 Task: Look for space in Kaithal, India from 5th July, 2023 to 11th July, 2023 for 2 adults in price range Rs.8000 to Rs.16000. Place can be entire place with 2 bedrooms having 2 beds and 1 bathroom. Property type can be house, flat, guest house. Booking option can be shelf check-in. Required host language is English.
Action: Mouse moved to (490, 124)
Screenshot: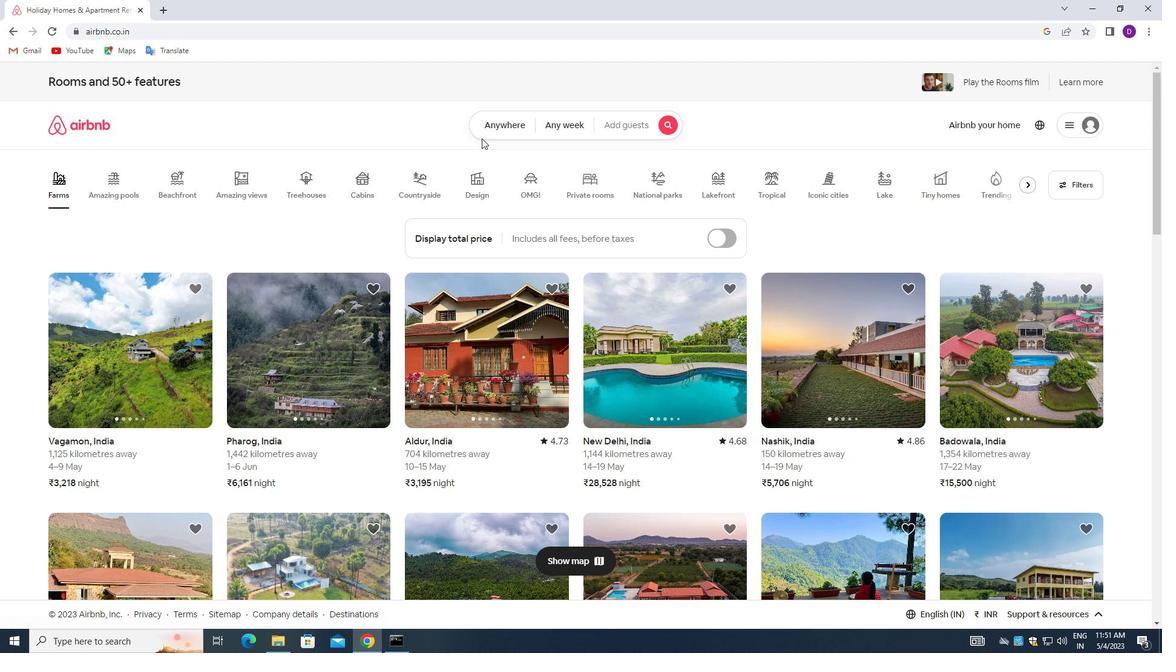 
Action: Mouse pressed left at (490, 124)
Screenshot: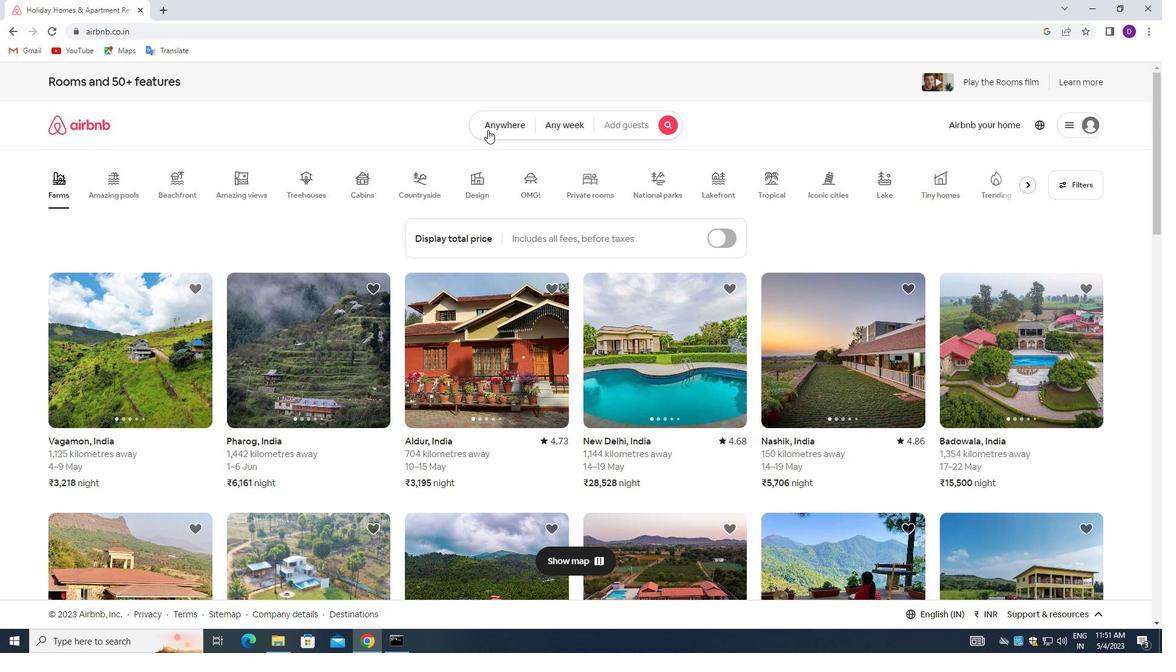 
Action: Mouse moved to (393, 179)
Screenshot: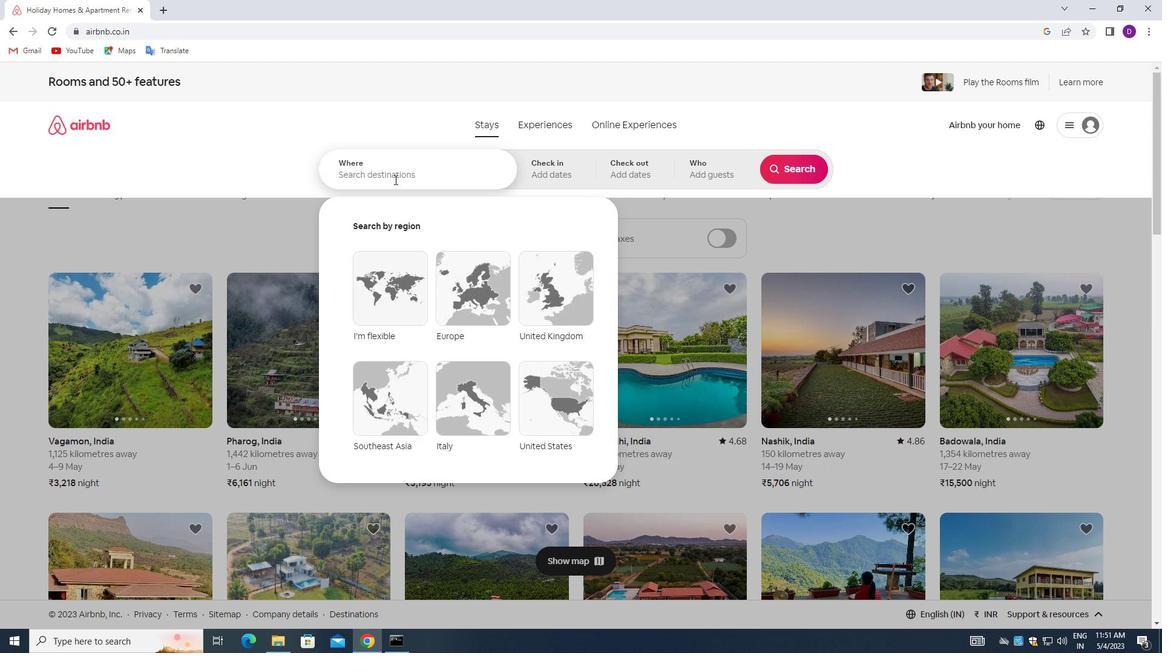
Action: Mouse pressed left at (393, 179)
Screenshot: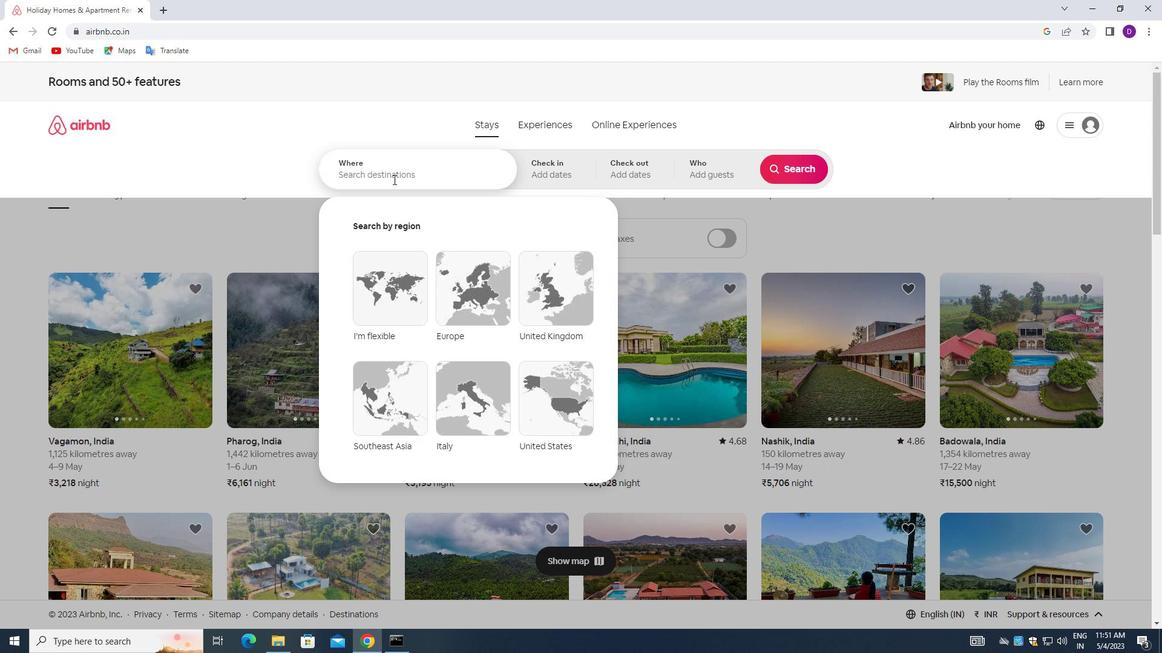 
Action: Mouse moved to (249, 156)
Screenshot: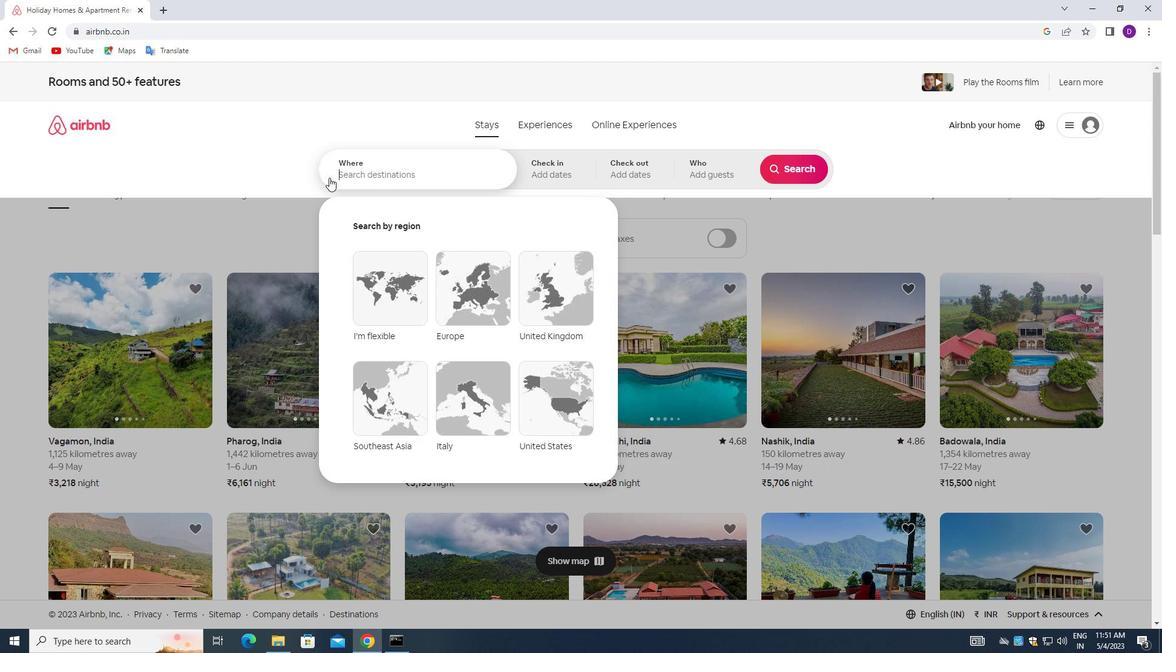 
Action: Key pressed <Key.shift>KAITHAL,<Key.space><Key.shift>INDIA<Key.enter>
Screenshot: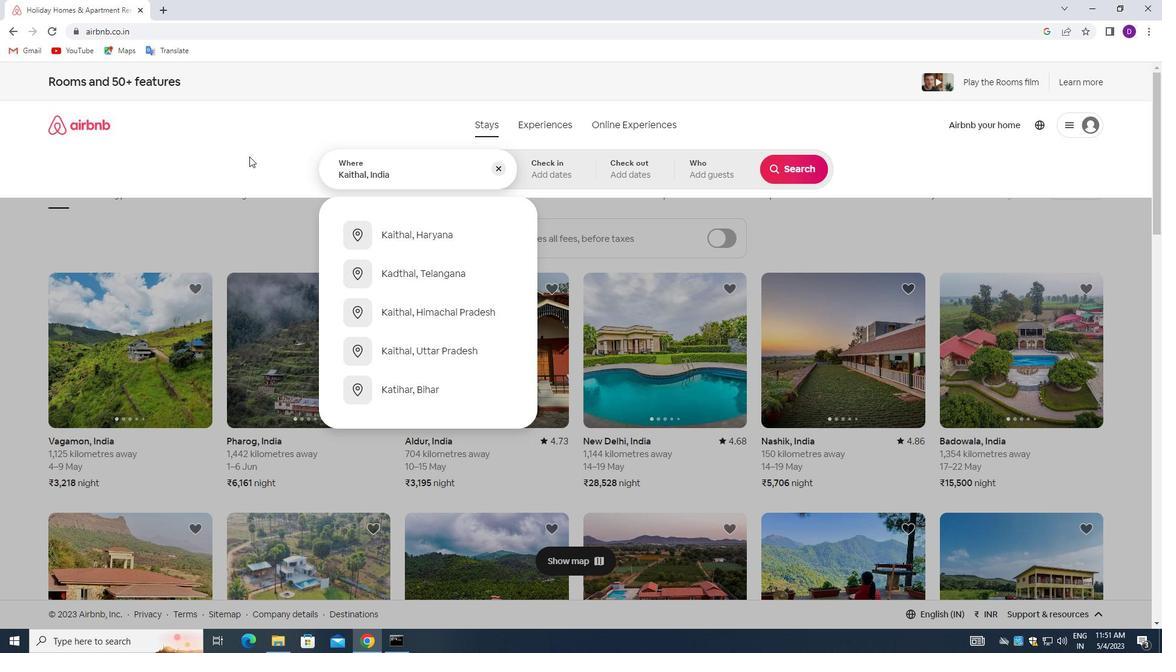 
Action: Mouse moved to (791, 270)
Screenshot: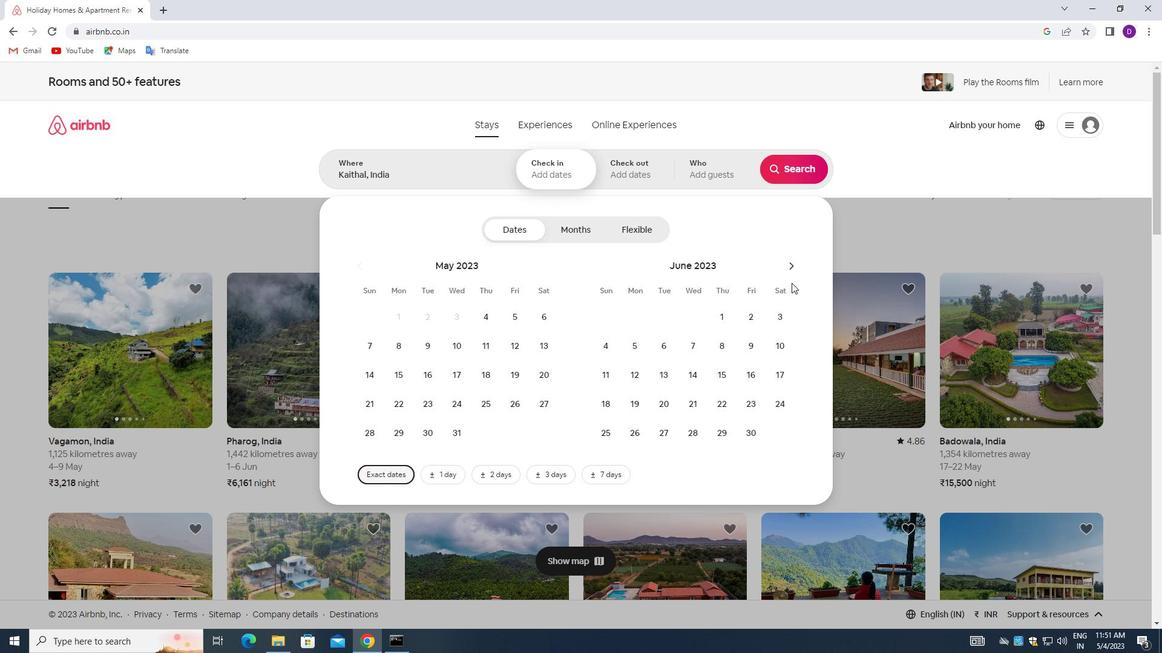 
Action: Mouse pressed left at (791, 270)
Screenshot: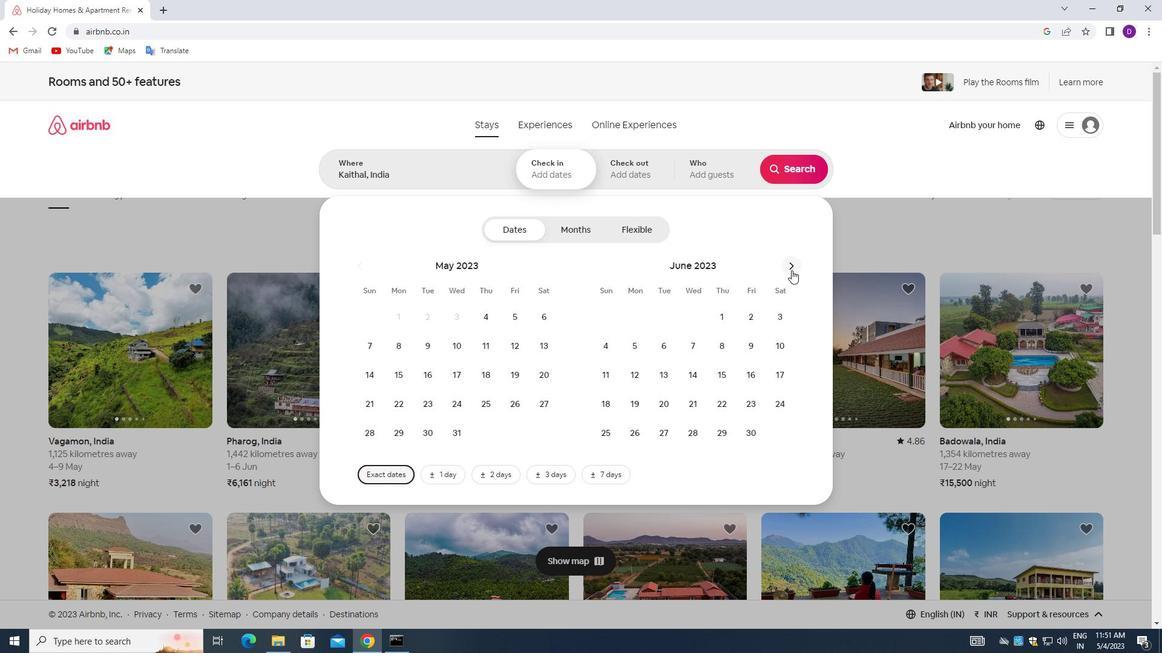 
Action: Mouse moved to (681, 342)
Screenshot: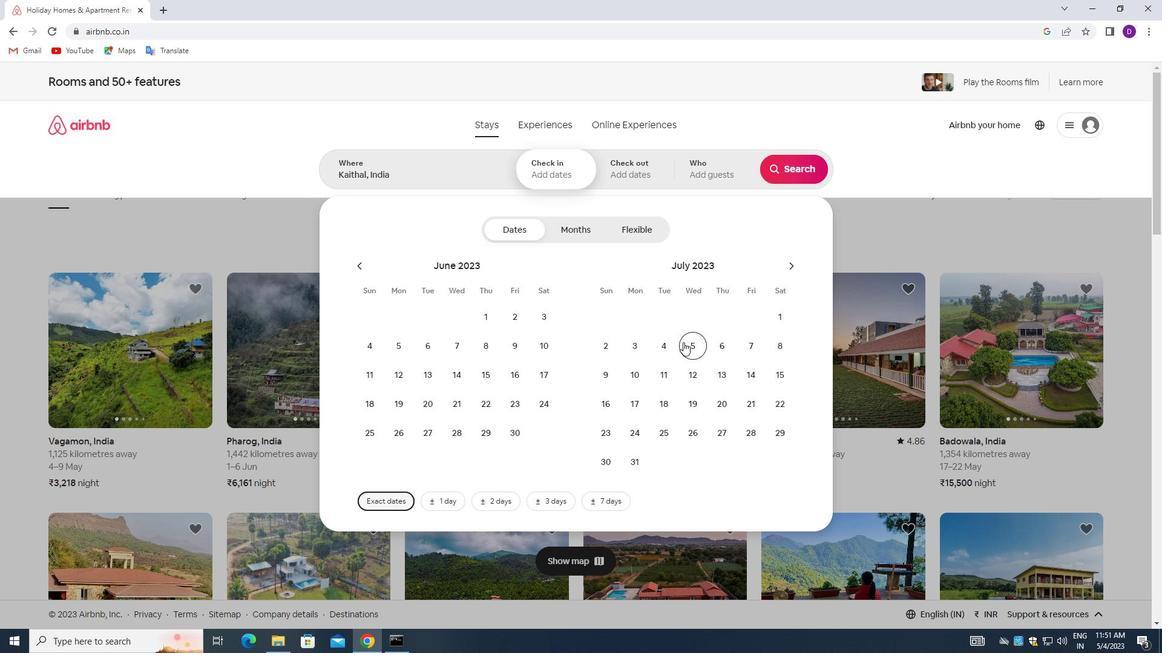 
Action: Mouse pressed left at (681, 342)
Screenshot: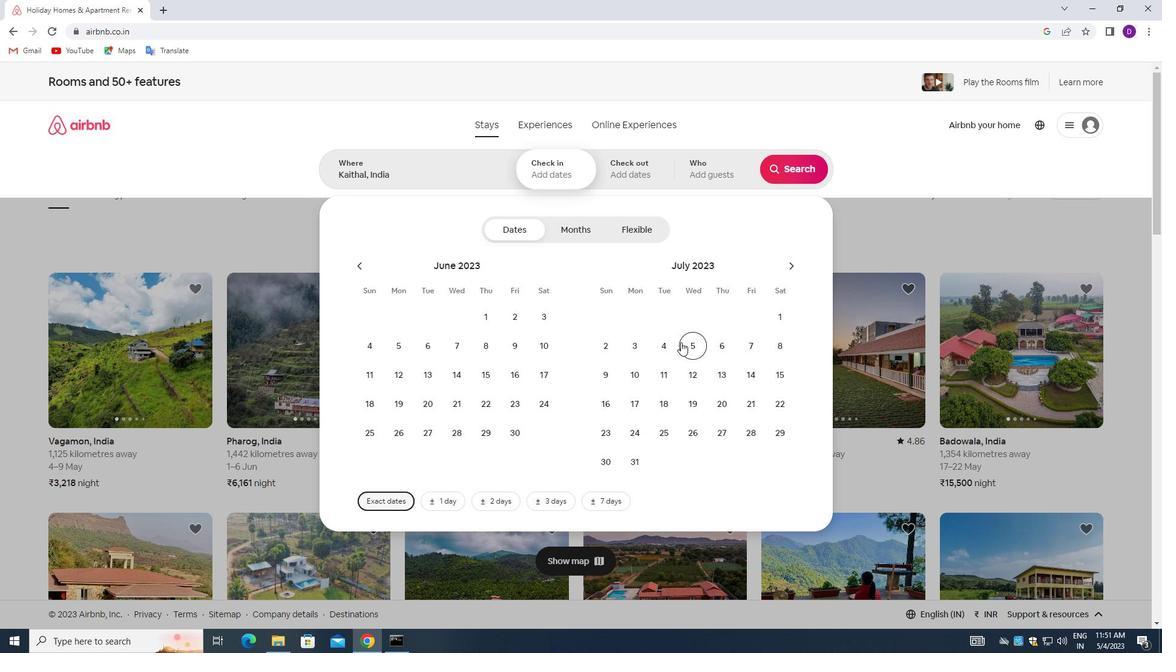 
Action: Mouse moved to (666, 370)
Screenshot: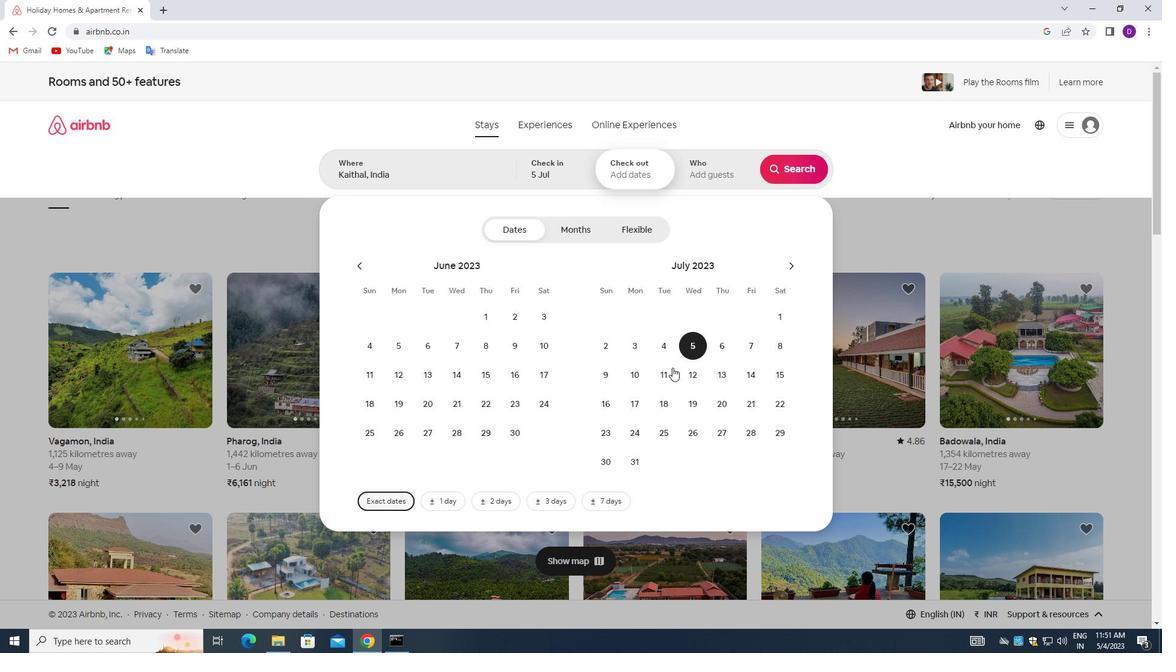 
Action: Mouse pressed left at (666, 370)
Screenshot: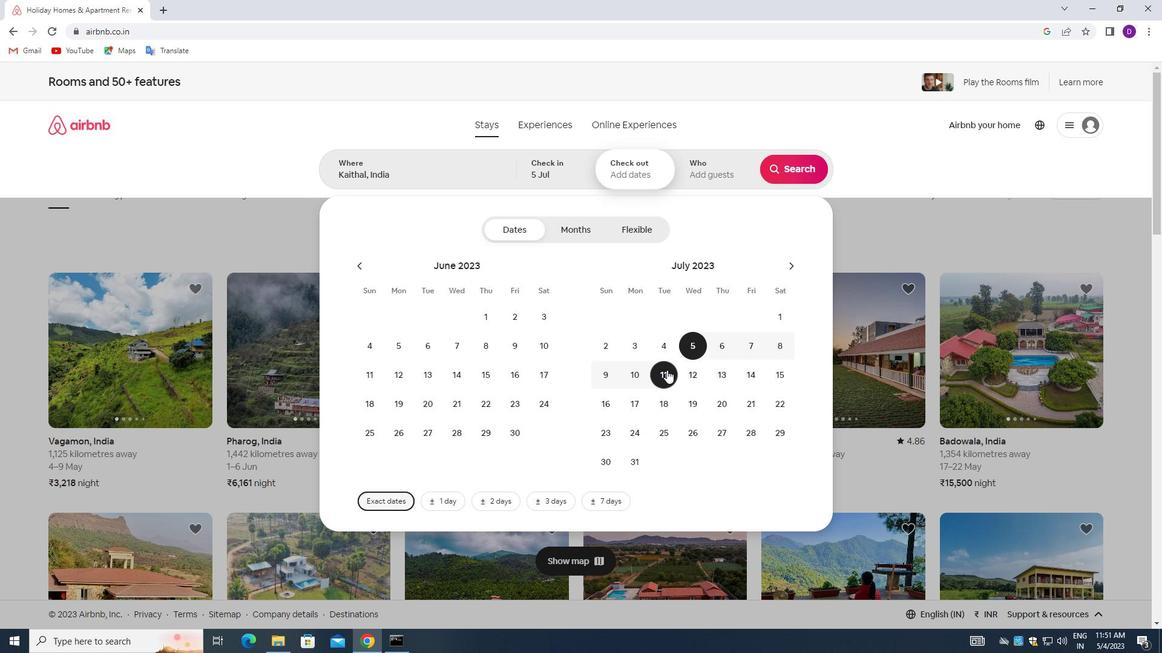 
Action: Mouse moved to (702, 164)
Screenshot: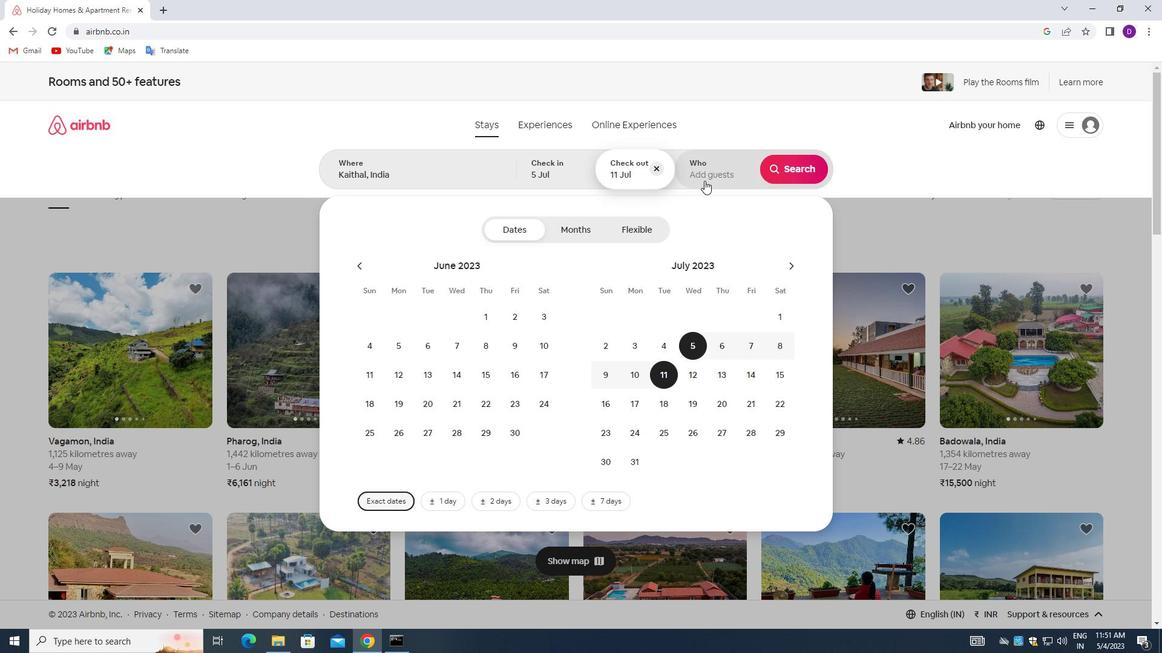 
Action: Mouse pressed left at (702, 164)
Screenshot: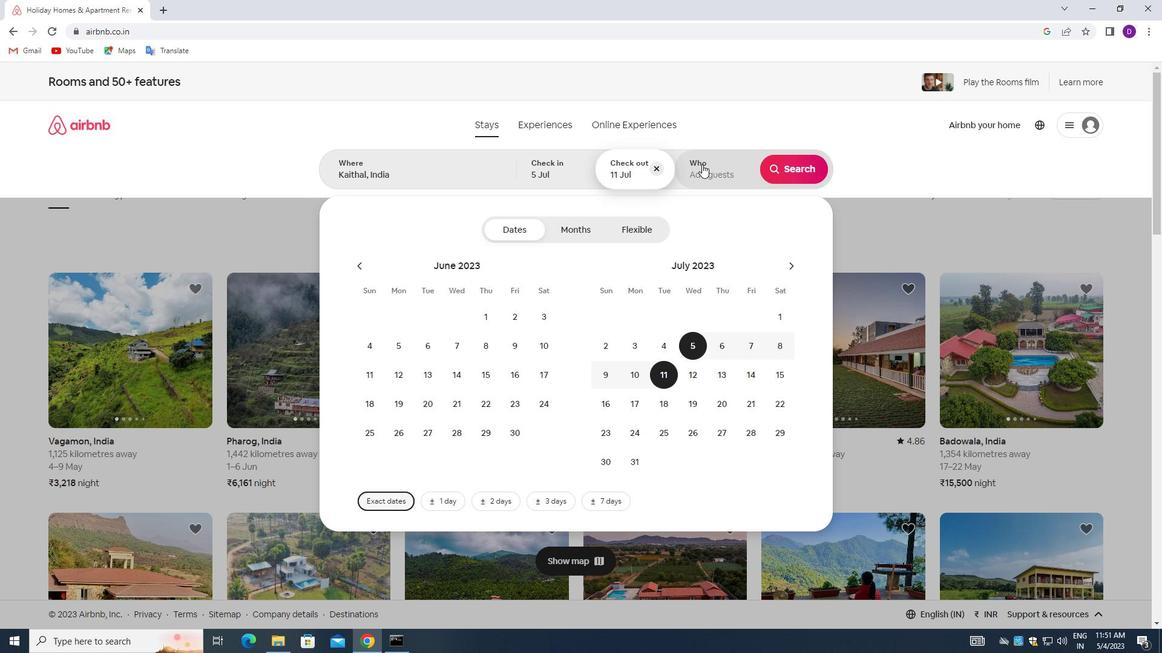 
Action: Mouse moved to (805, 226)
Screenshot: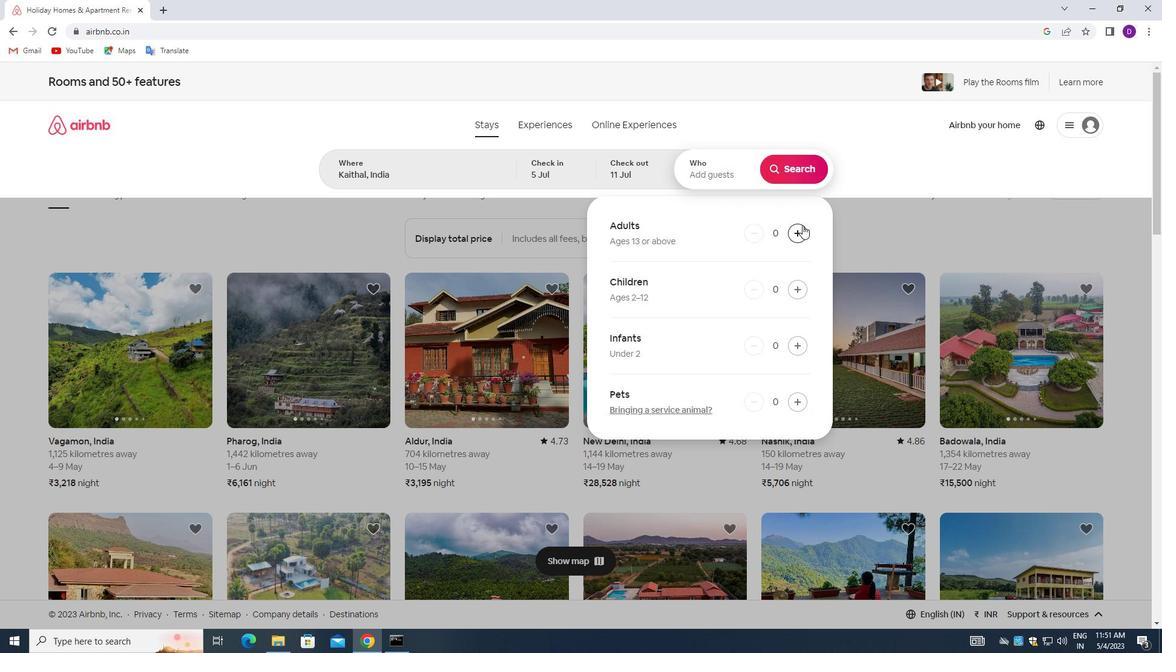 
Action: Mouse pressed left at (805, 226)
Screenshot: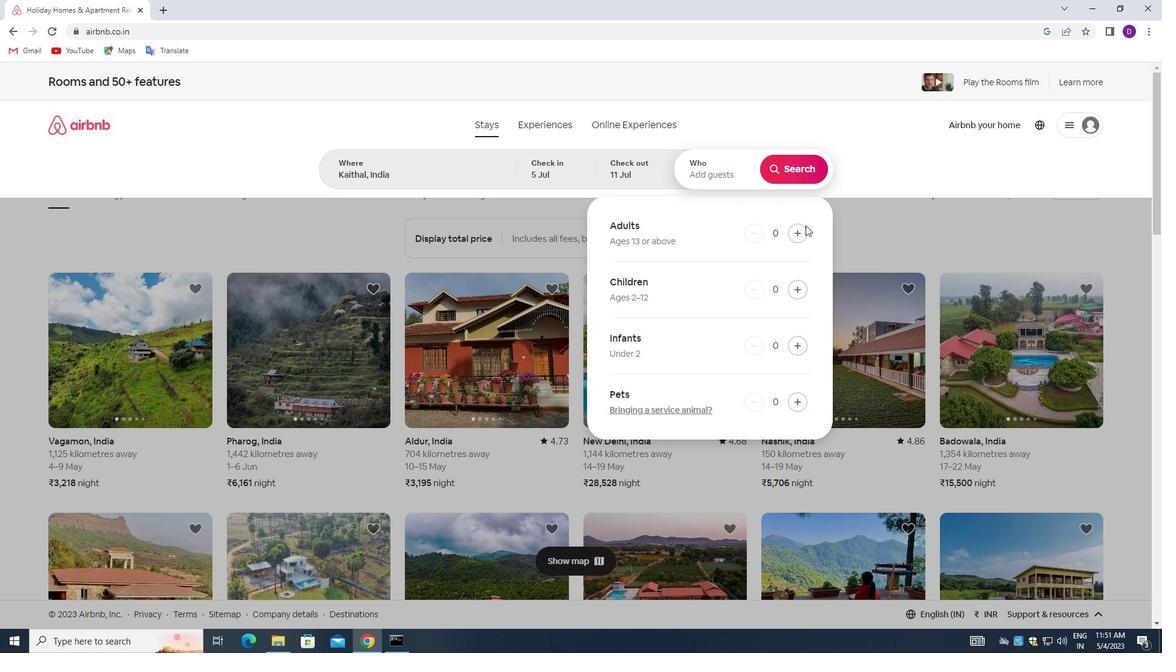 
Action: Mouse moved to (802, 230)
Screenshot: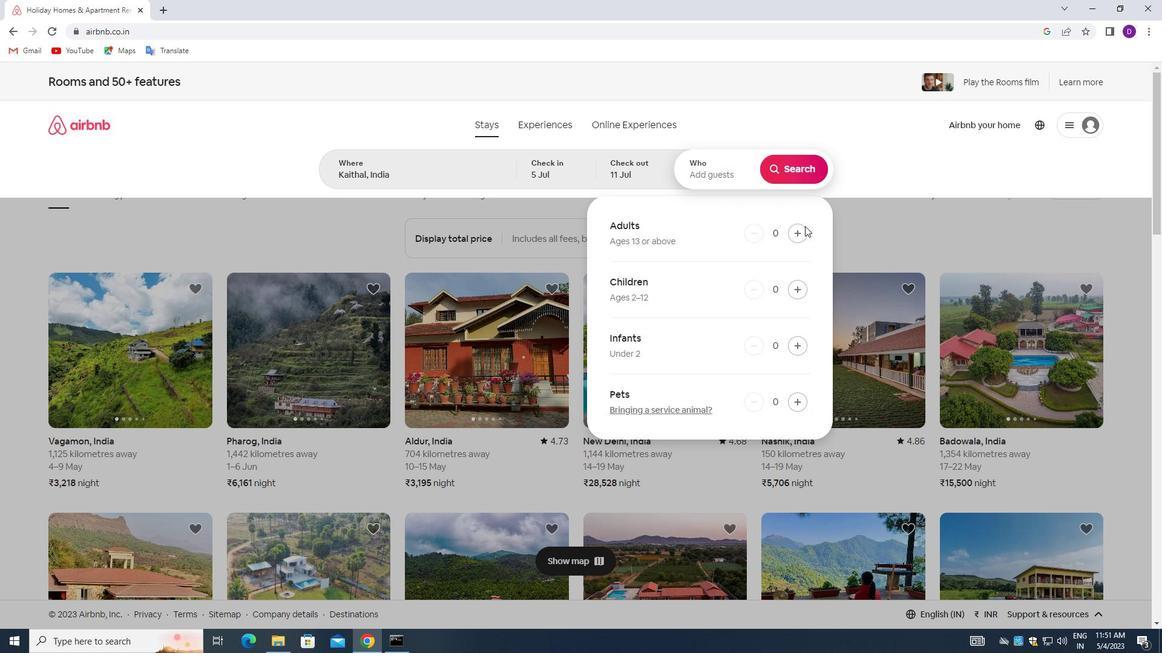 
Action: Mouse pressed left at (802, 230)
Screenshot: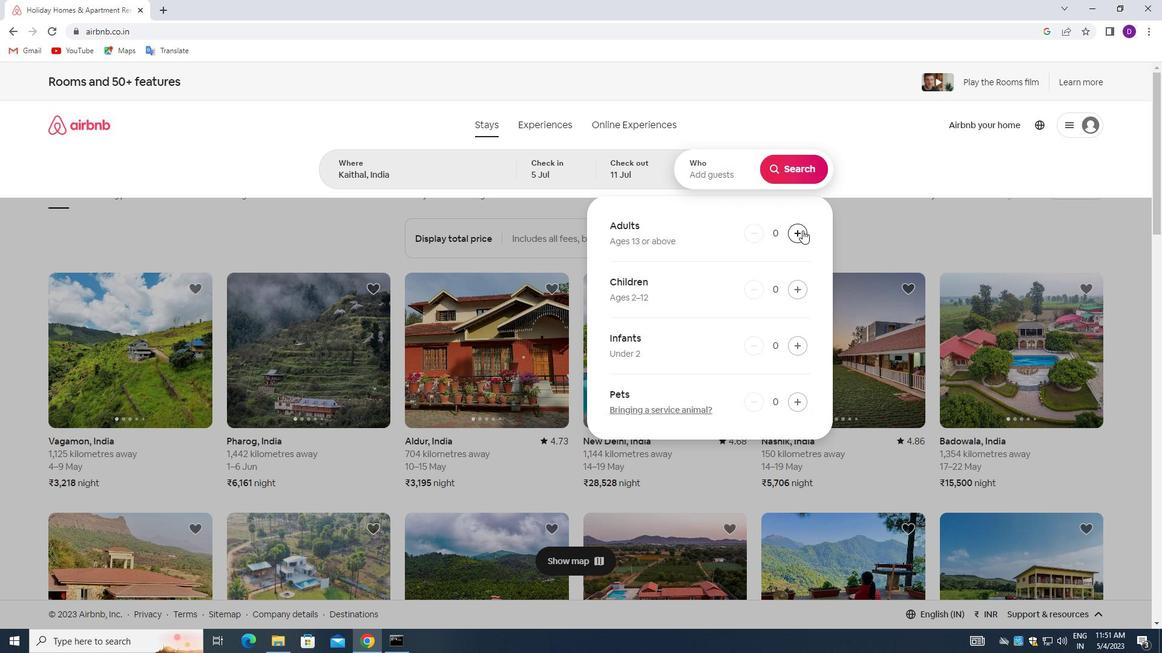 
Action: Mouse pressed left at (802, 230)
Screenshot: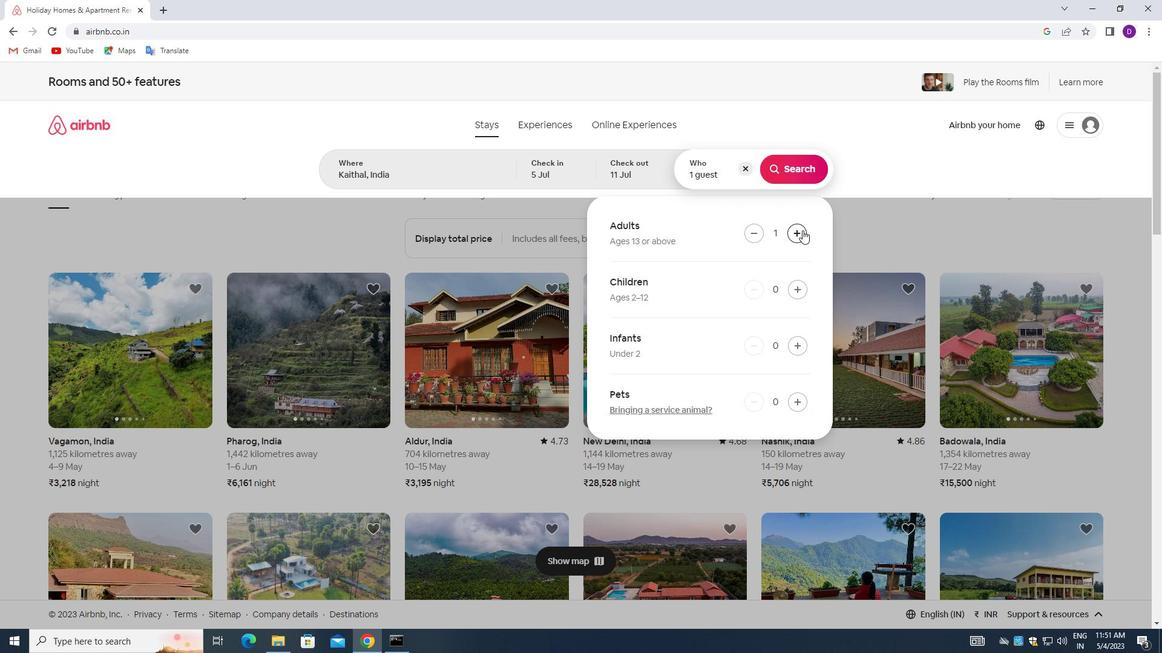 
Action: Mouse moved to (794, 169)
Screenshot: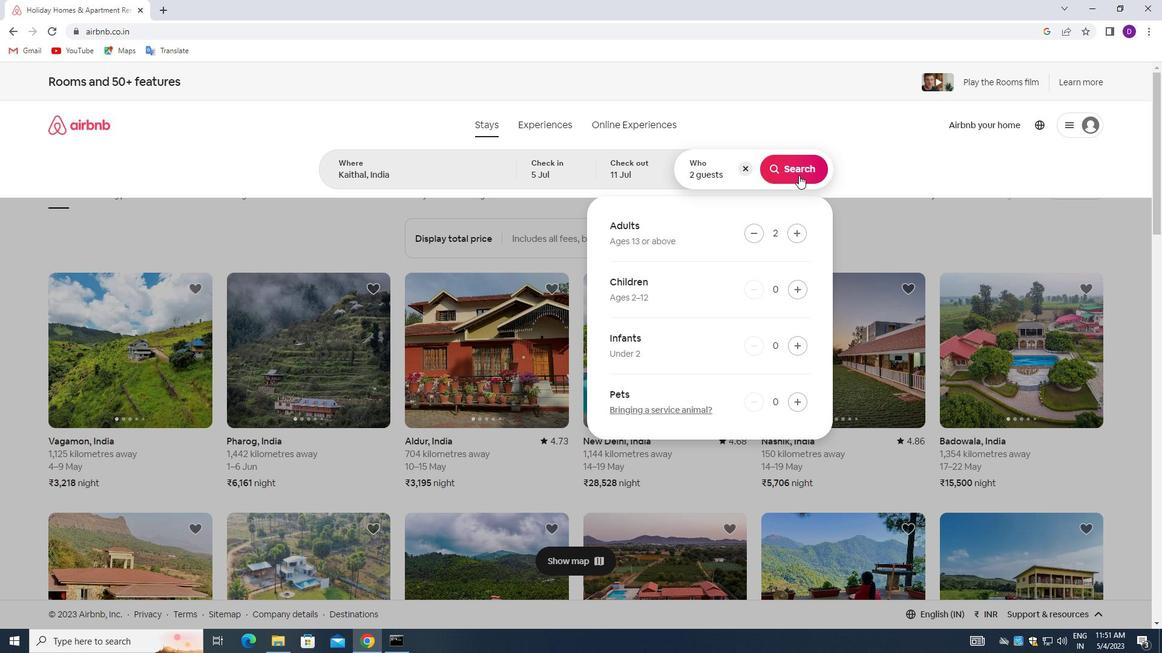 
Action: Mouse pressed left at (794, 169)
Screenshot: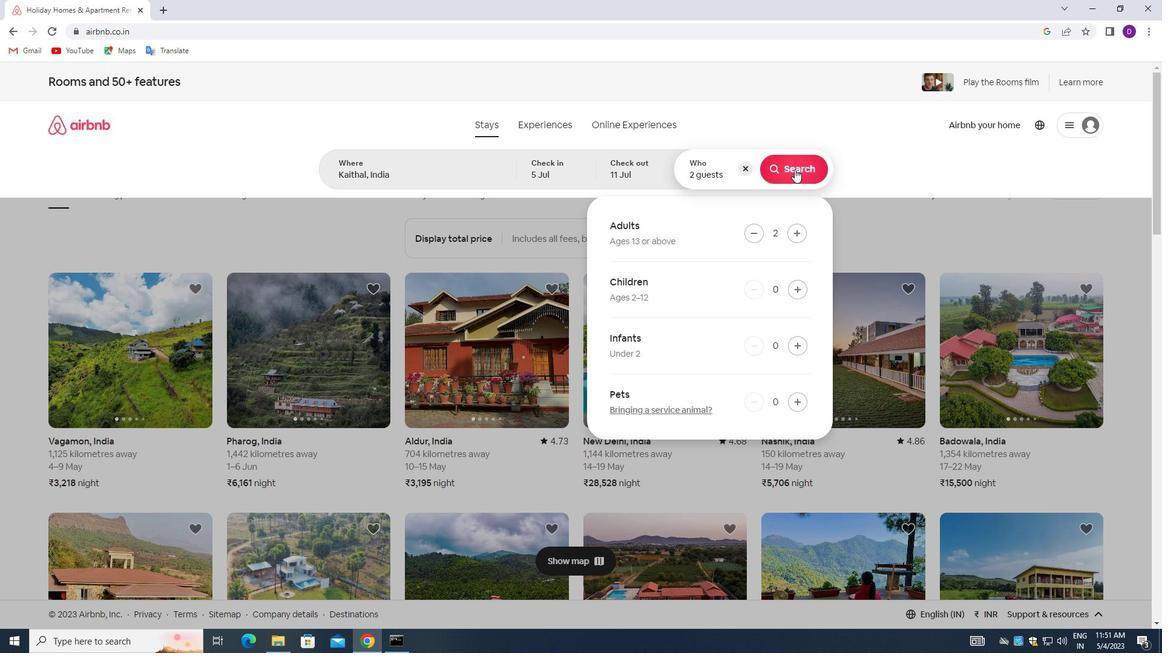 
Action: Mouse moved to (1095, 131)
Screenshot: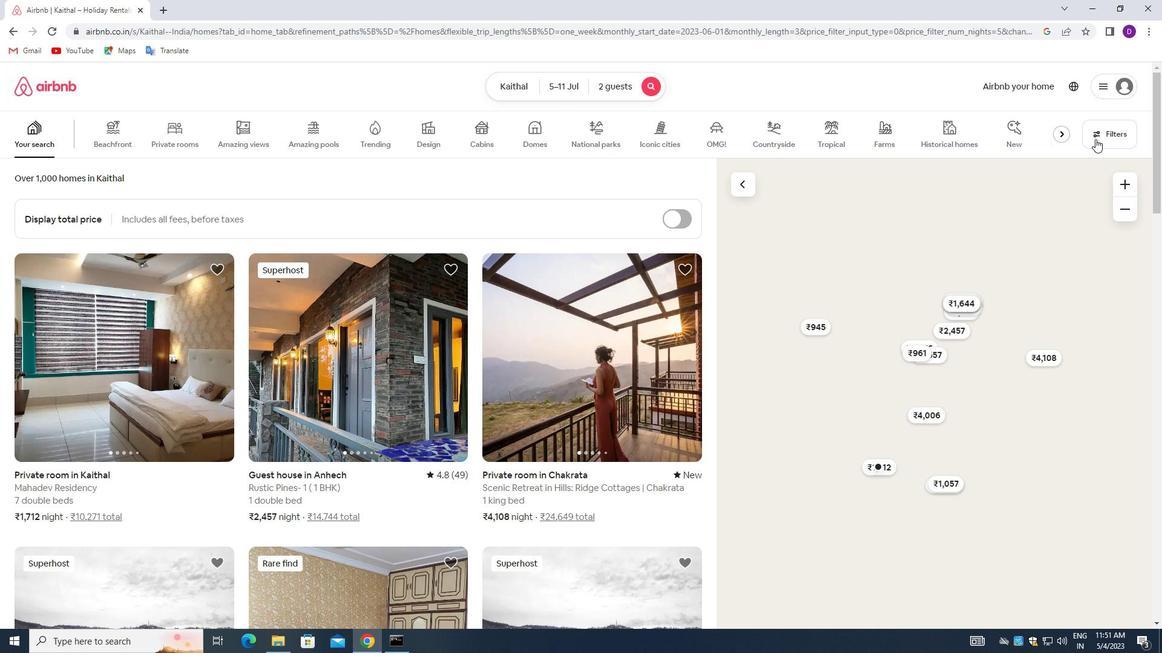 
Action: Mouse pressed left at (1095, 131)
Screenshot: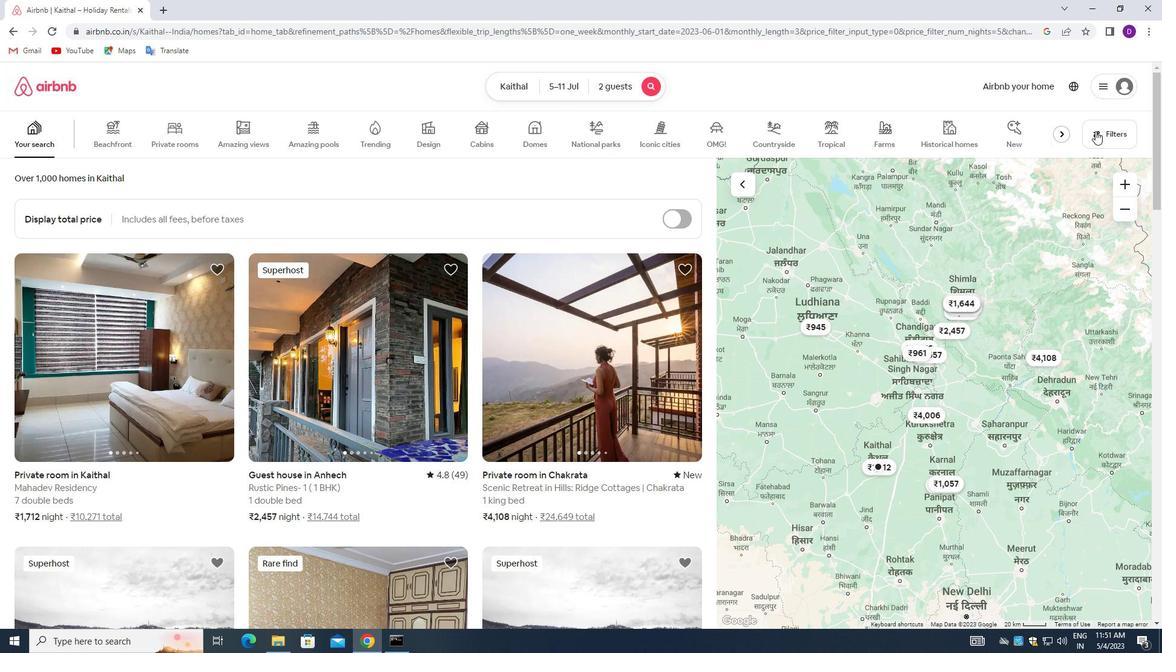 
Action: Mouse moved to (431, 285)
Screenshot: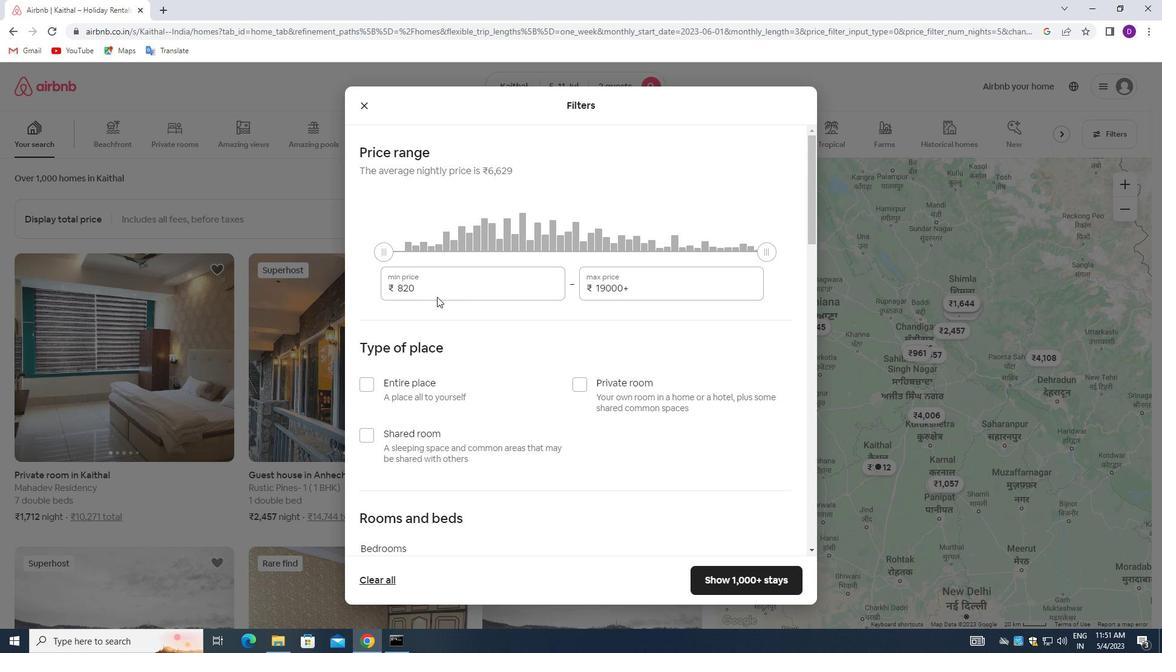 
Action: Mouse pressed left at (431, 285)
Screenshot: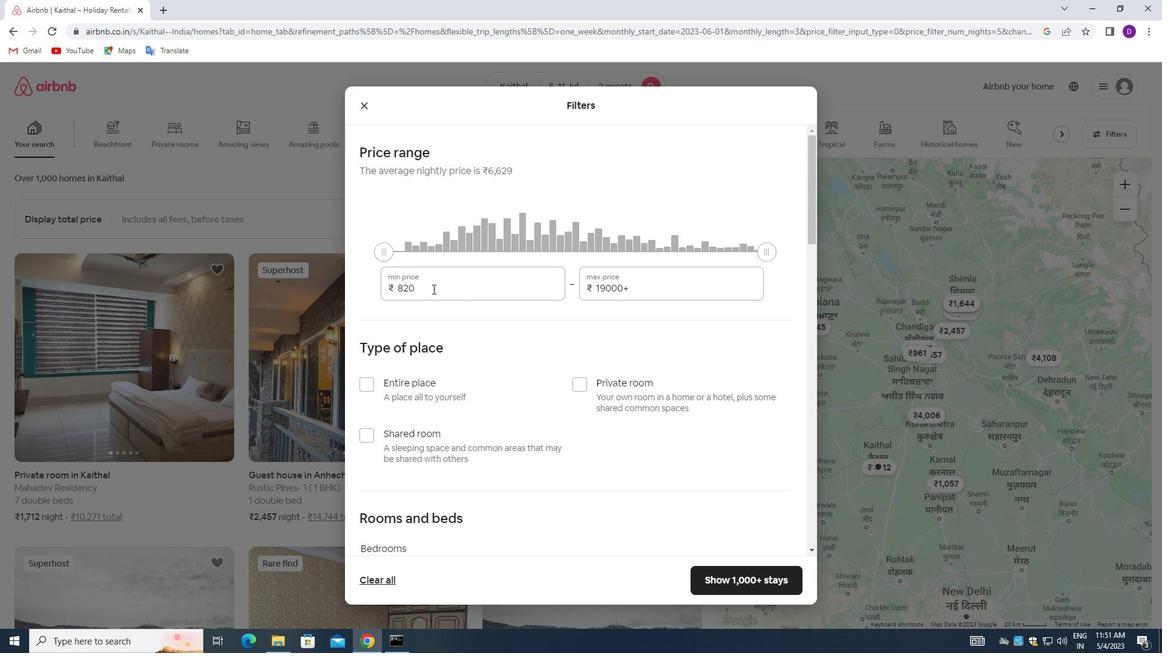 
Action: Mouse pressed left at (431, 285)
Screenshot: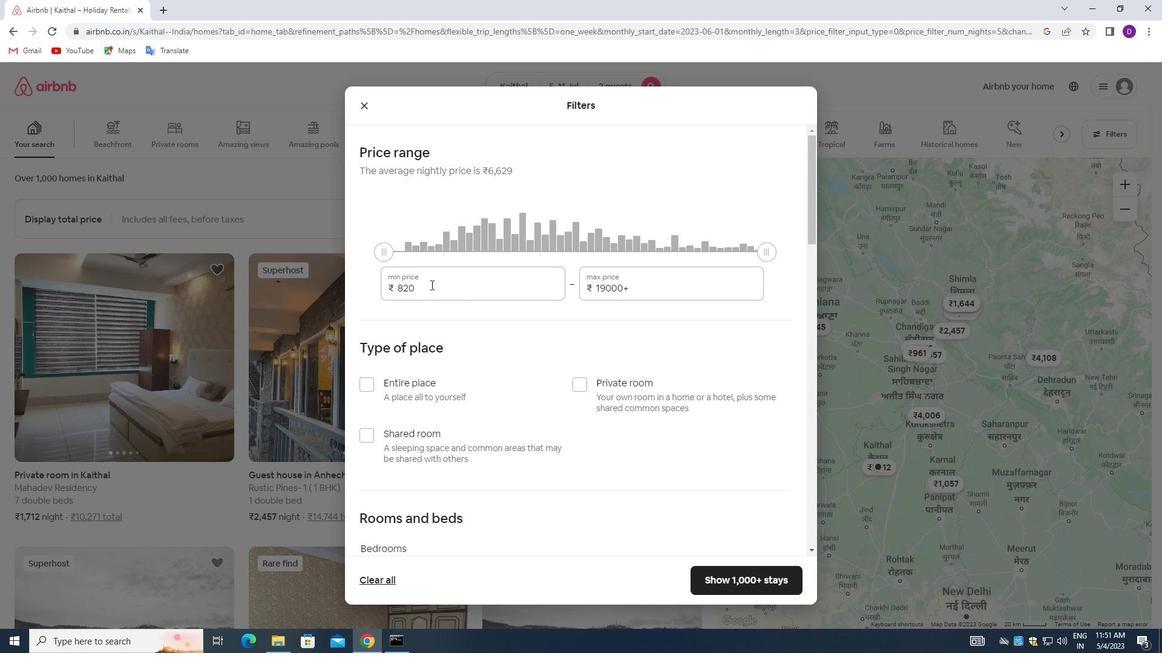 
Action: Mouse moved to (431, 285)
Screenshot: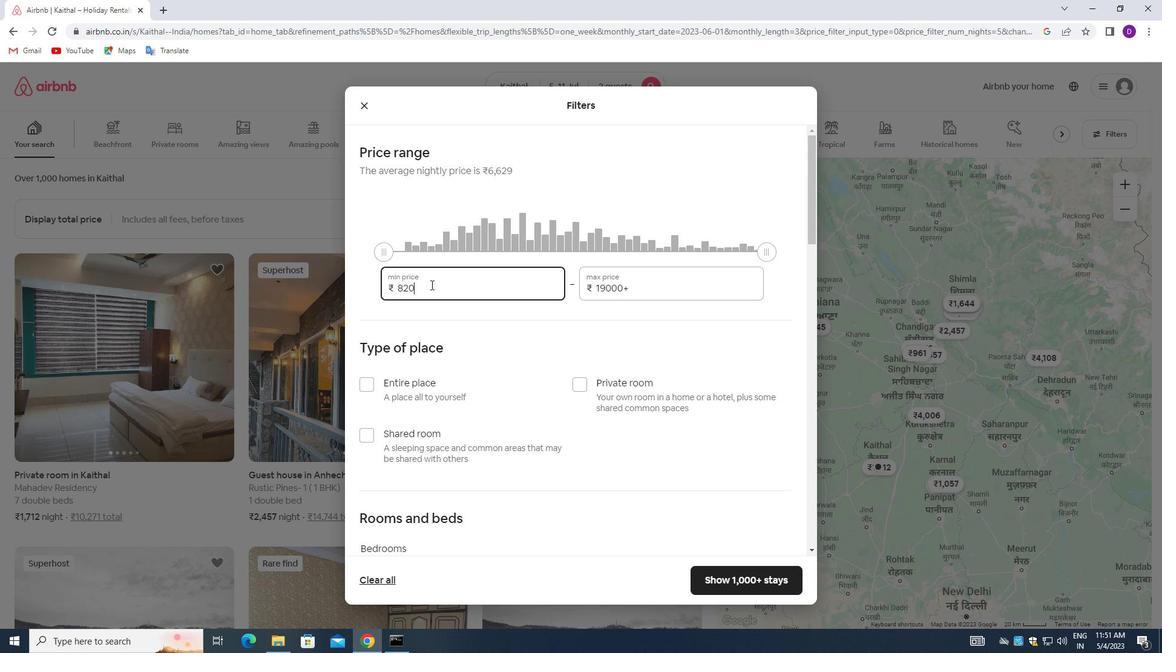 
Action: Key pressed 8000<Key.tab>16000
Screenshot: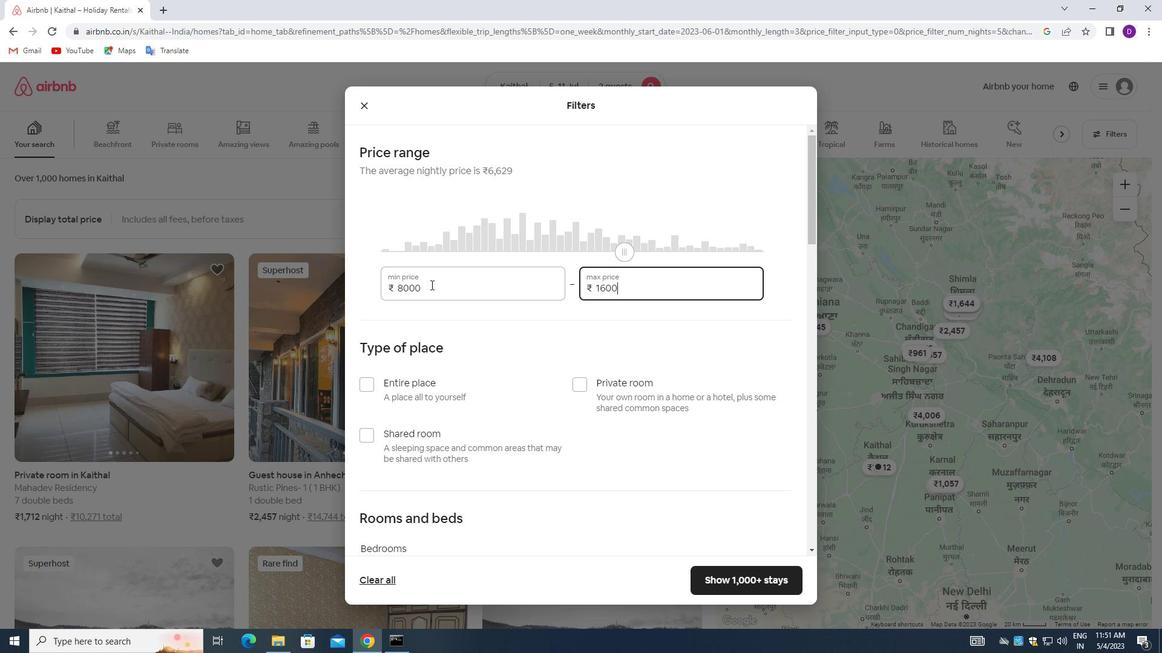 
Action: Mouse moved to (589, 358)
Screenshot: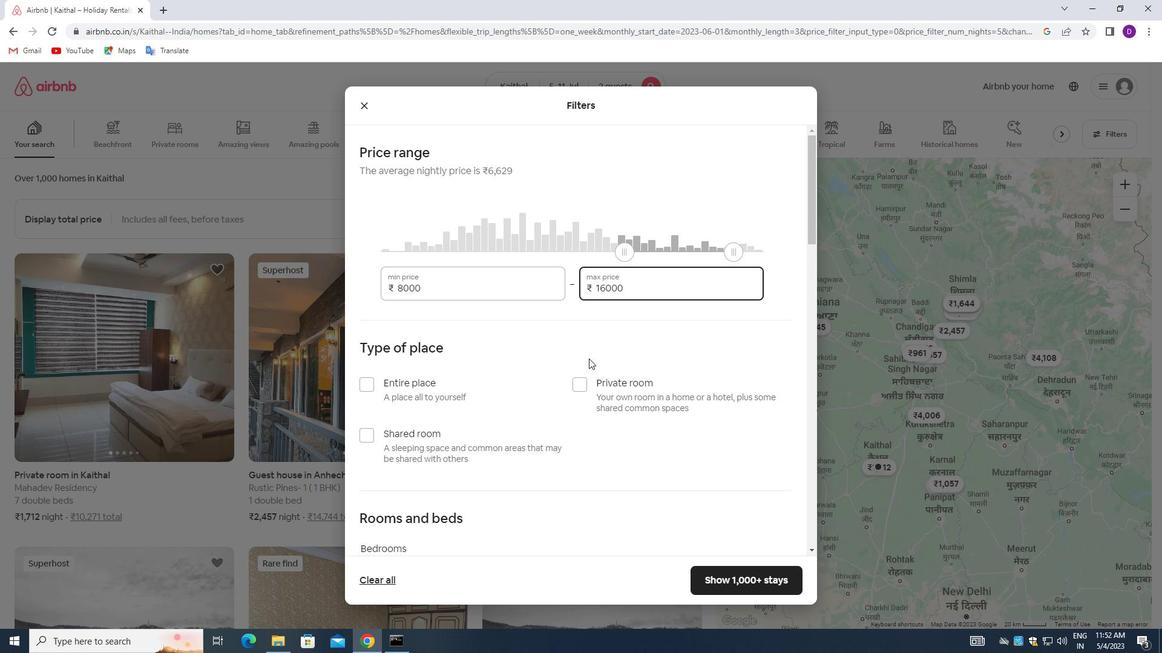 
Action: Mouse scrolled (589, 357) with delta (0, 0)
Screenshot: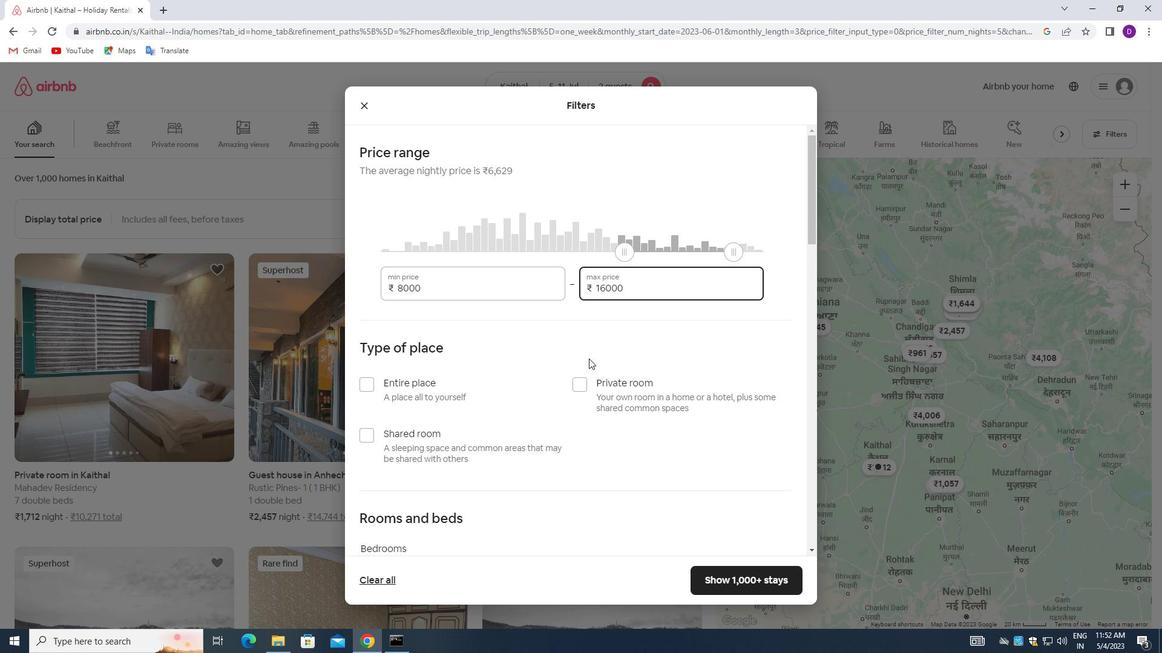
Action: Mouse moved to (588, 357)
Screenshot: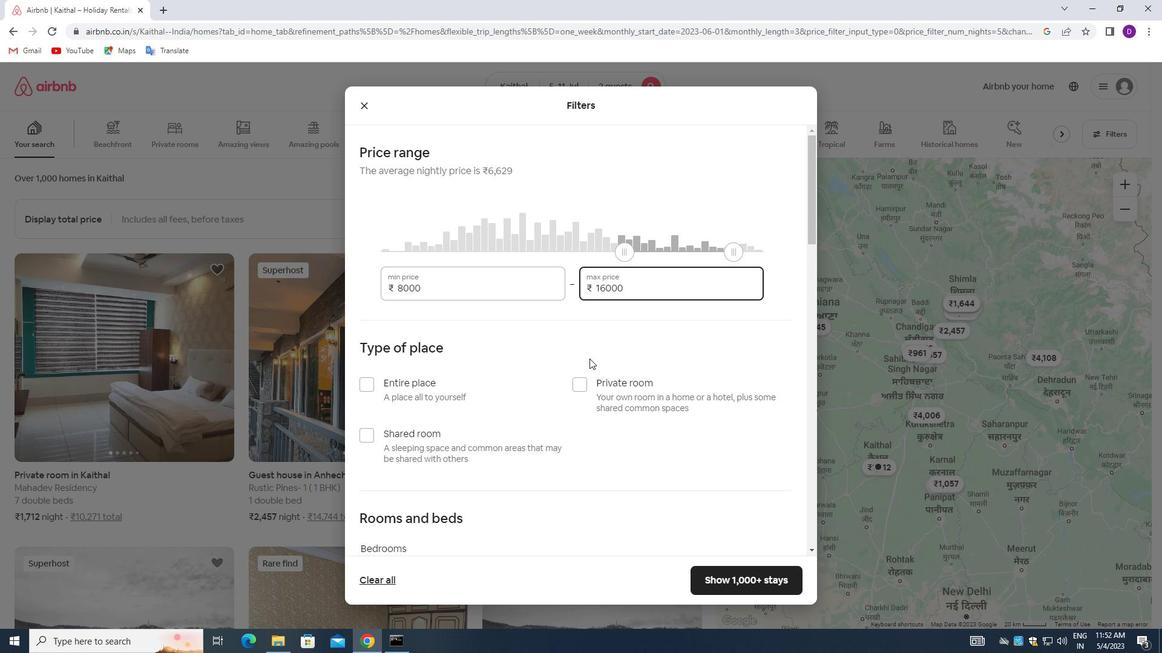
Action: Mouse scrolled (588, 357) with delta (0, 0)
Screenshot: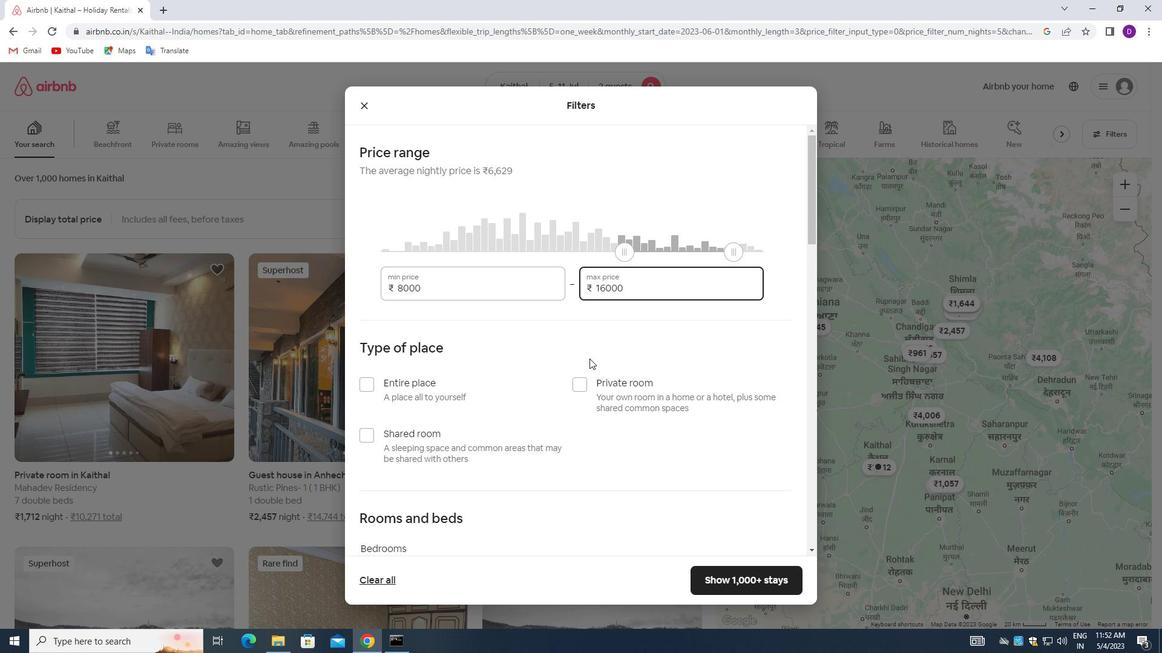 
Action: Mouse moved to (367, 263)
Screenshot: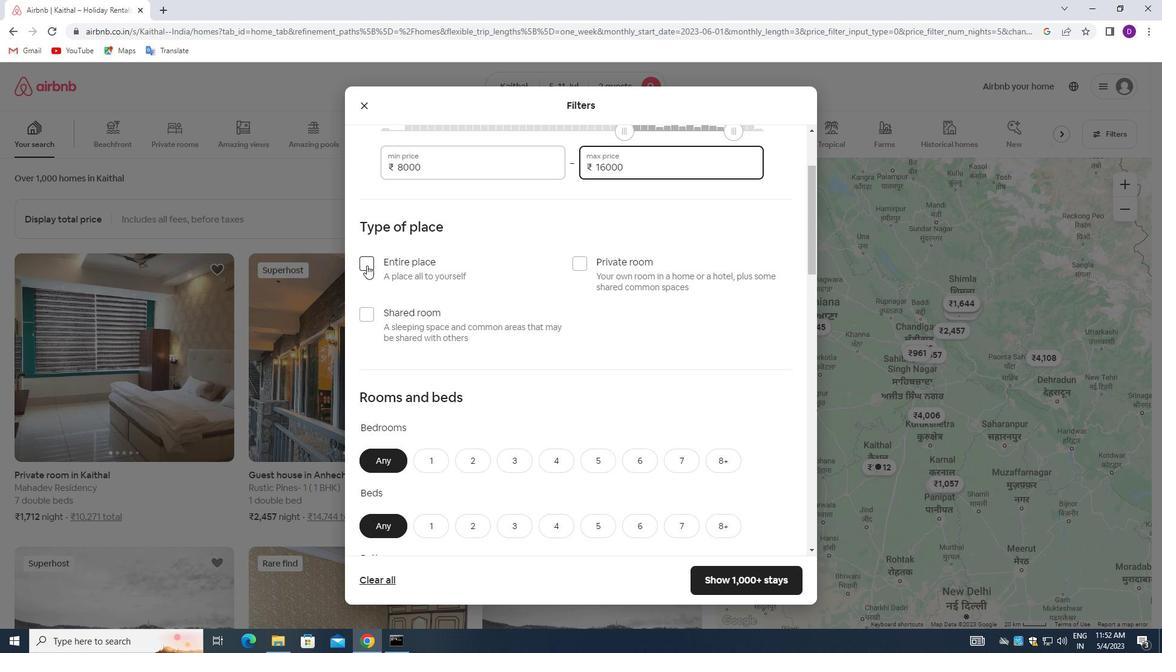 
Action: Mouse pressed left at (367, 263)
Screenshot: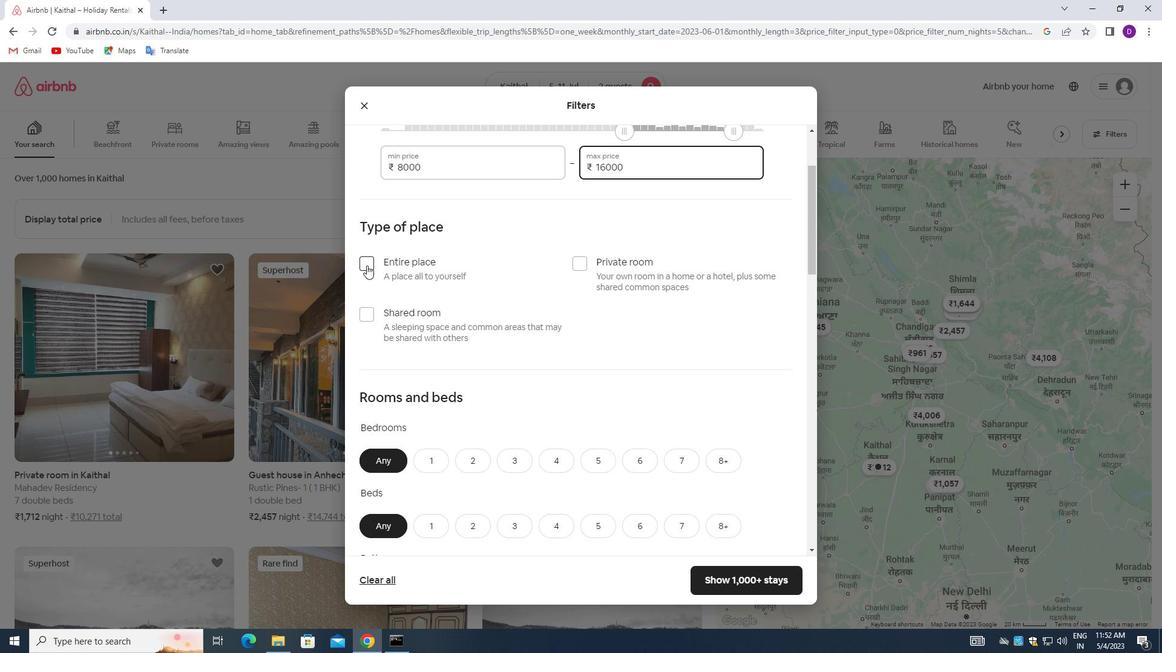 
Action: Mouse moved to (530, 342)
Screenshot: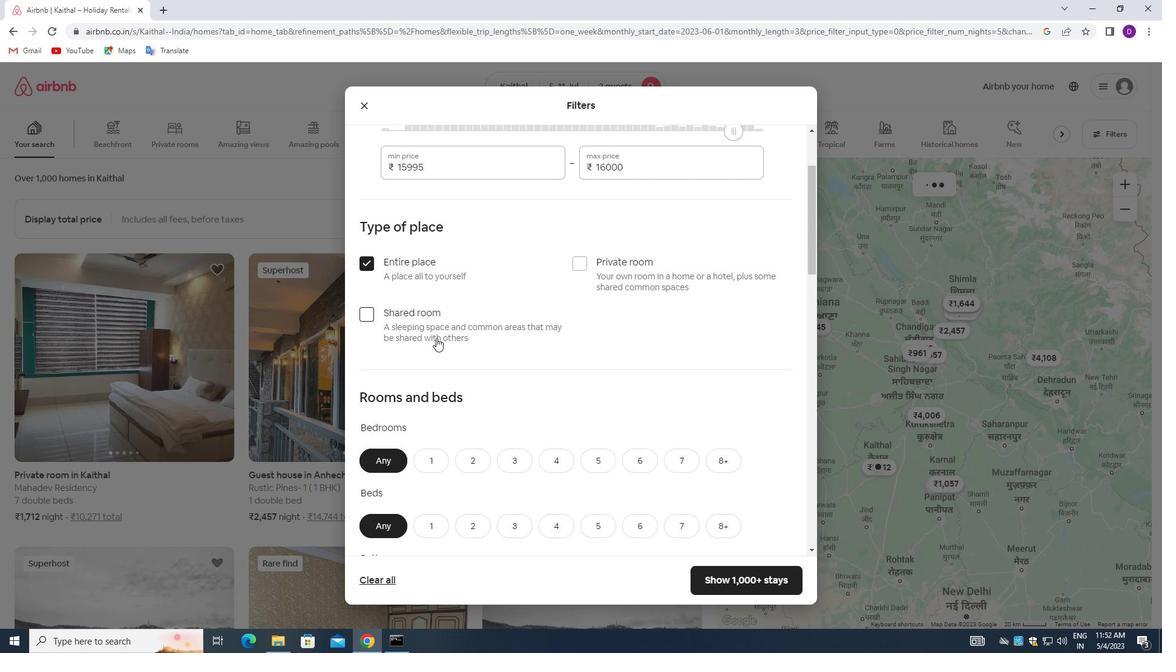 
Action: Mouse scrolled (530, 341) with delta (0, 0)
Screenshot: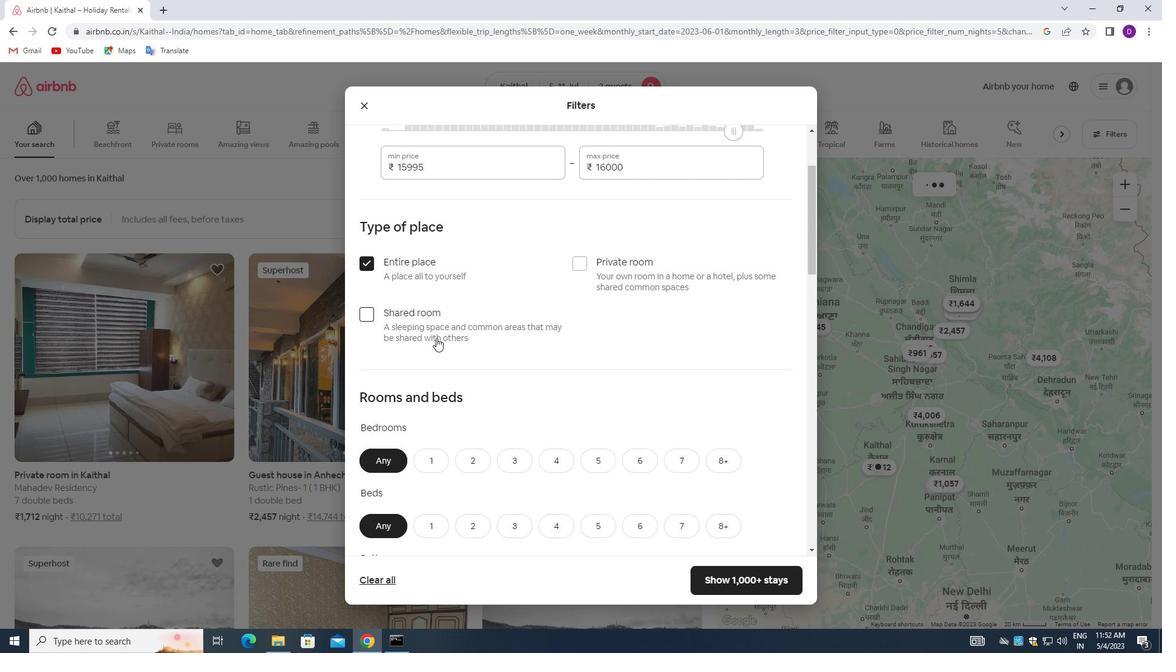 
Action: Mouse moved to (532, 341)
Screenshot: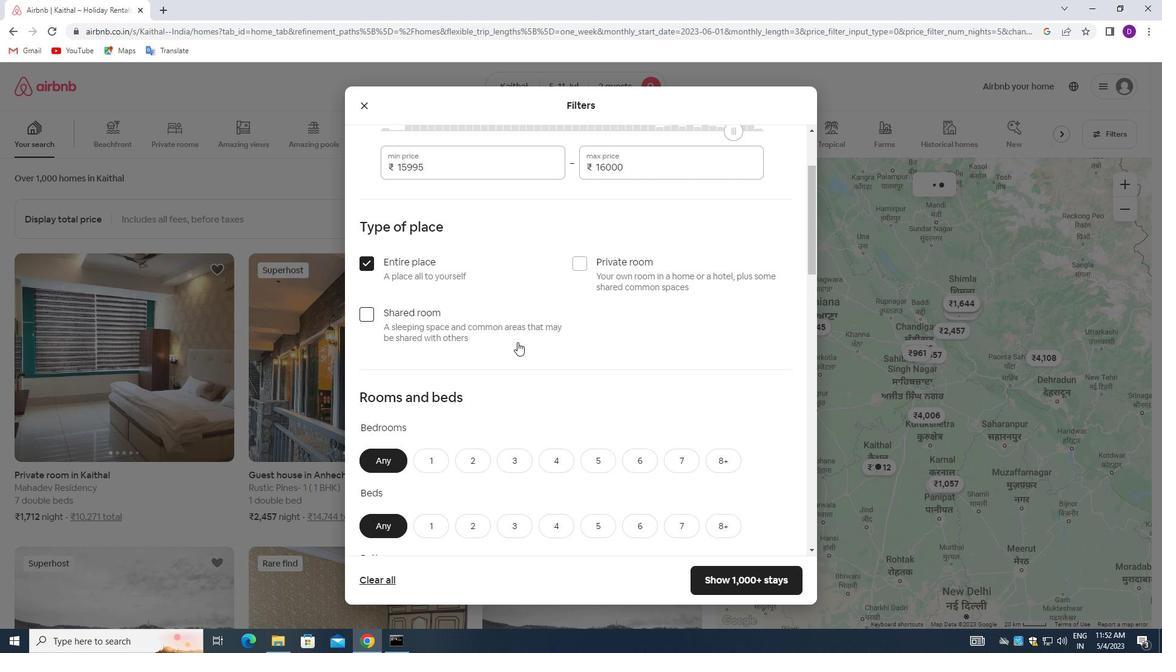 
Action: Mouse scrolled (532, 340) with delta (0, 0)
Screenshot: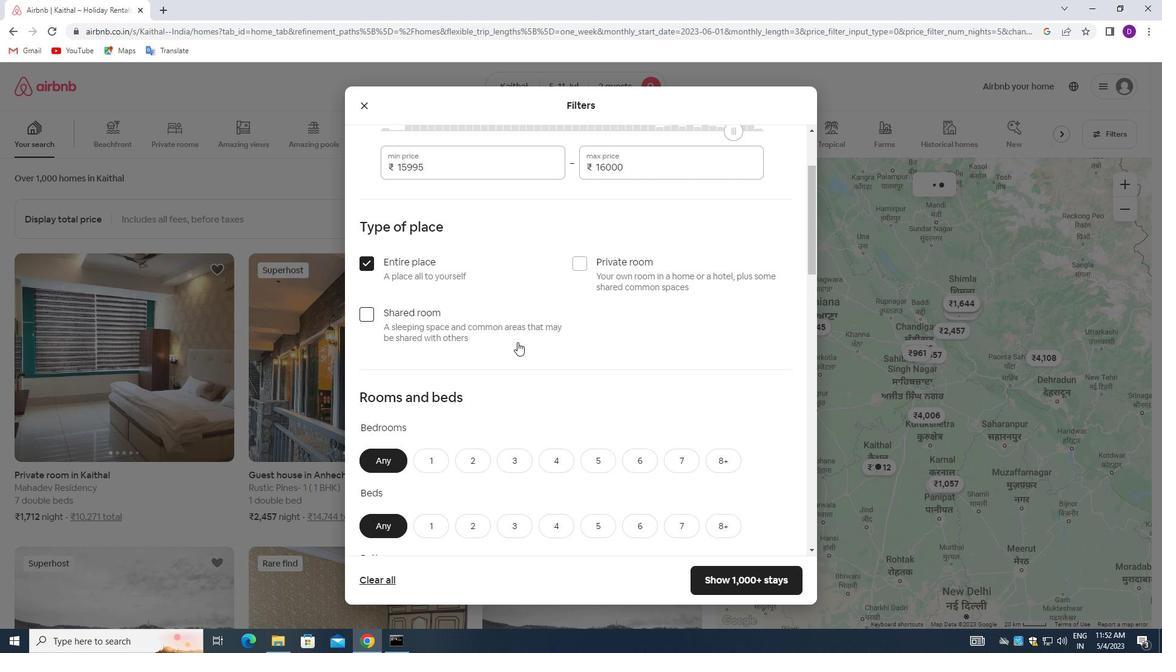 
Action: Mouse moved to (532, 341)
Screenshot: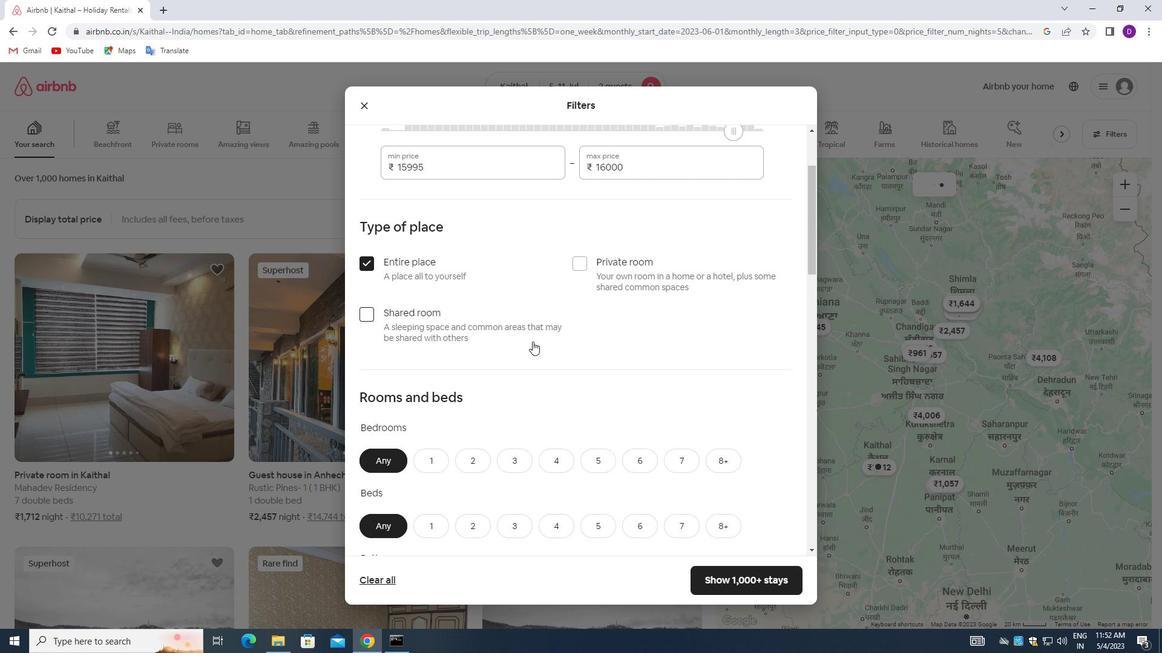 
Action: Mouse scrolled (532, 340) with delta (0, 0)
Screenshot: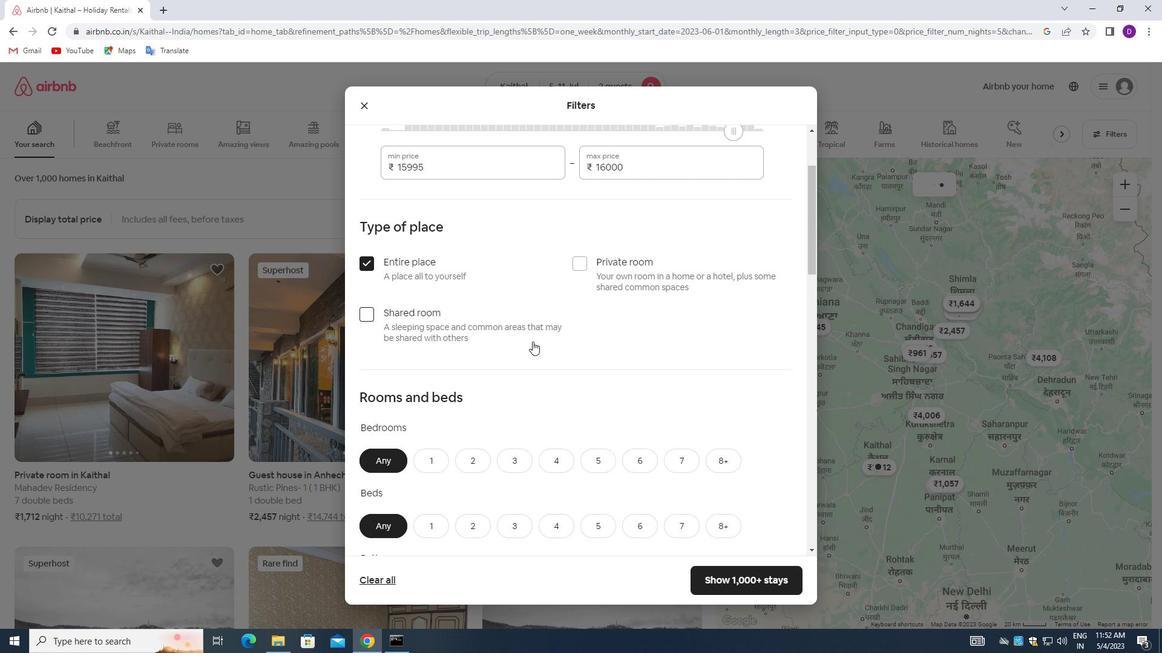 
Action: Mouse moved to (475, 285)
Screenshot: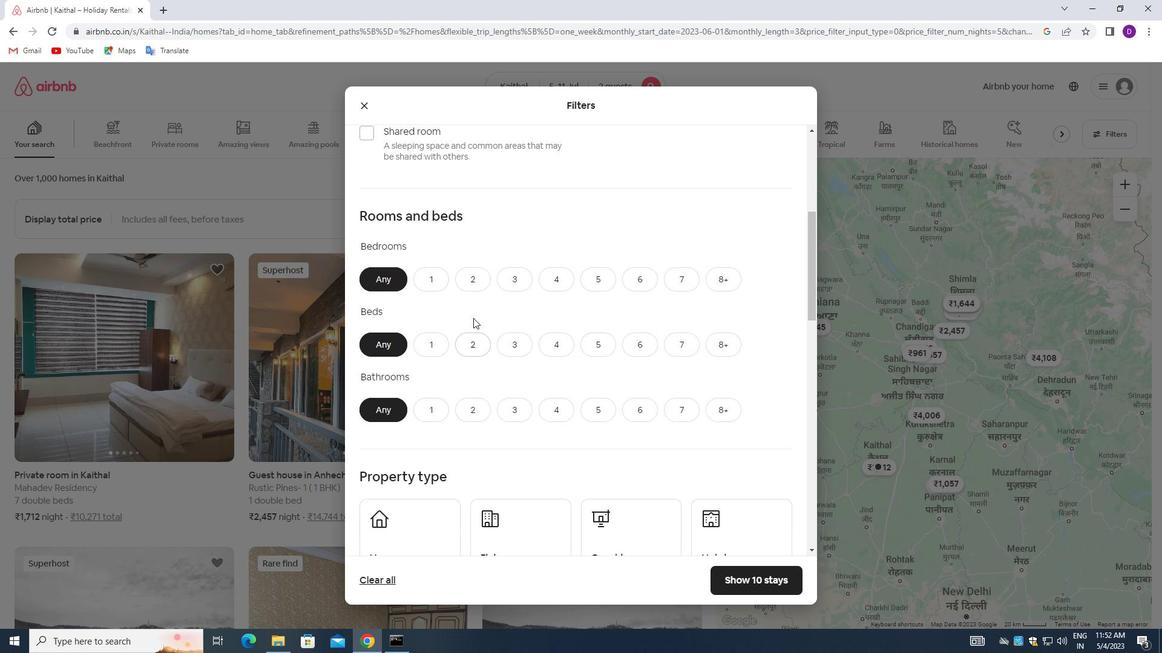 
Action: Mouse pressed left at (475, 285)
Screenshot: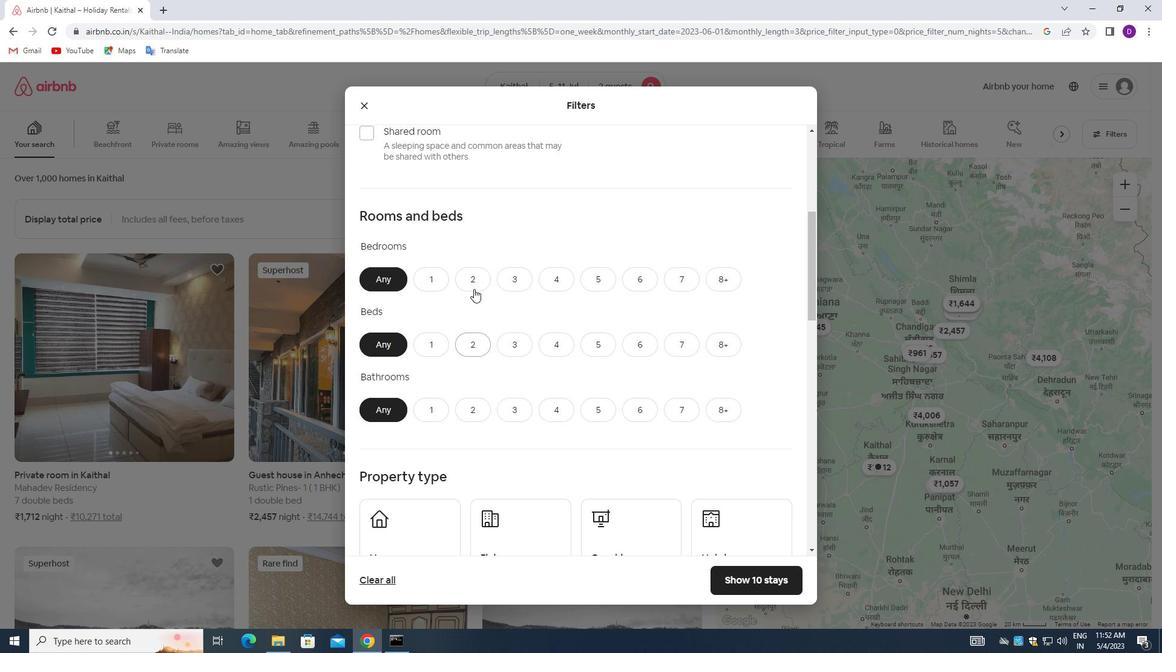 
Action: Mouse moved to (474, 335)
Screenshot: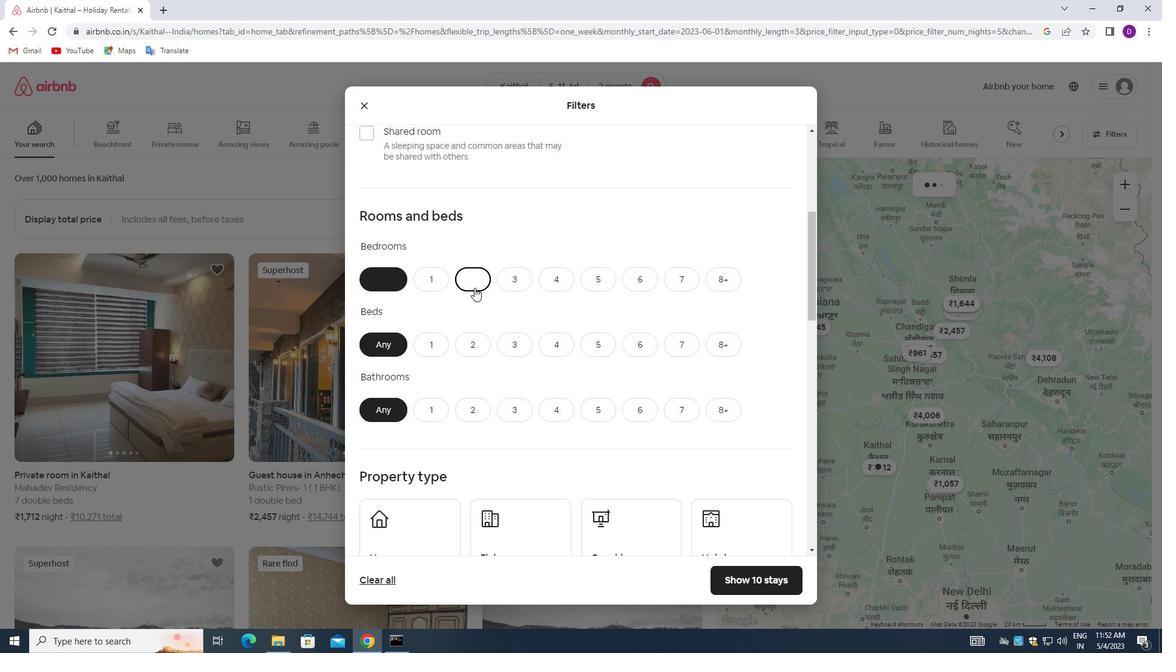 
Action: Mouse pressed left at (474, 335)
Screenshot: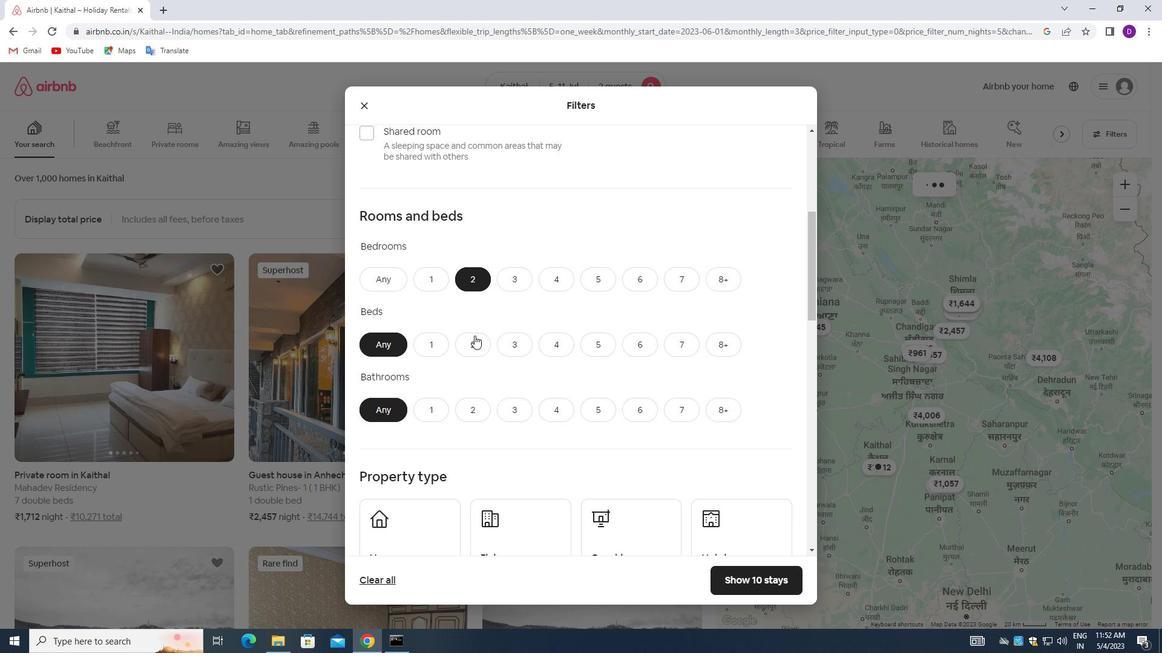
Action: Mouse moved to (427, 415)
Screenshot: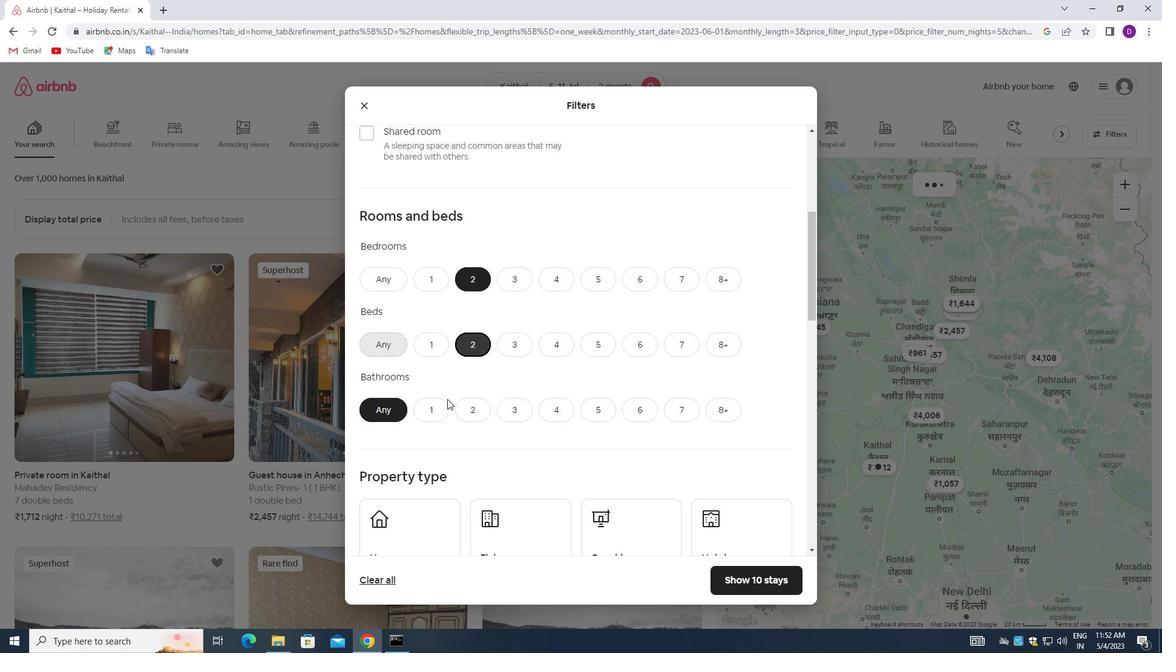 
Action: Mouse pressed left at (427, 415)
Screenshot: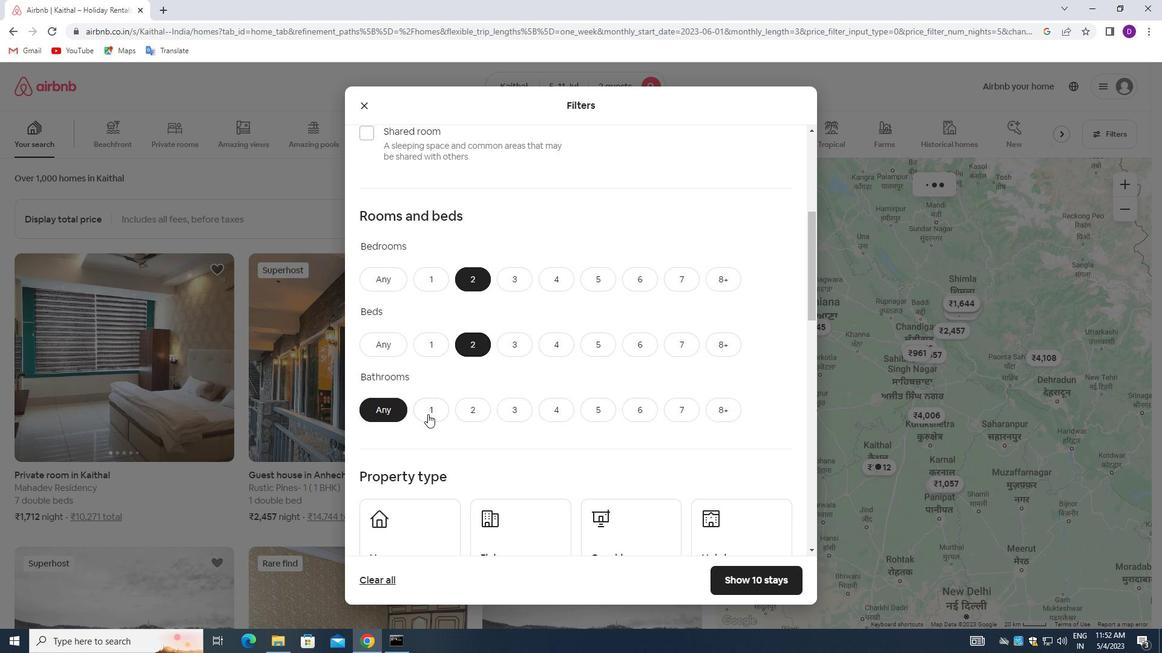
Action: Mouse moved to (530, 371)
Screenshot: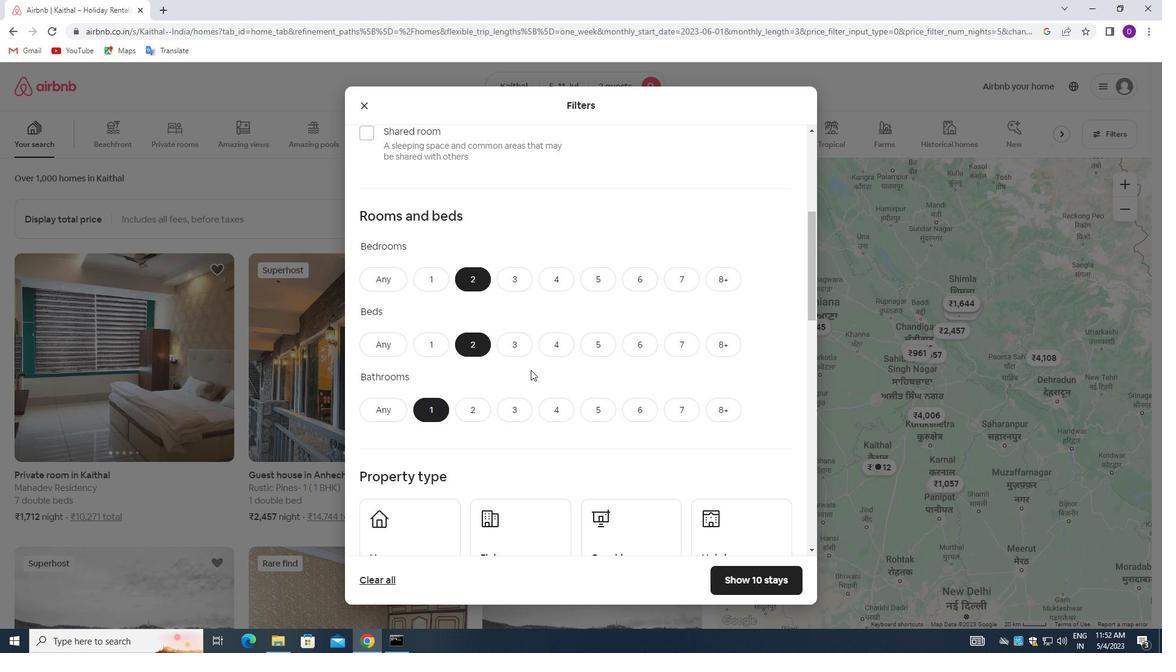 
Action: Mouse scrolled (530, 370) with delta (0, 0)
Screenshot: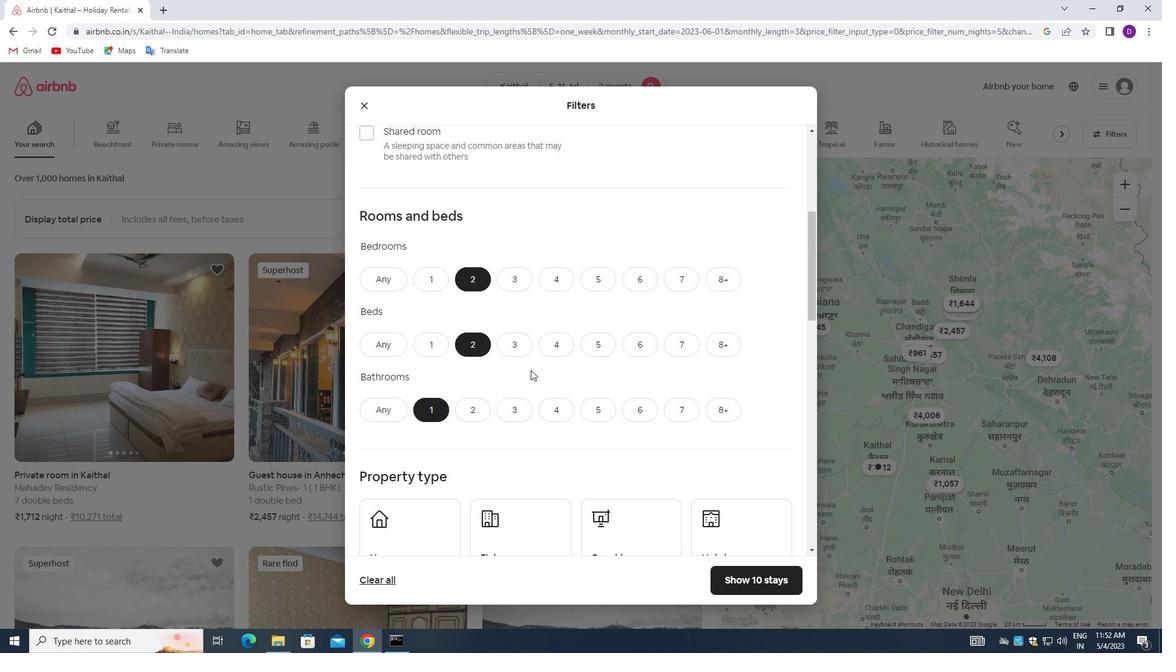 
Action: Mouse scrolled (530, 370) with delta (0, 0)
Screenshot: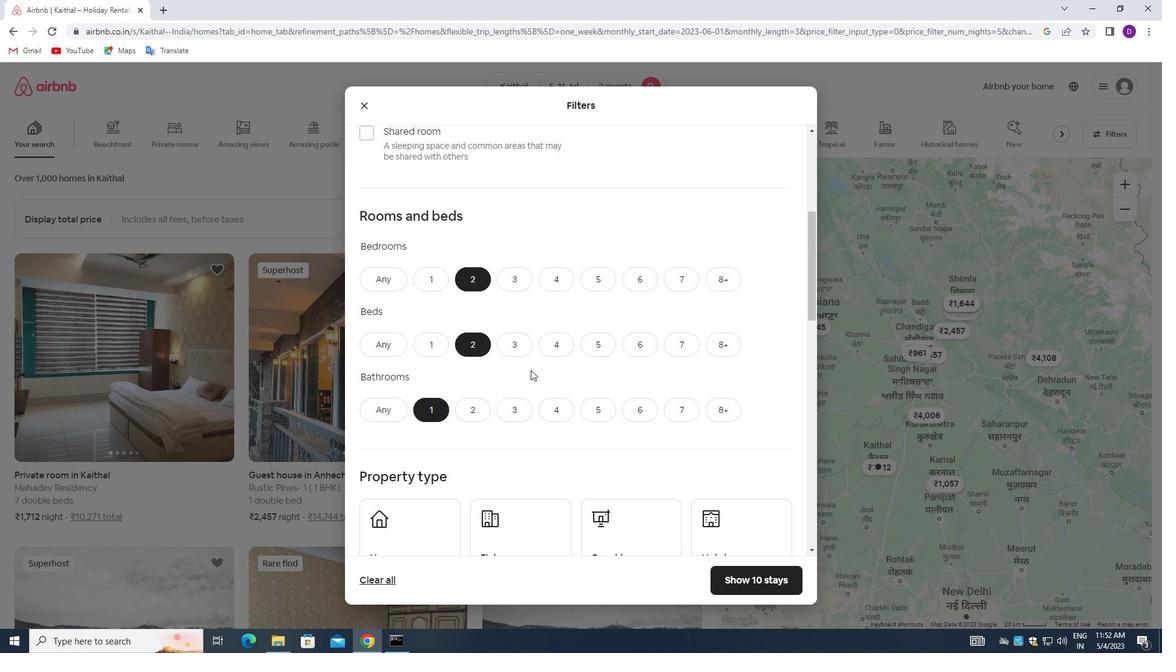 
Action: Mouse scrolled (530, 370) with delta (0, 0)
Screenshot: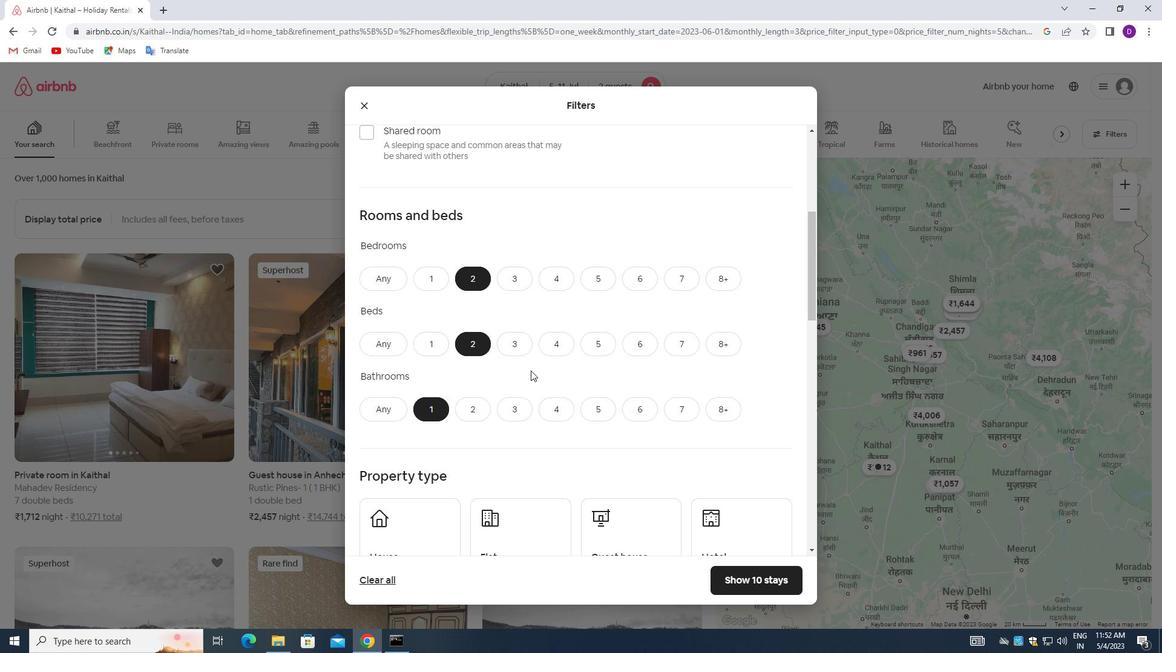 
Action: Mouse moved to (445, 350)
Screenshot: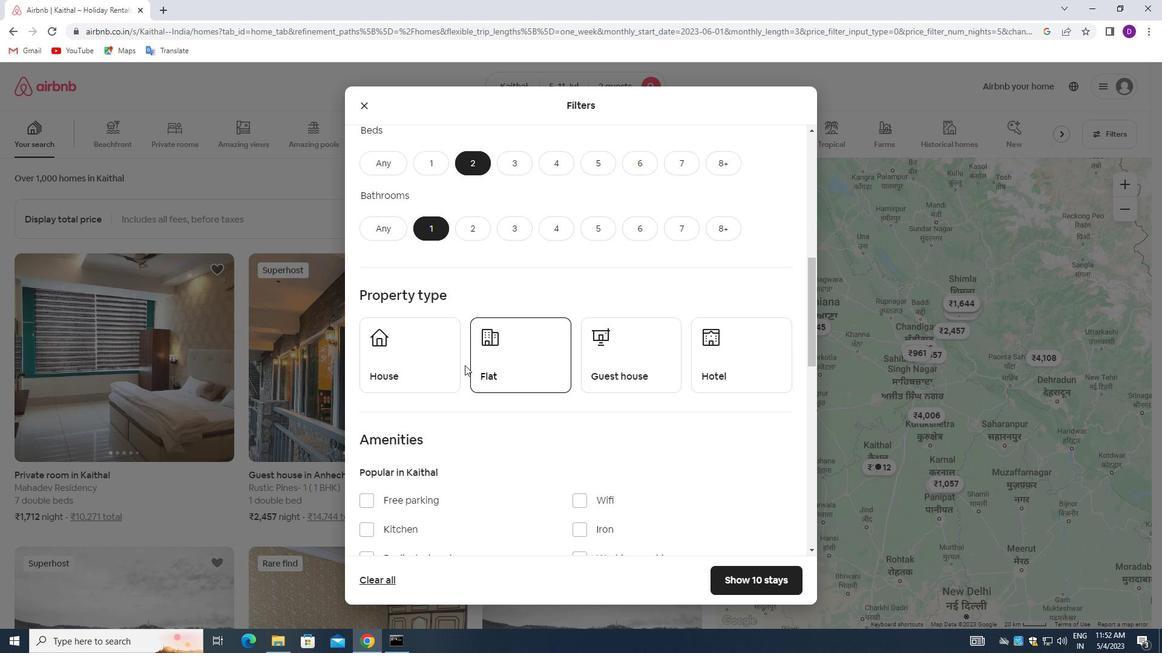 
Action: Mouse pressed left at (445, 350)
Screenshot: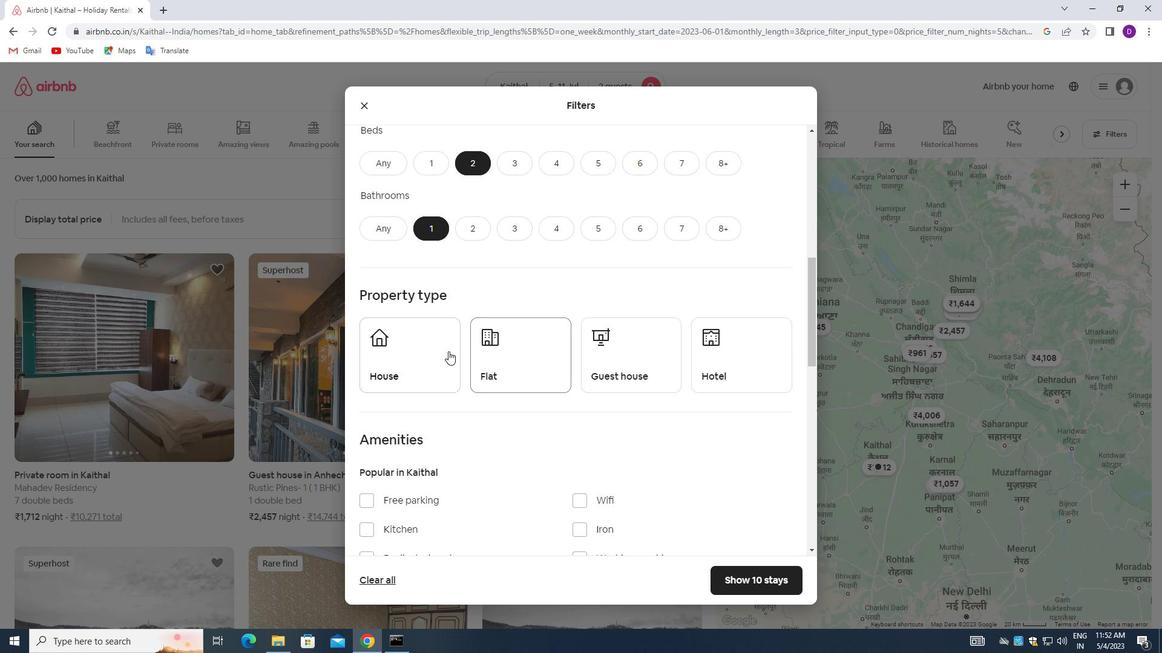 
Action: Mouse moved to (515, 362)
Screenshot: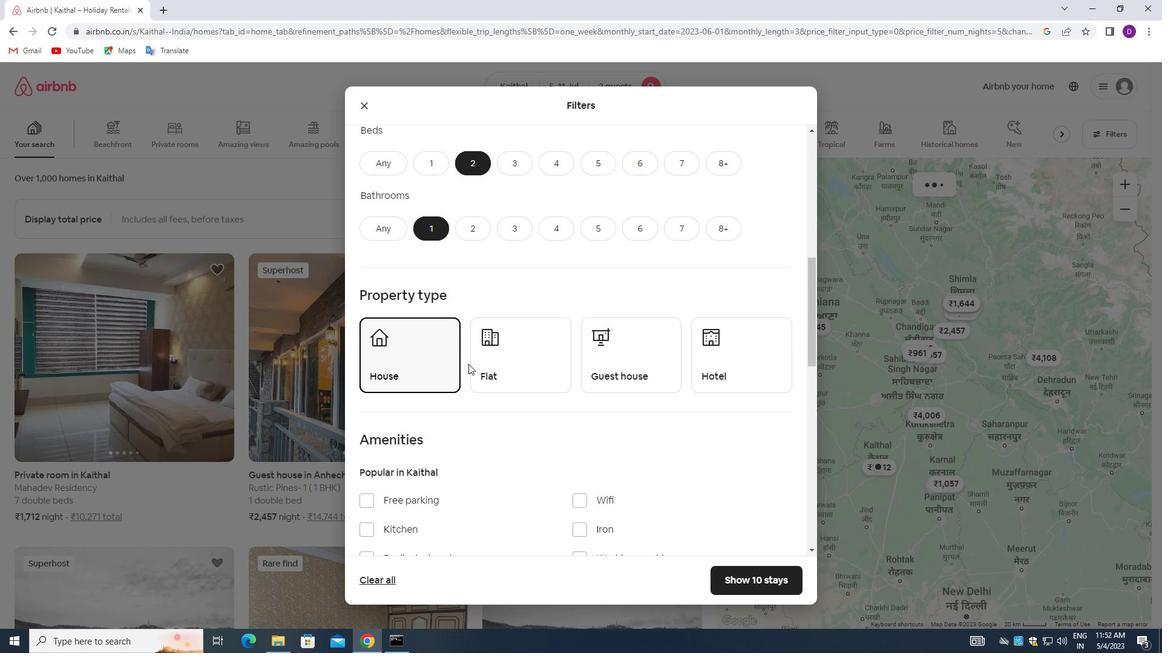 
Action: Mouse pressed left at (515, 362)
Screenshot: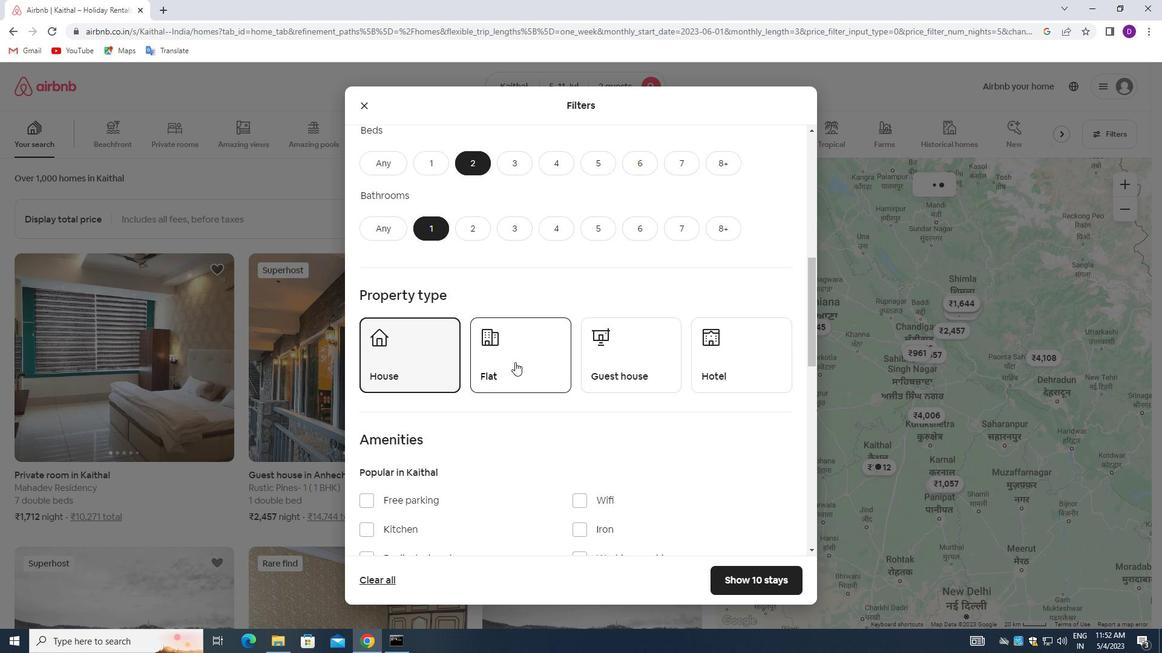 
Action: Mouse moved to (611, 359)
Screenshot: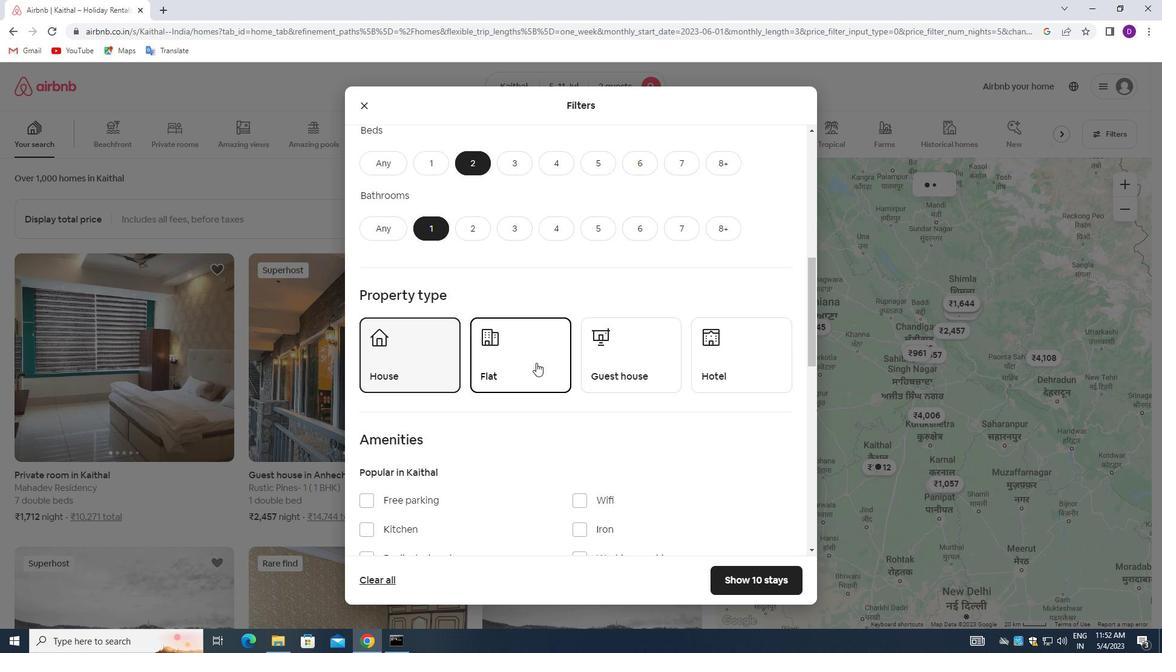 
Action: Mouse pressed left at (611, 359)
Screenshot: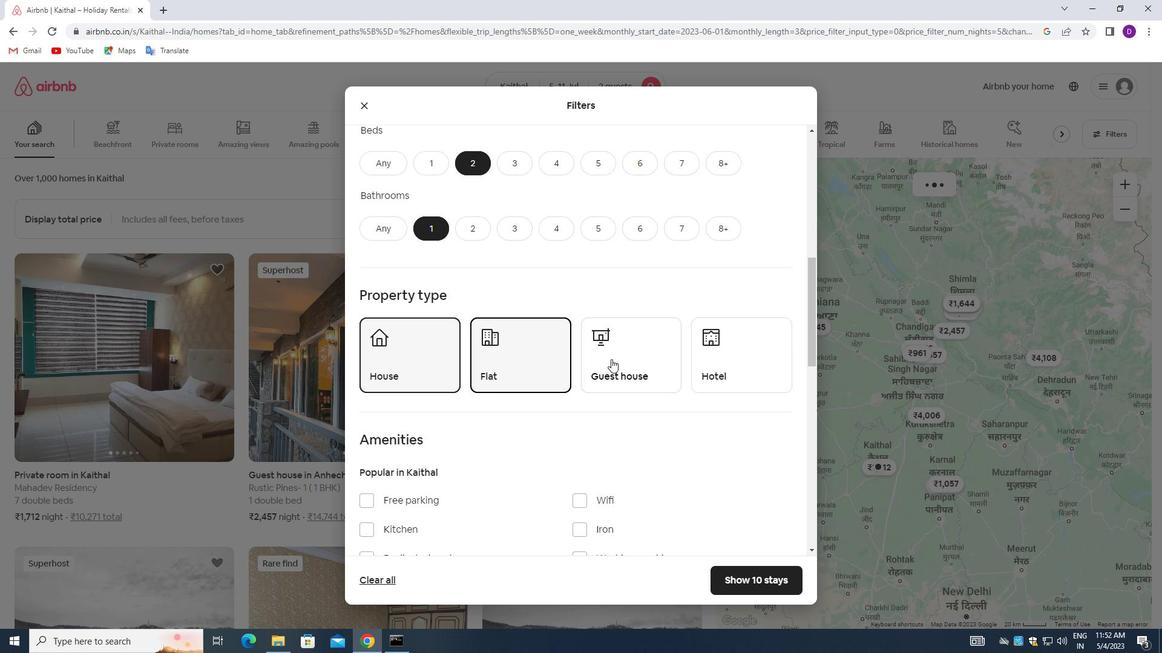 
Action: Mouse moved to (533, 356)
Screenshot: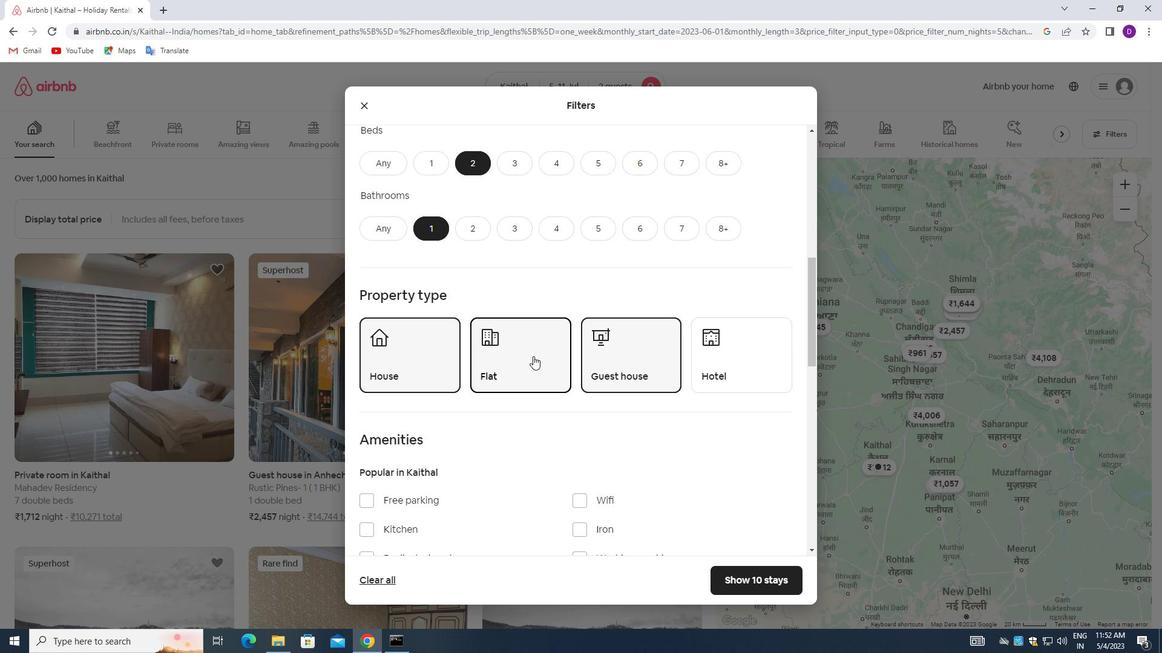 
Action: Mouse scrolled (533, 355) with delta (0, 0)
Screenshot: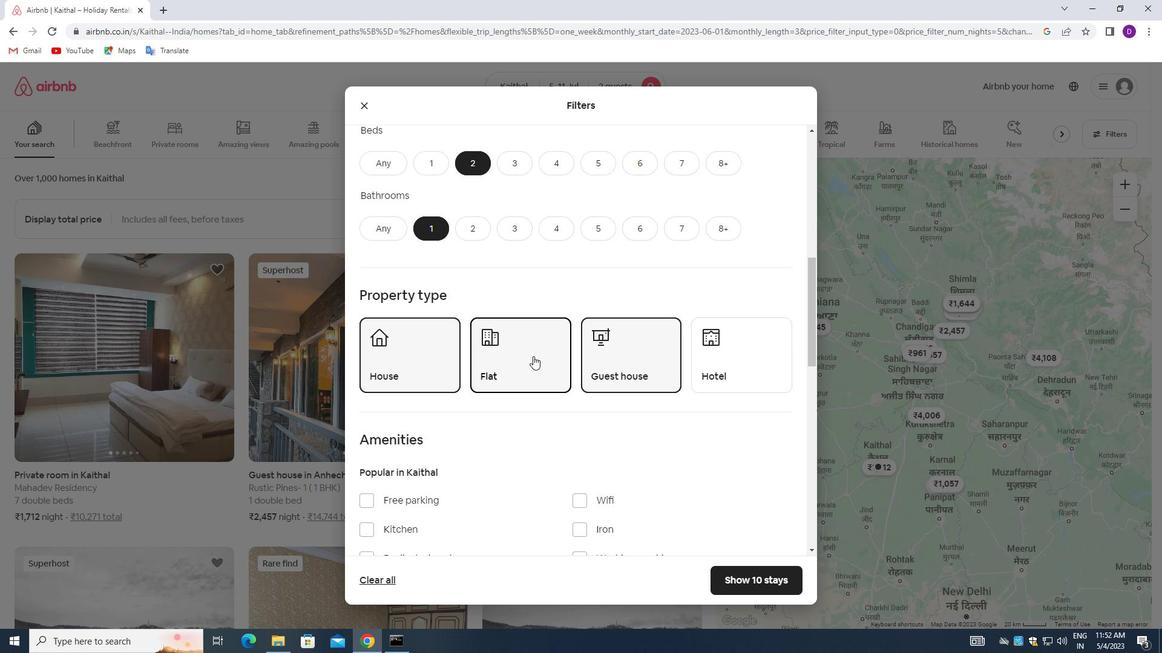 
Action: Mouse moved to (534, 357)
Screenshot: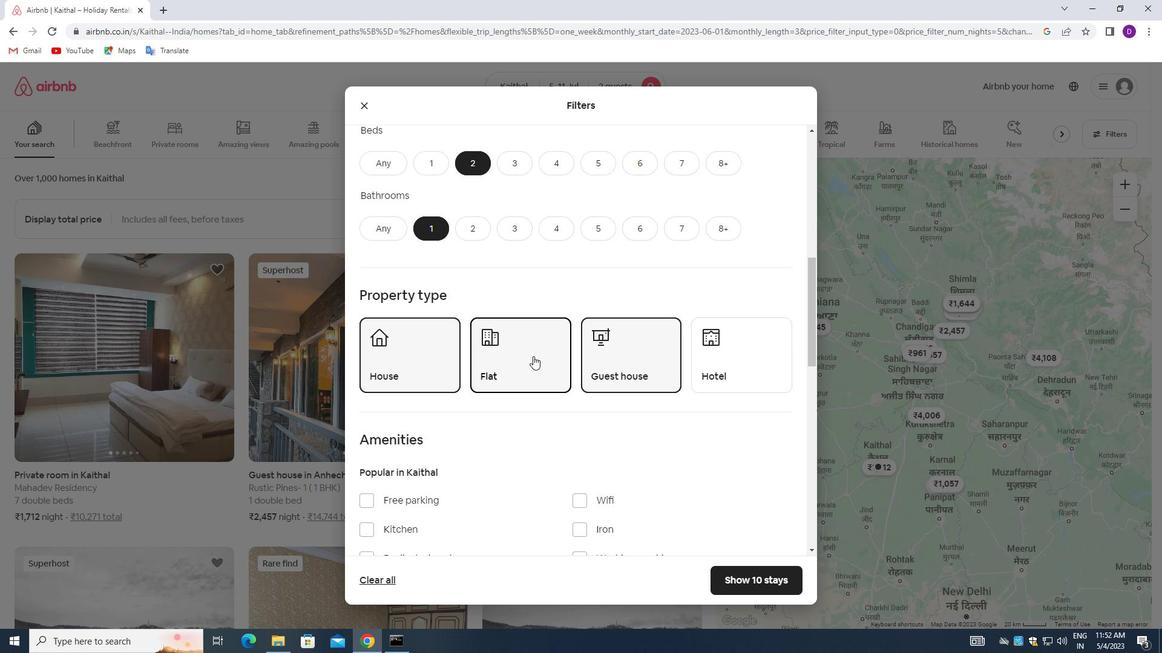 
Action: Mouse scrolled (534, 356) with delta (0, 0)
Screenshot: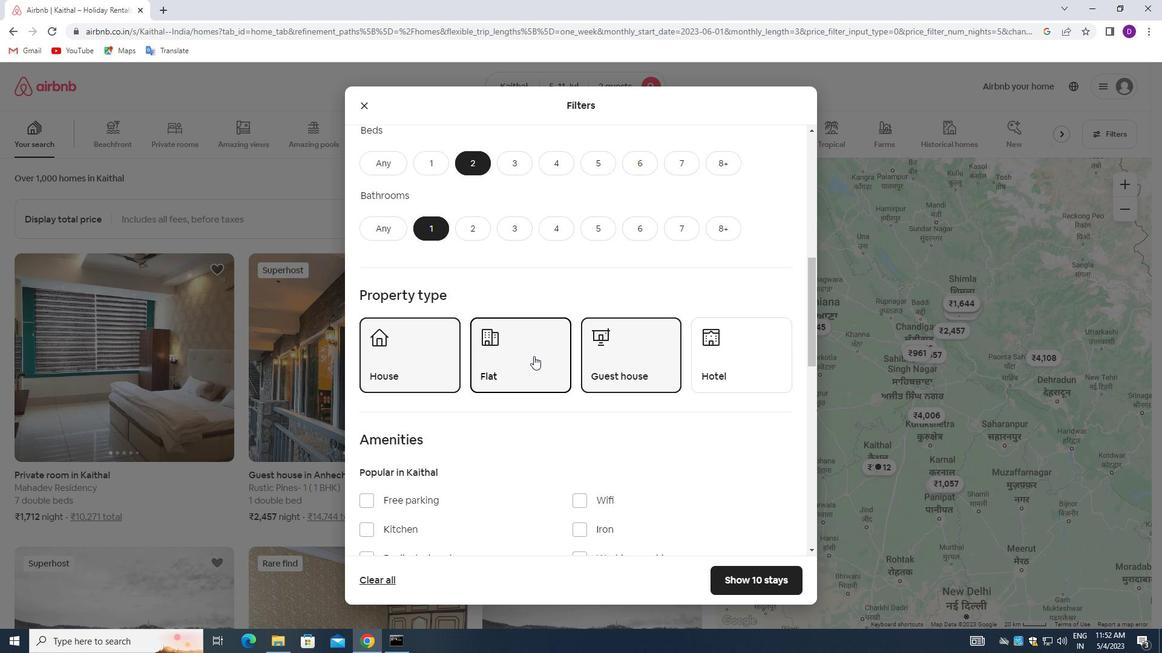 
Action: Mouse scrolled (534, 356) with delta (0, 0)
Screenshot: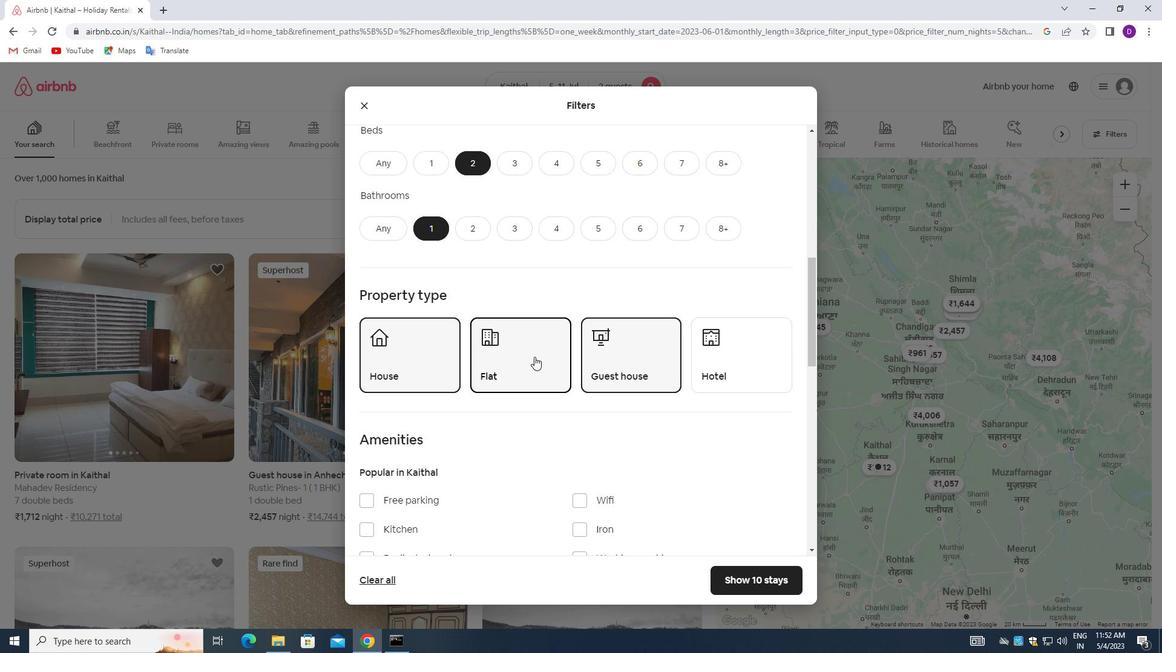 
Action: Mouse moved to (535, 359)
Screenshot: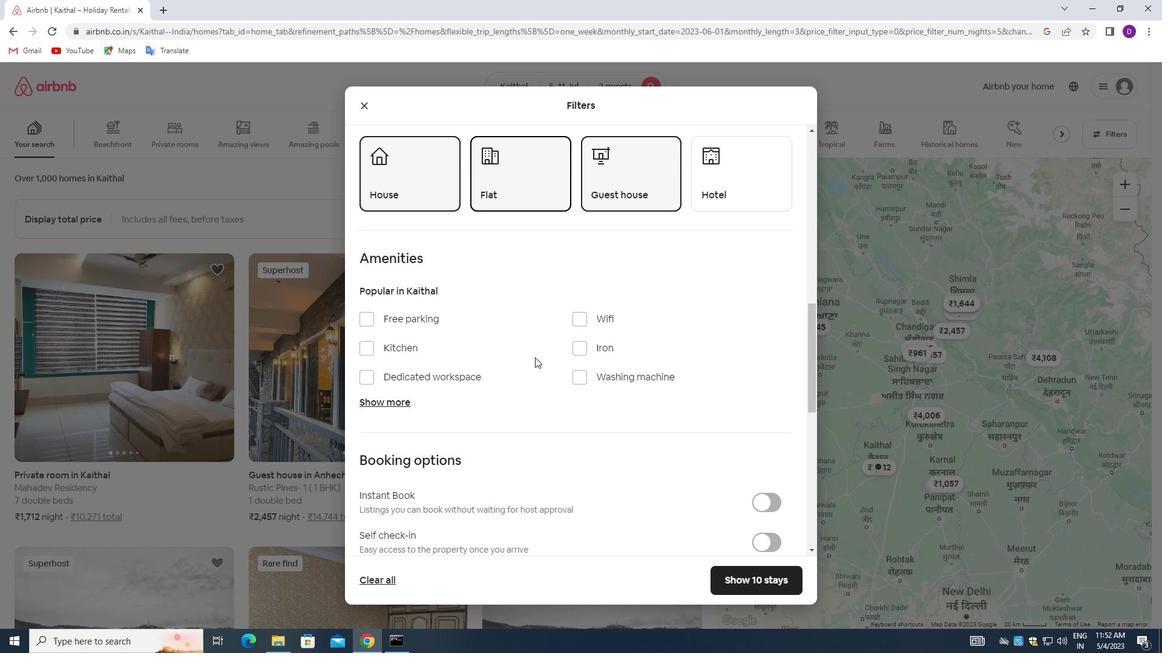 
Action: Mouse scrolled (535, 358) with delta (0, 0)
Screenshot: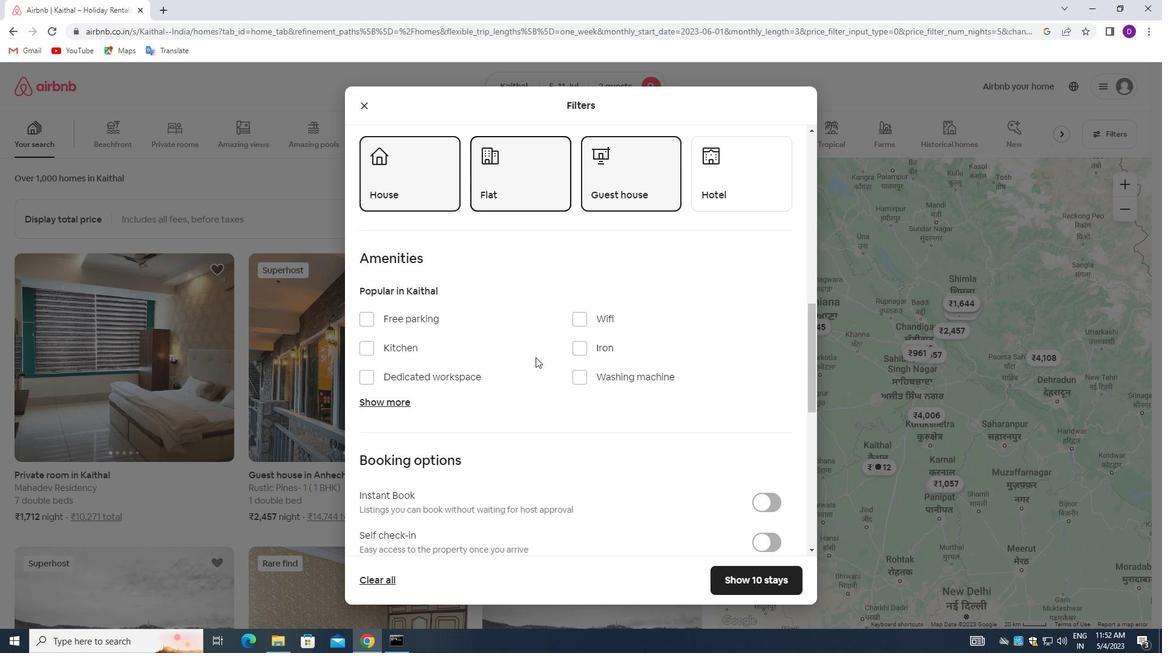 
Action: Mouse moved to (585, 371)
Screenshot: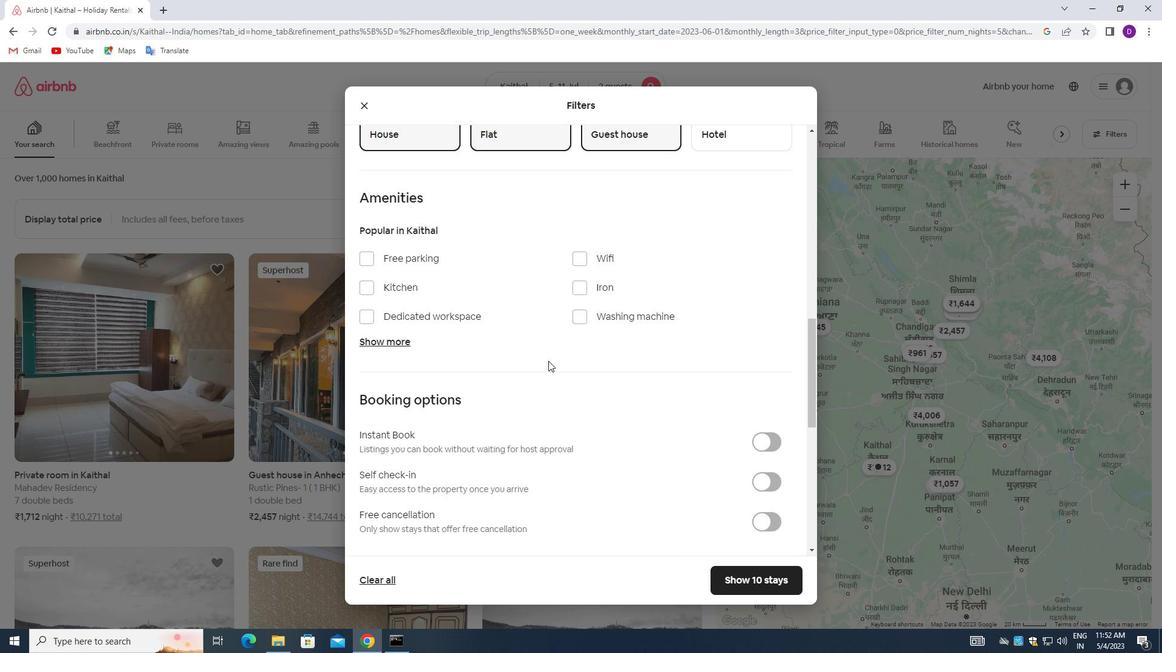 
Action: Mouse scrolled (585, 371) with delta (0, 0)
Screenshot: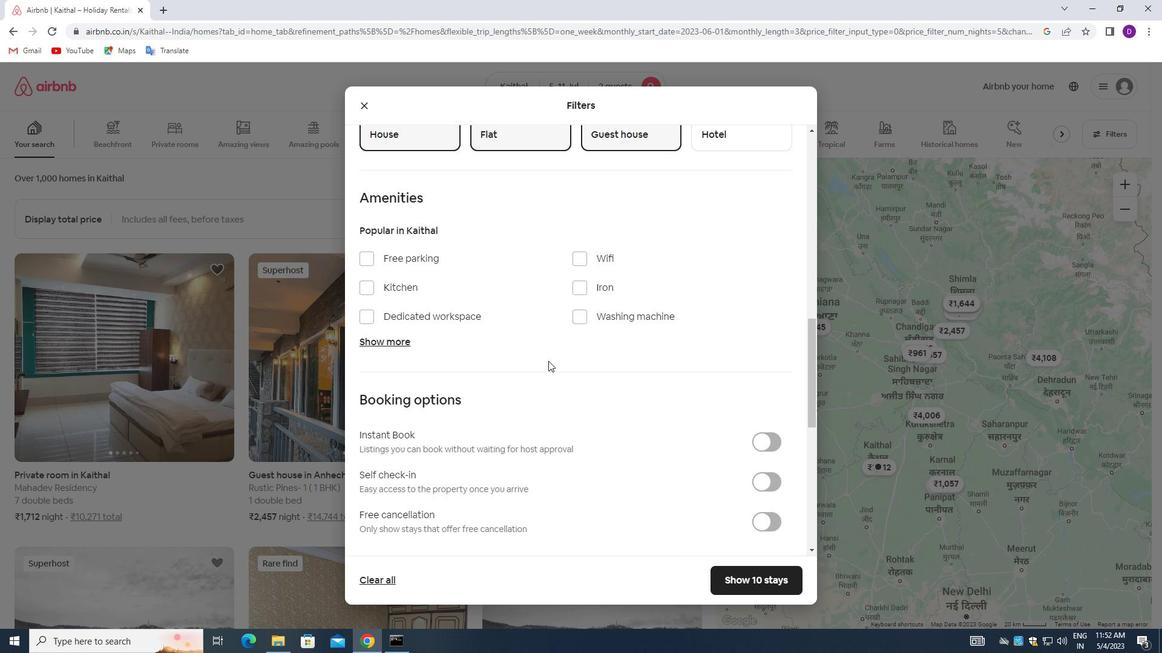 
Action: Mouse moved to (592, 374)
Screenshot: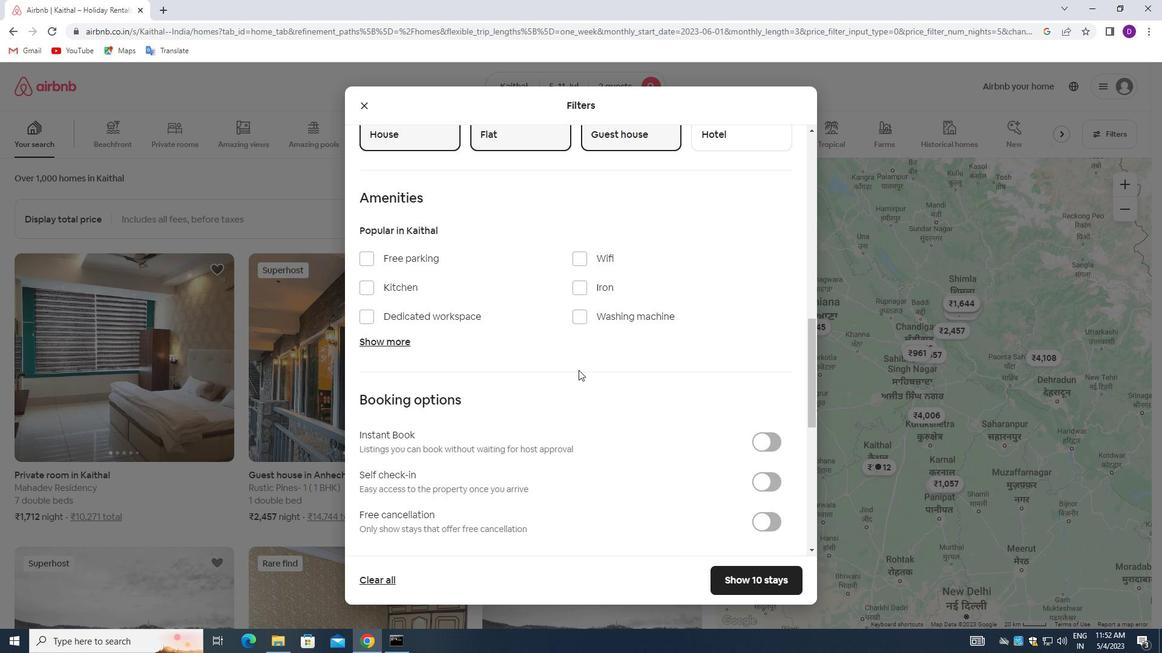 
Action: Mouse scrolled (592, 373) with delta (0, 0)
Screenshot: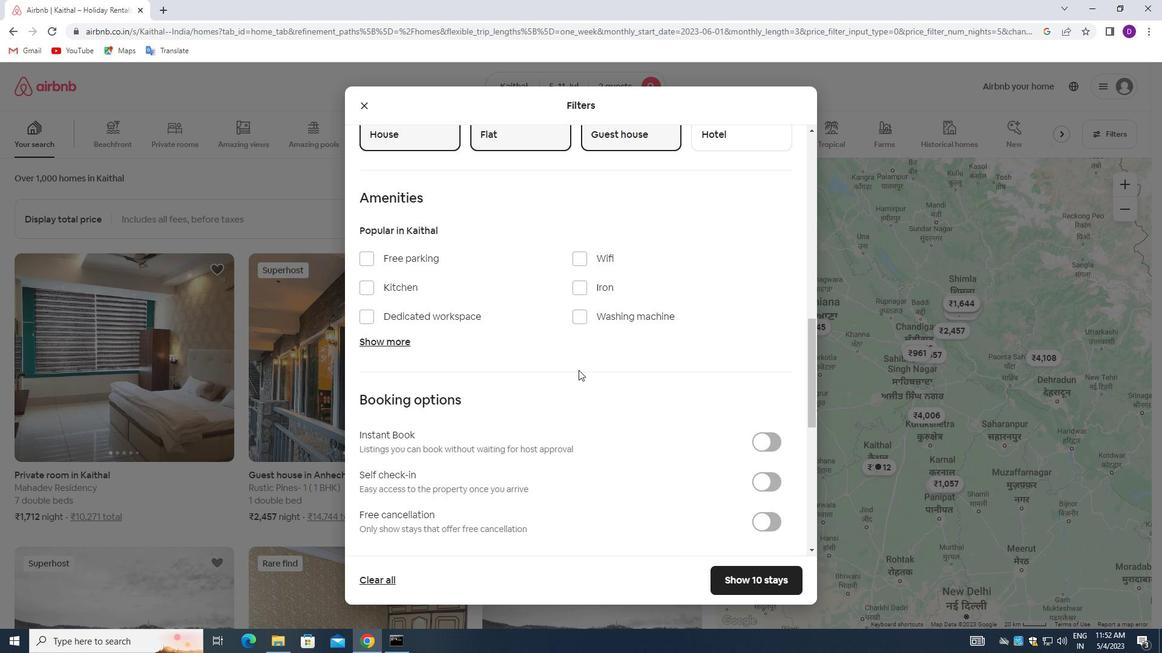 
Action: Mouse moved to (757, 366)
Screenshot: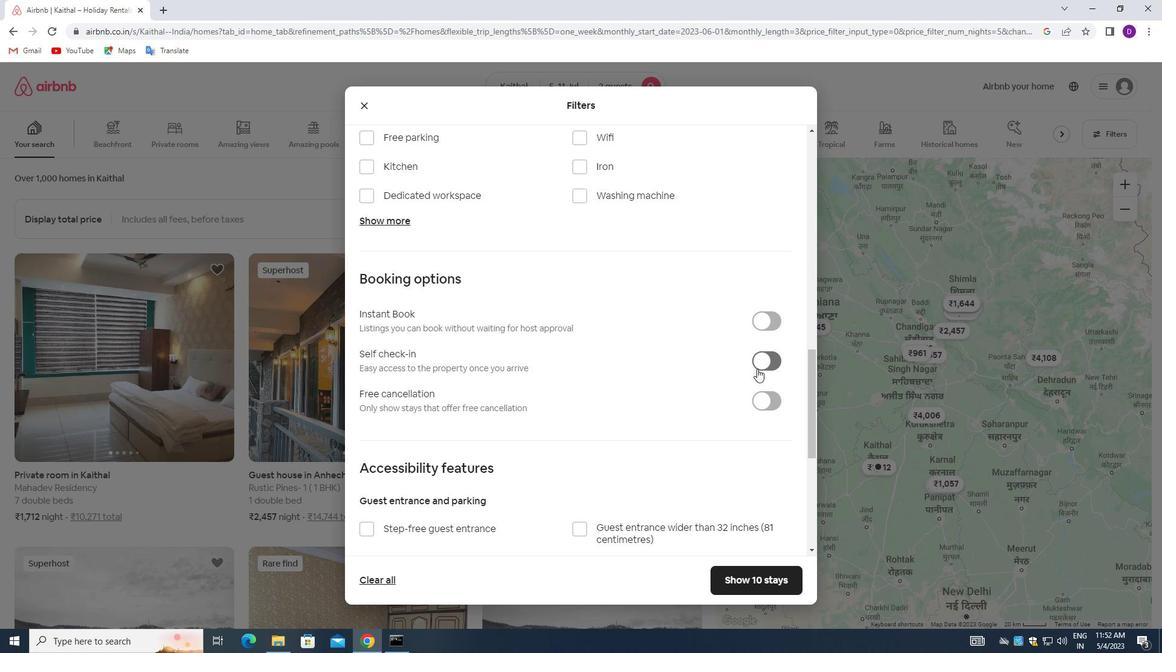 
Action: Mouse pressed left at (757, 366)
Screenshot: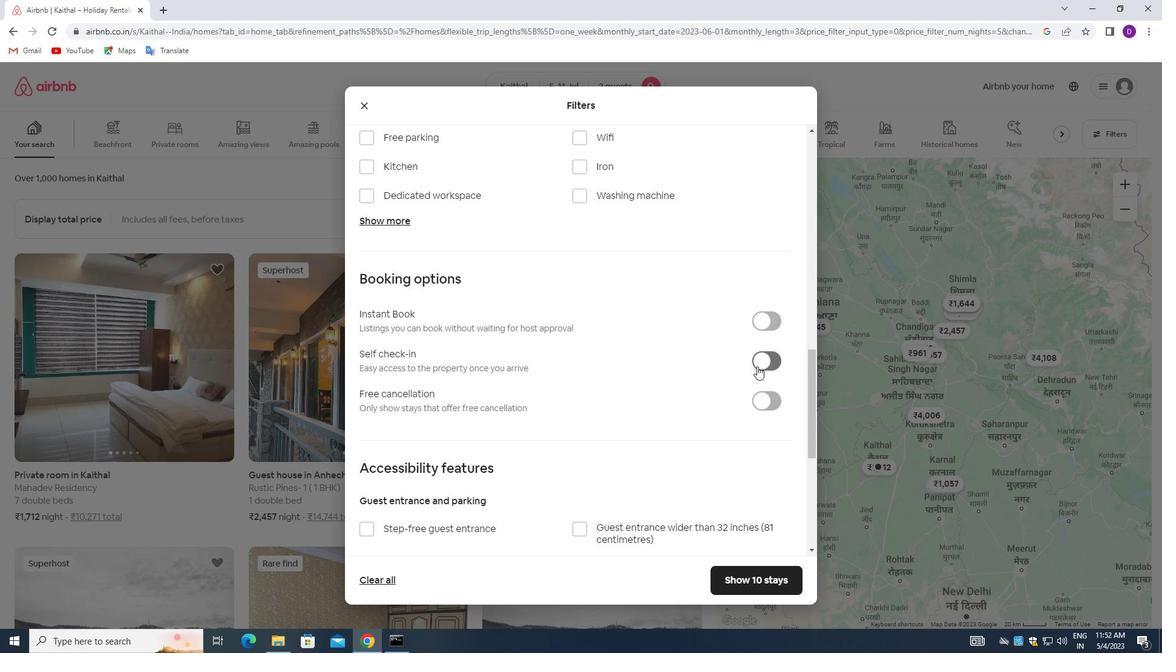 
Action: Mouse moved to (548, 406)
Screenshot: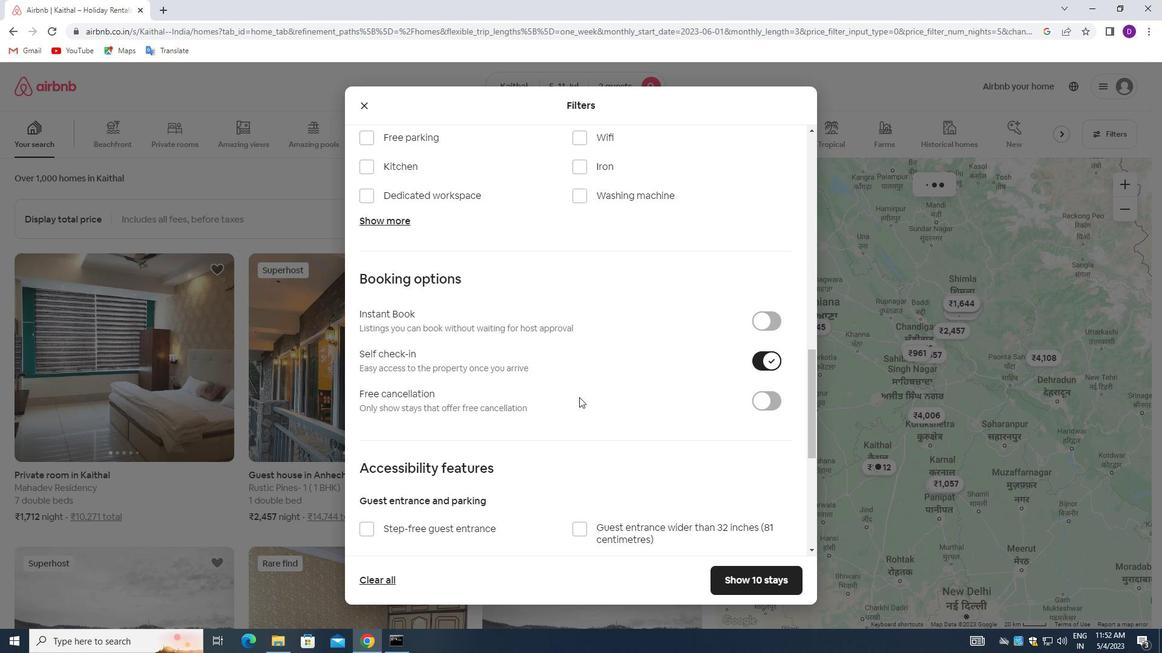 
Action: Mouse scrolled (548, 405) with delta (0, 0)
Screenshot: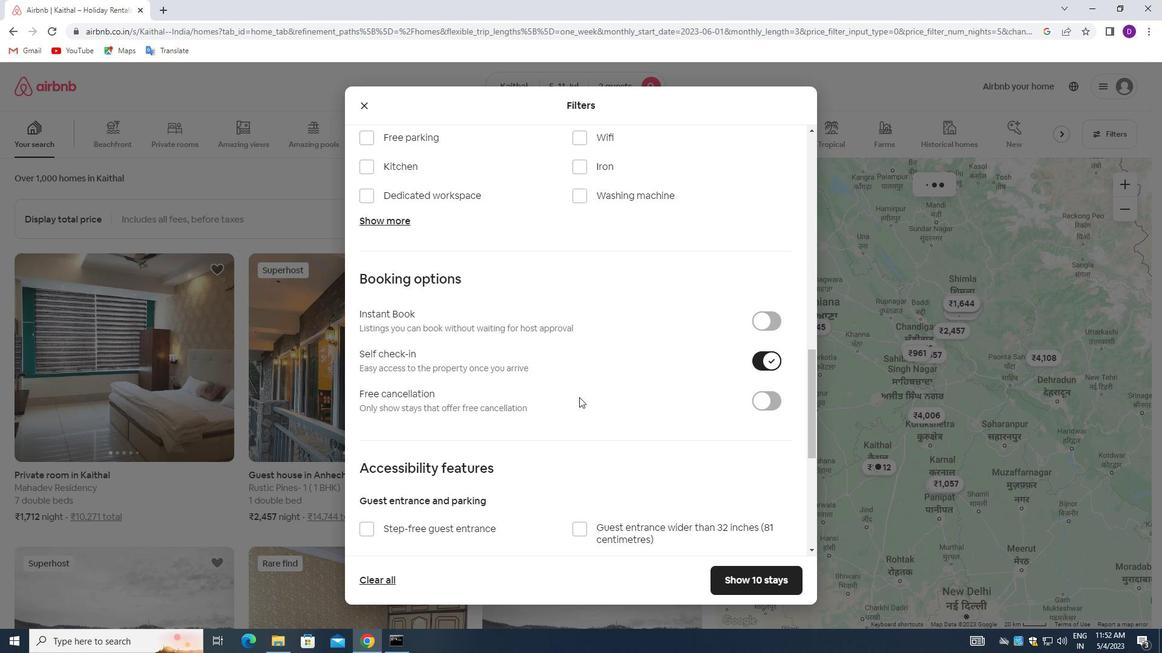 
Action: Mouse moved to (541, 408)
Screenshot: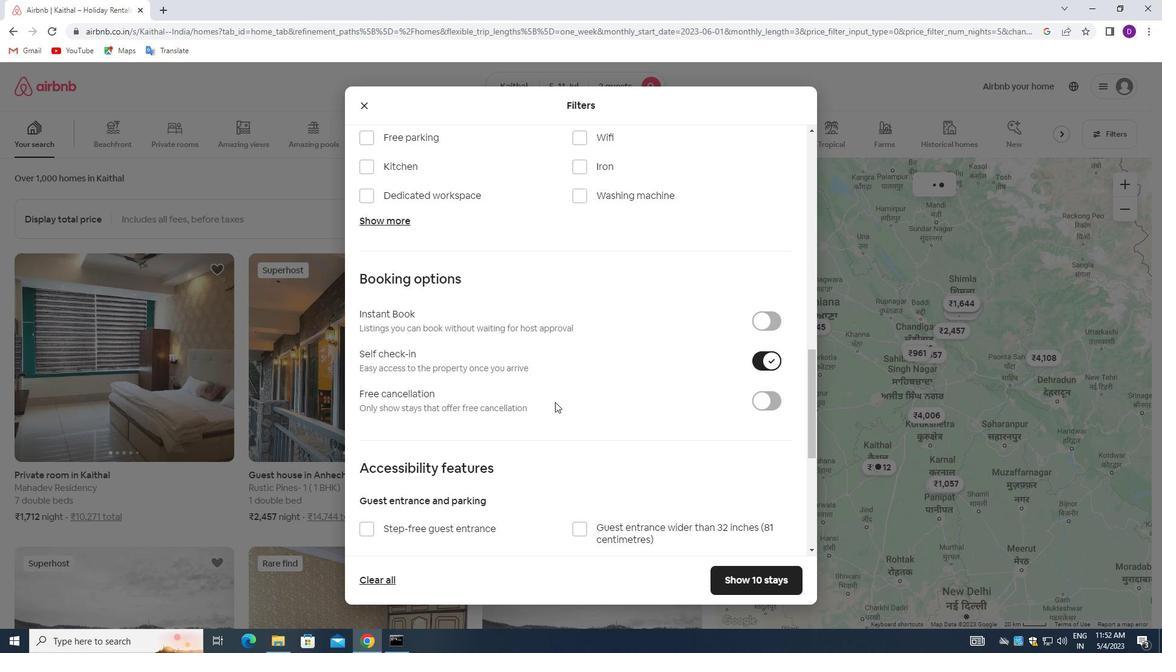
Action: Mouse scrolled (541, 407) with delta (0, 0)
Screenshot: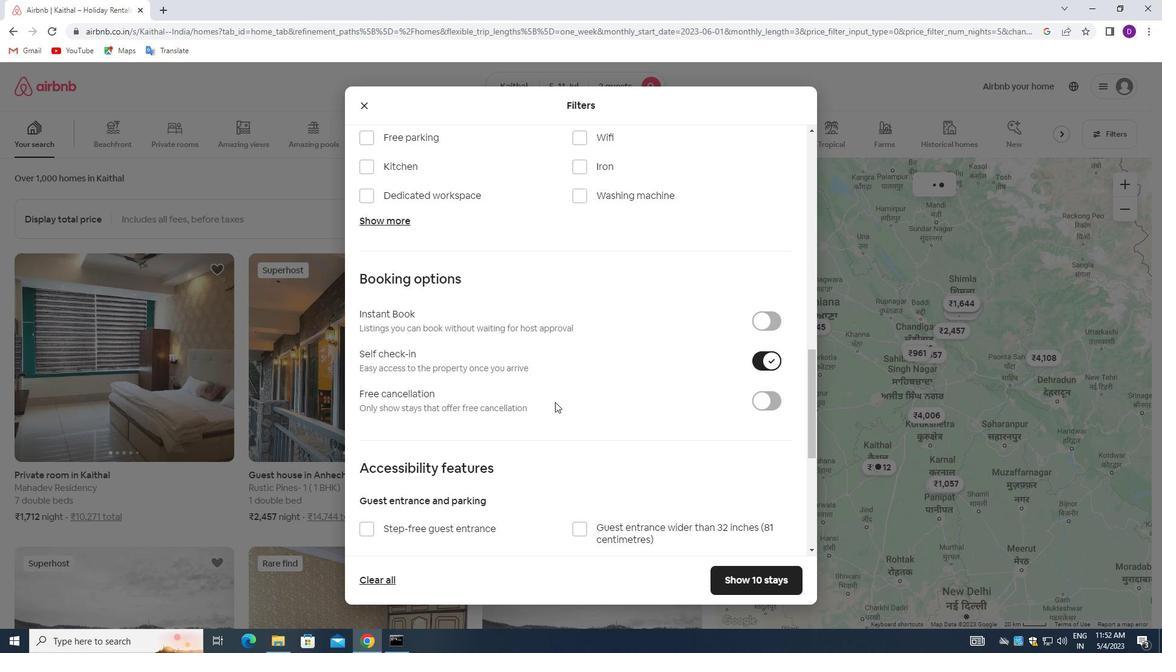 
Action: Mouse moved to (538, 408)
Screenshot: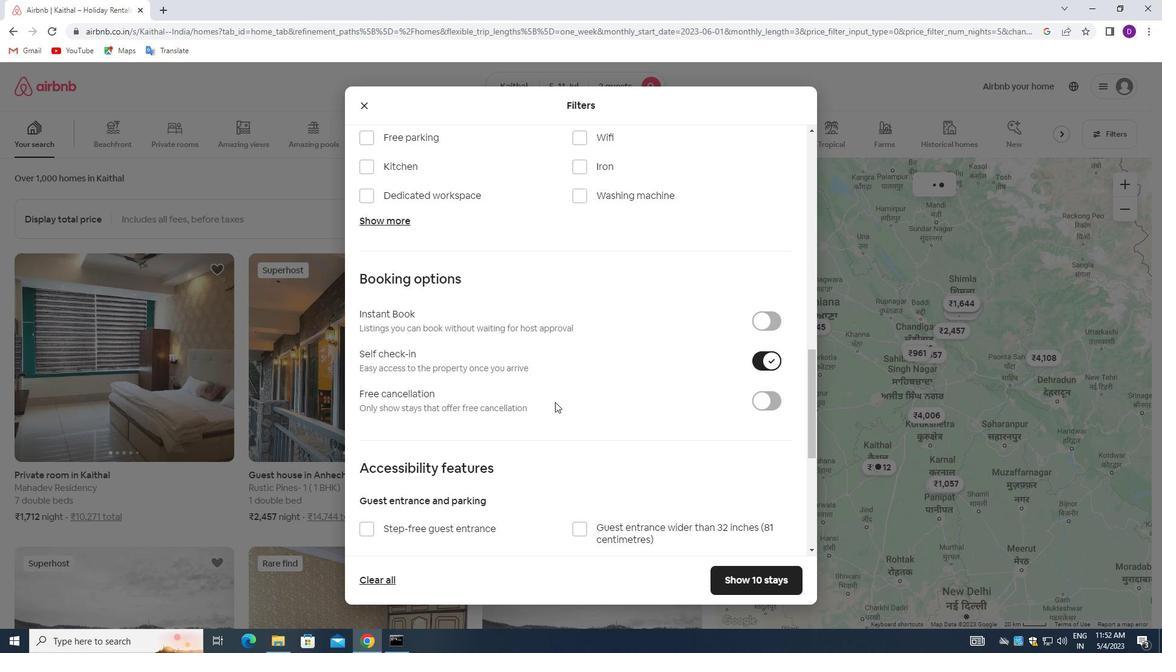 
Action: Mouse scrolled (538, 407) with delta (0, 0)
Screenshot: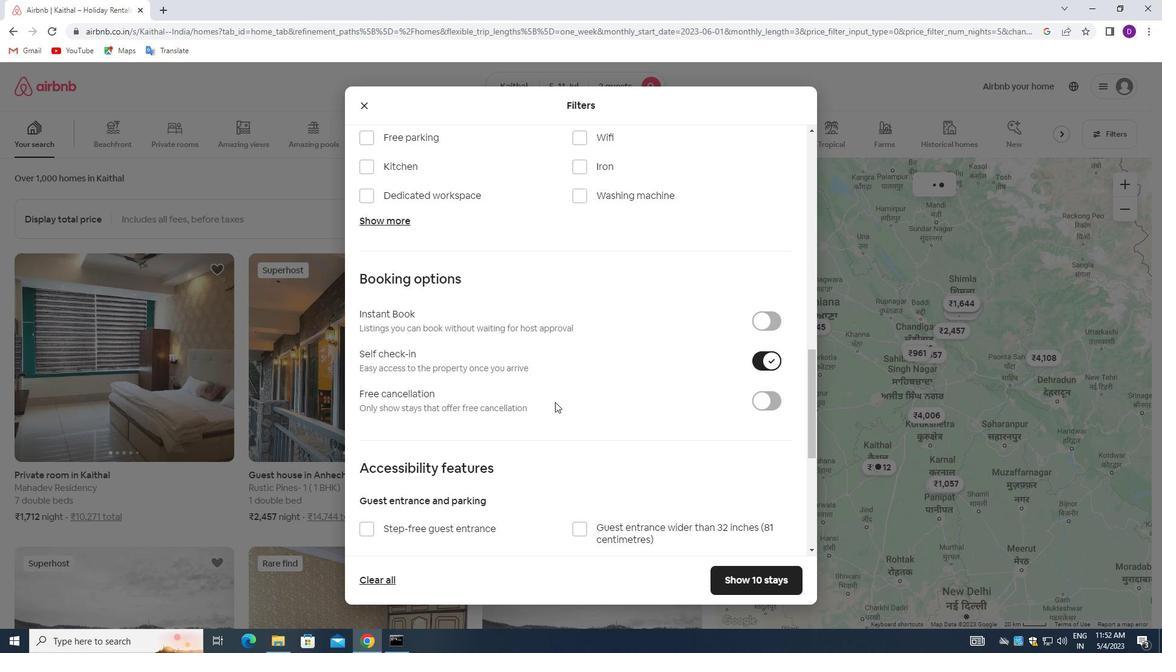 
Action: Mouse moved to (538, 424)
Screenshot: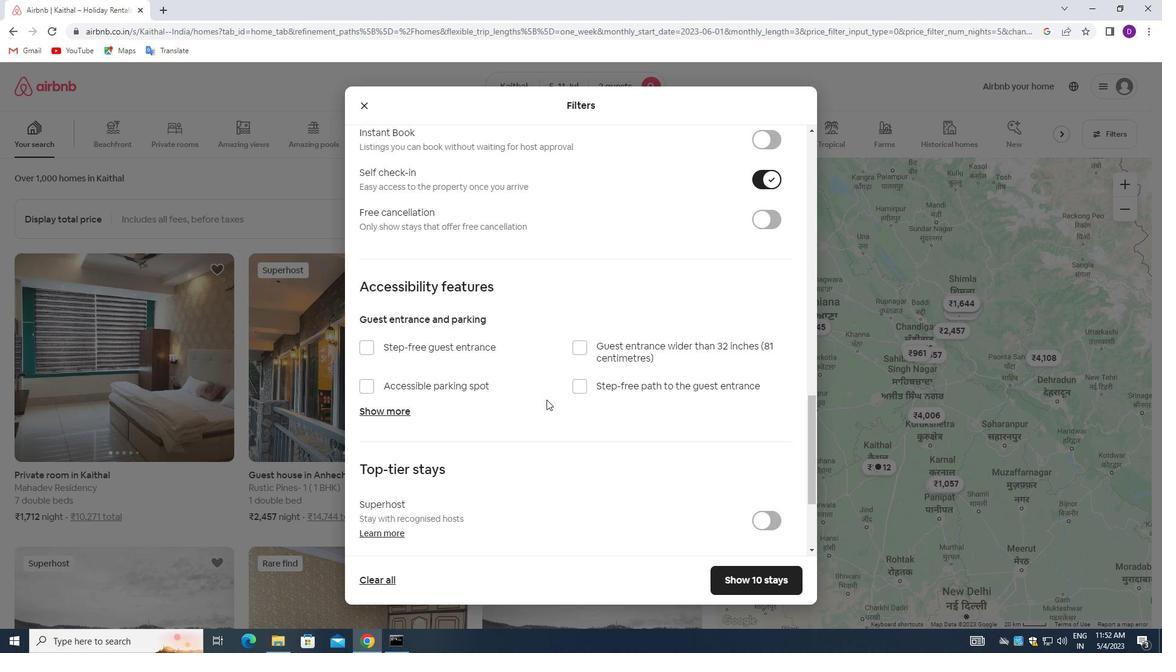 
Action: Mouse scrolled (538, 424) with delta (0, 0)
Screenshot: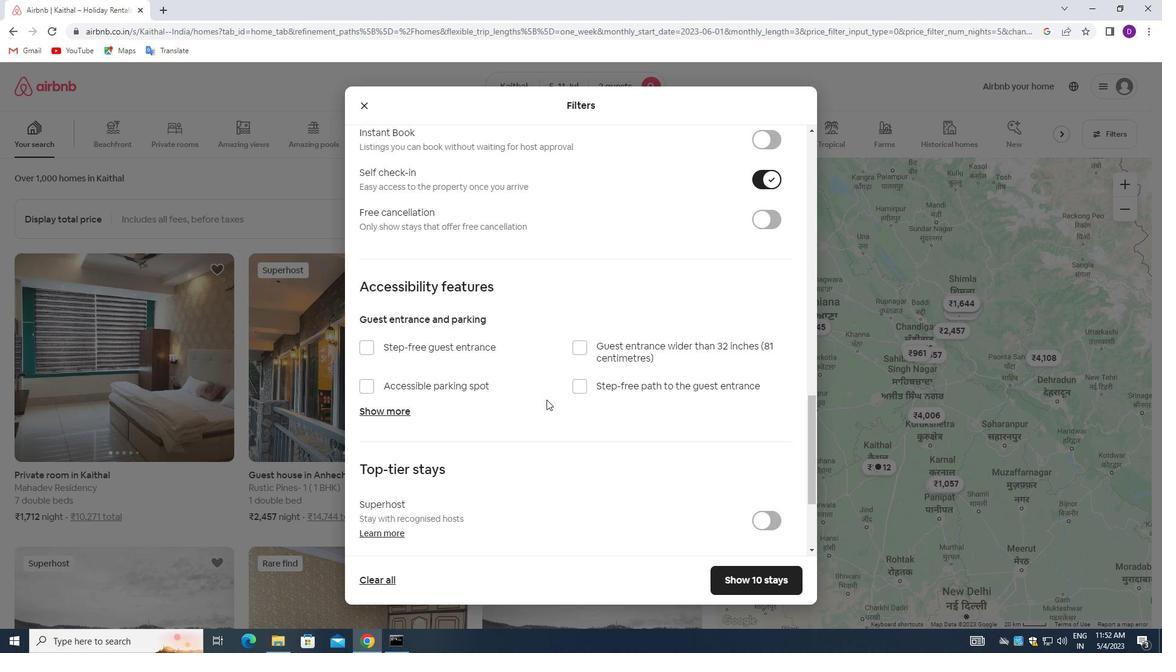 
Action: Mouse moved to (536, 431)
Screenshot: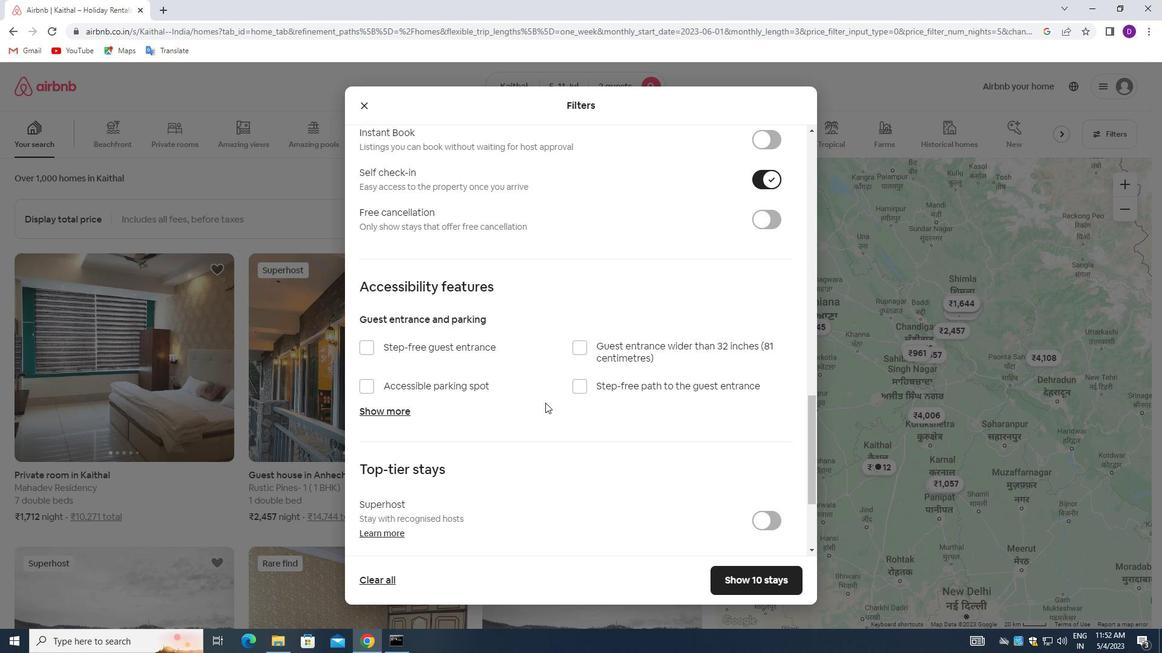 
Action: Mouse scrolled (536, 430) with delta (0, 0)
Screenshot: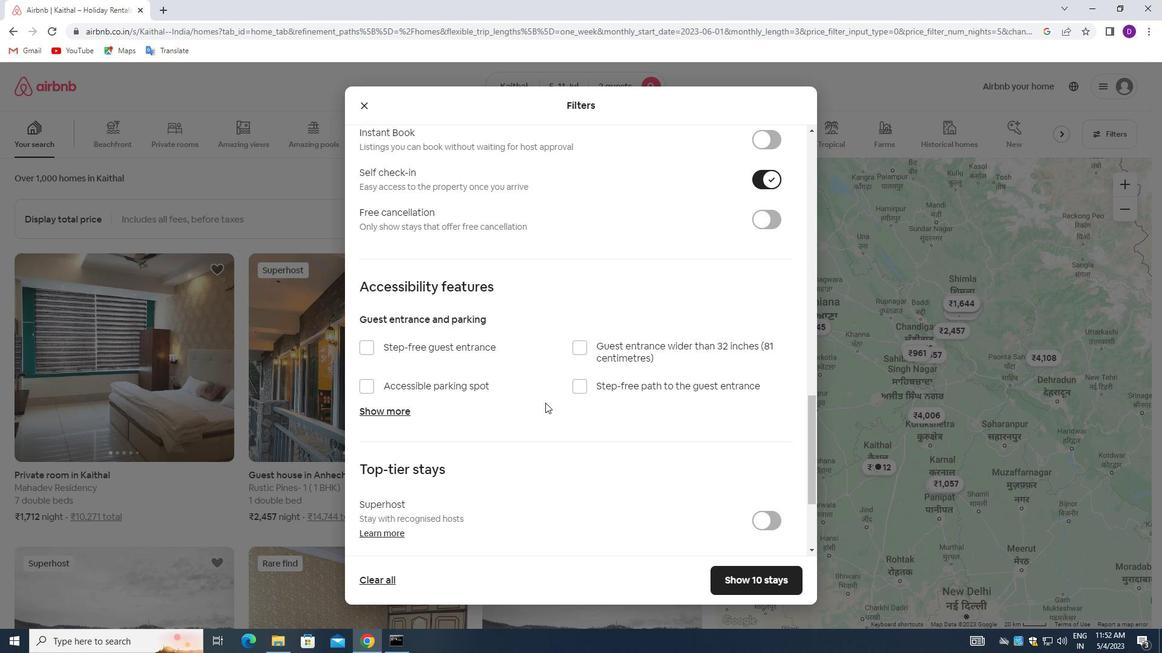 
Action: Mouse moved to (535, 434)
Screenshot: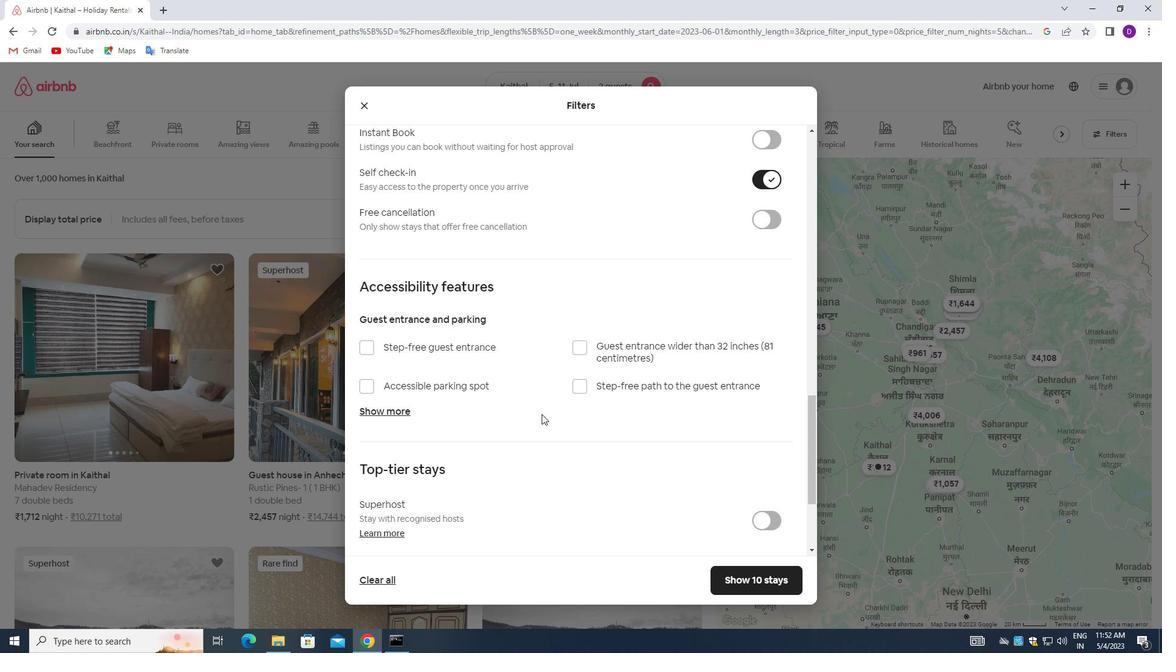 
Action: Mouse scrolled (535, 434) with delta (0, 0)
Screenshot: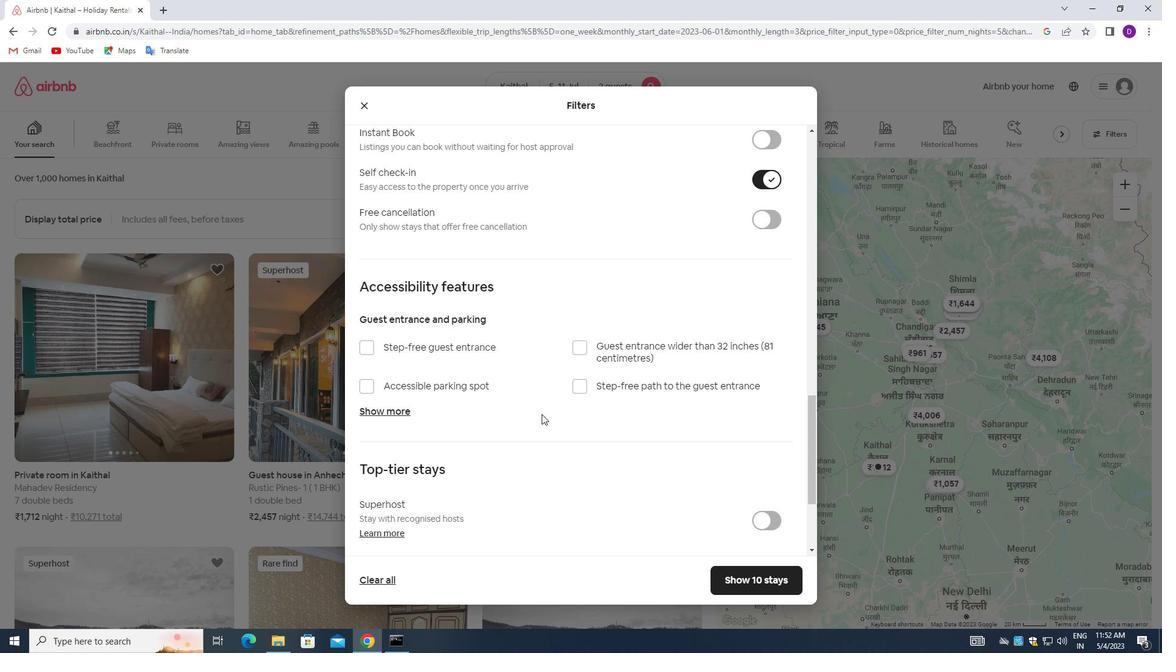 
Action: Mouse moved to (533, 437)
Screenshot: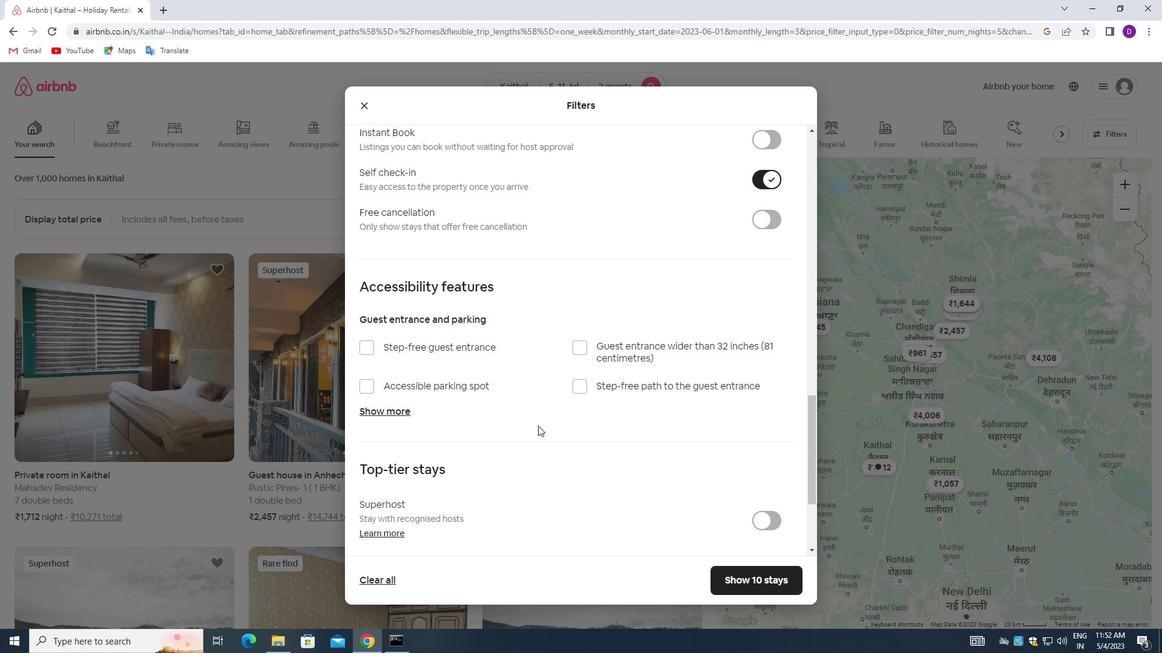 
Action: Mouse scrolled (533, 436) with delta (0, 0)
Screenshot: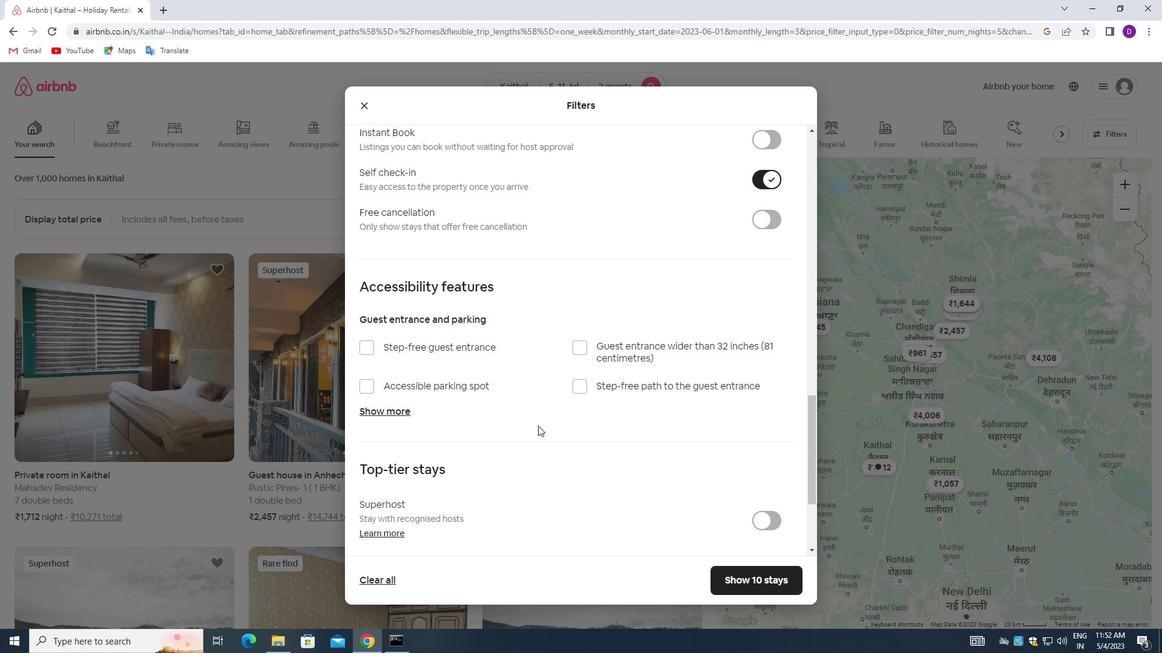 
Action: Mouse moved to (531, 444)
Screenshot: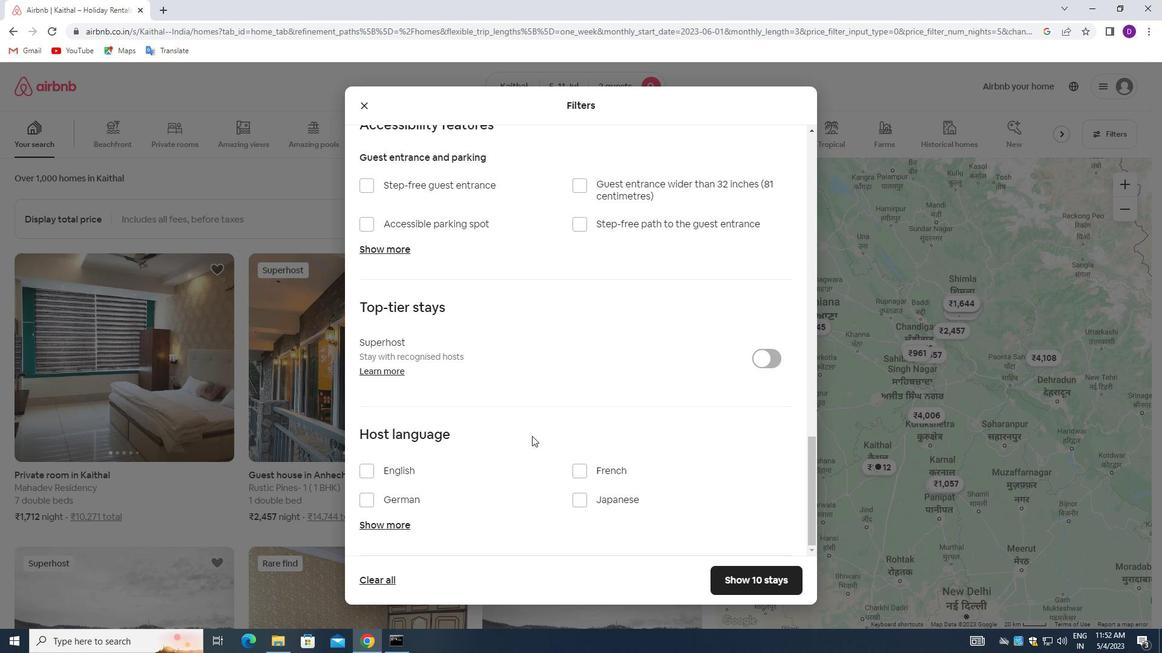 
Action: Mouse scrolled (531, 444) with delta (0, 0)
Screenshot: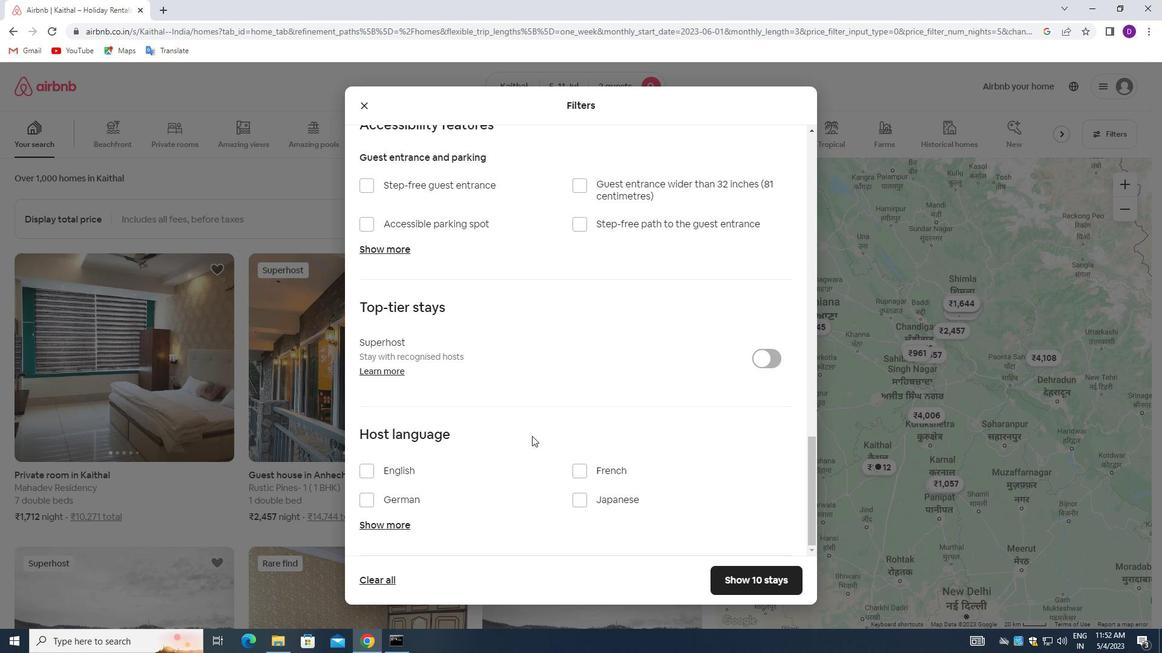 
Action: Mouse moved to (526, 452)
Screenshot: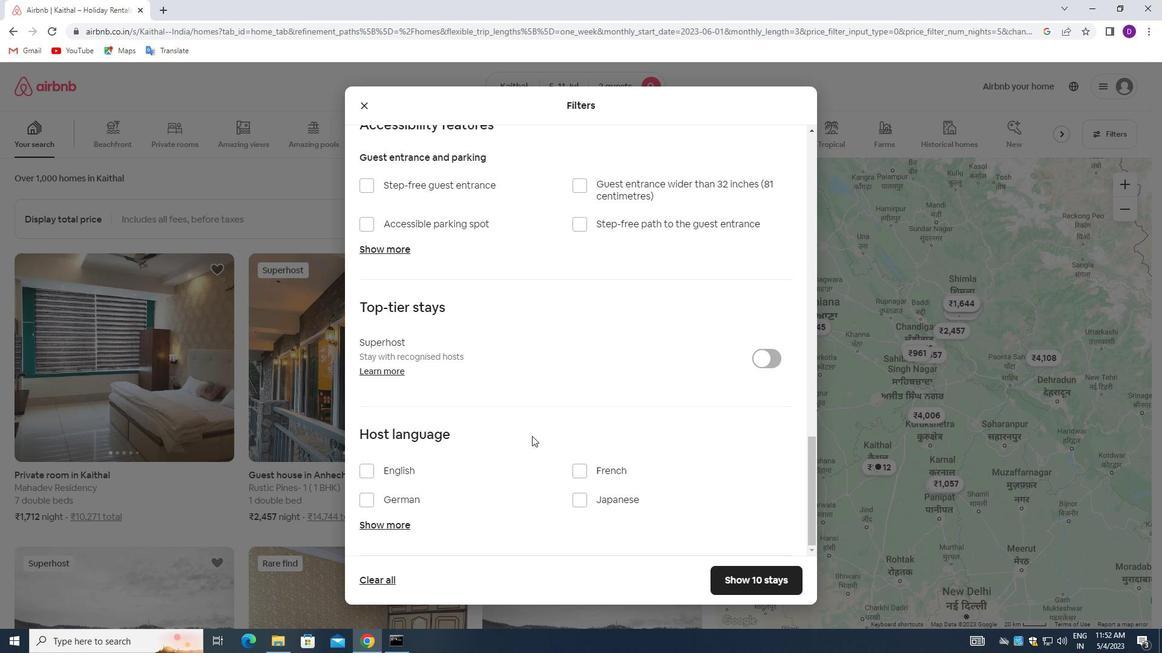 
Action: Mouse scrolled (526, 452) with delta (0, 0)
Screenshot: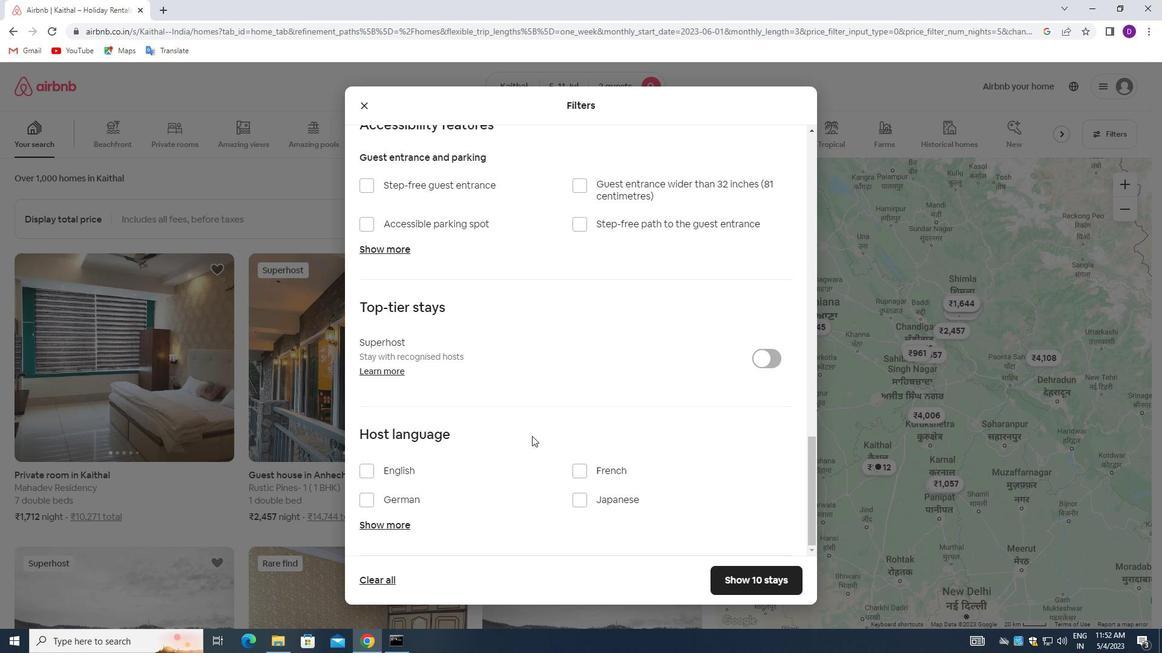 
Action: Mouse moved to (368, 471)
Screenshot: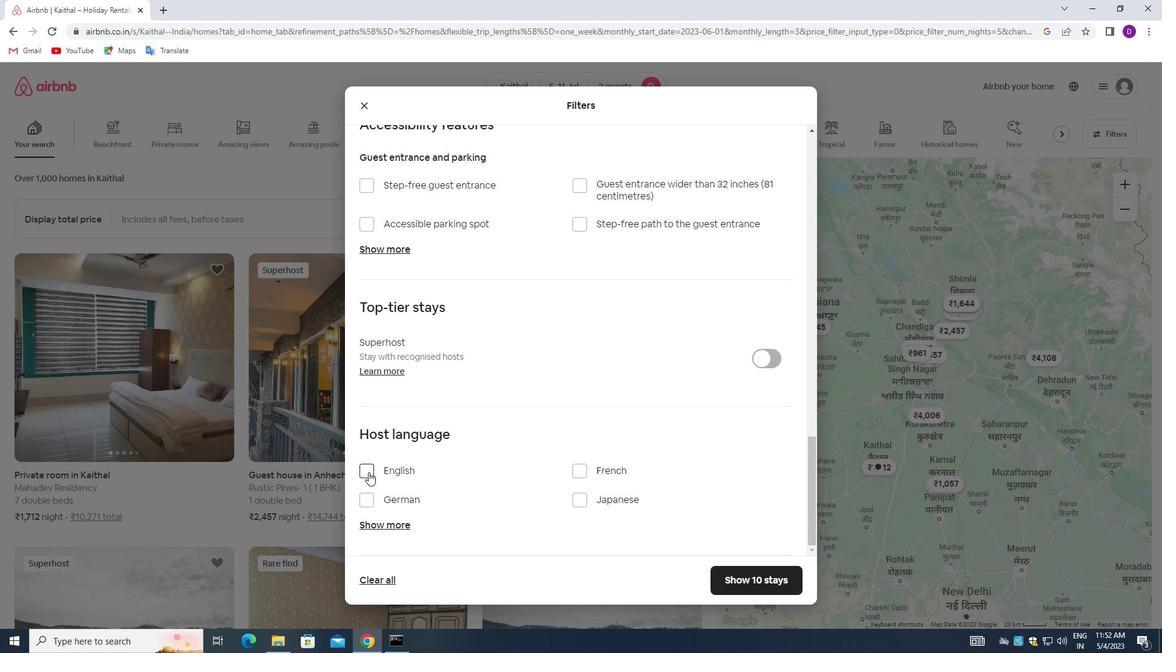 
Action: Mouse pressed left at (368, 471)
Screenshot: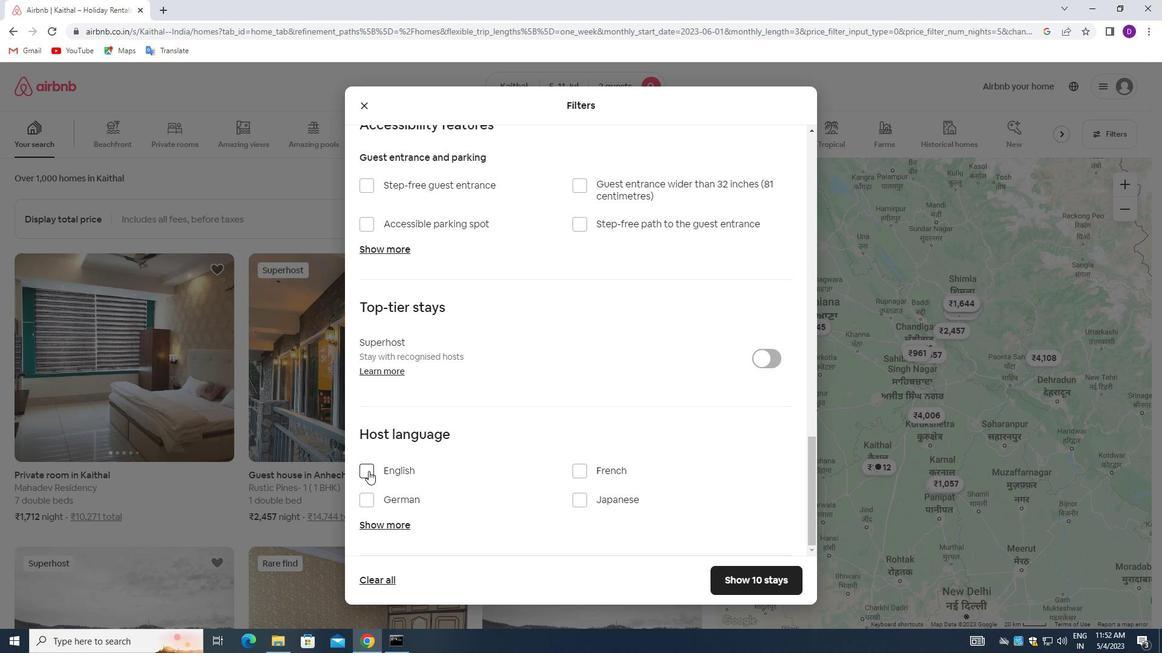 
Action: Mouse moved to (719, 576)
Screenshot: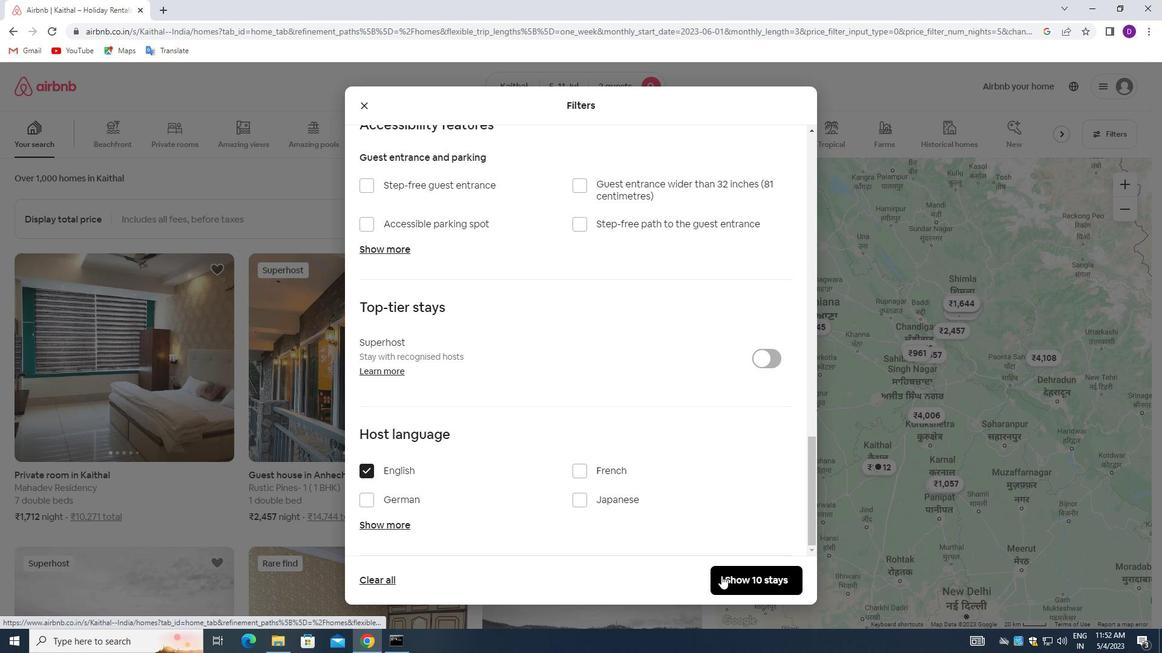 
Action: Mouse pressed left at (719, 576)
Screenshot: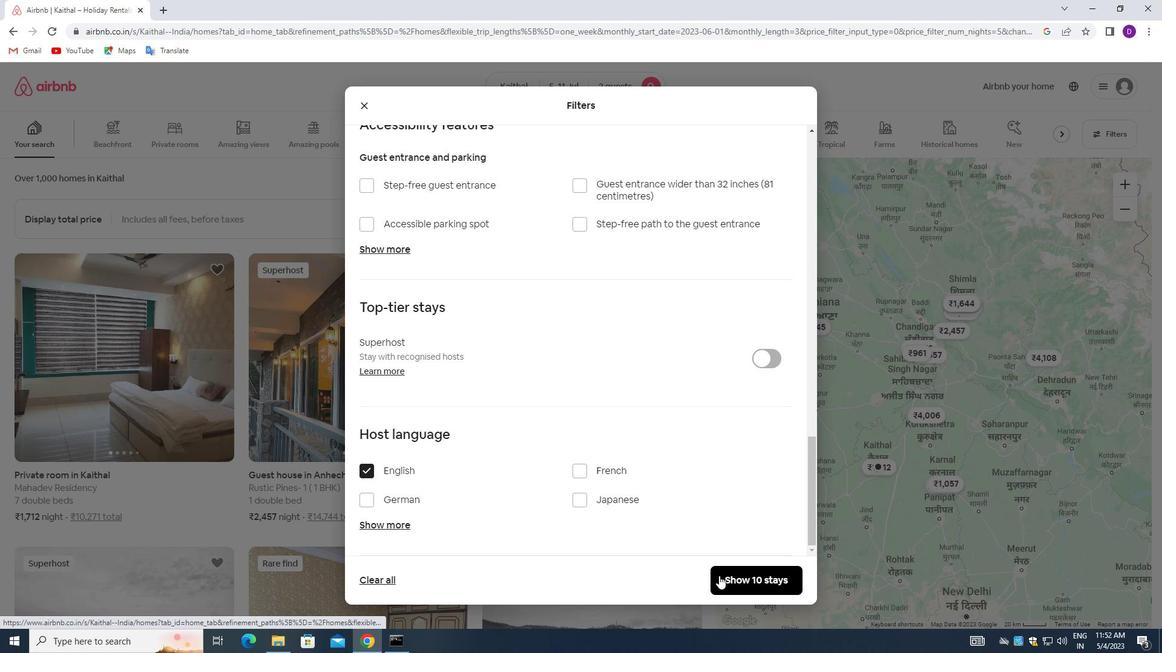 
Action: Mouse moved to (679, 397)
Screenshot: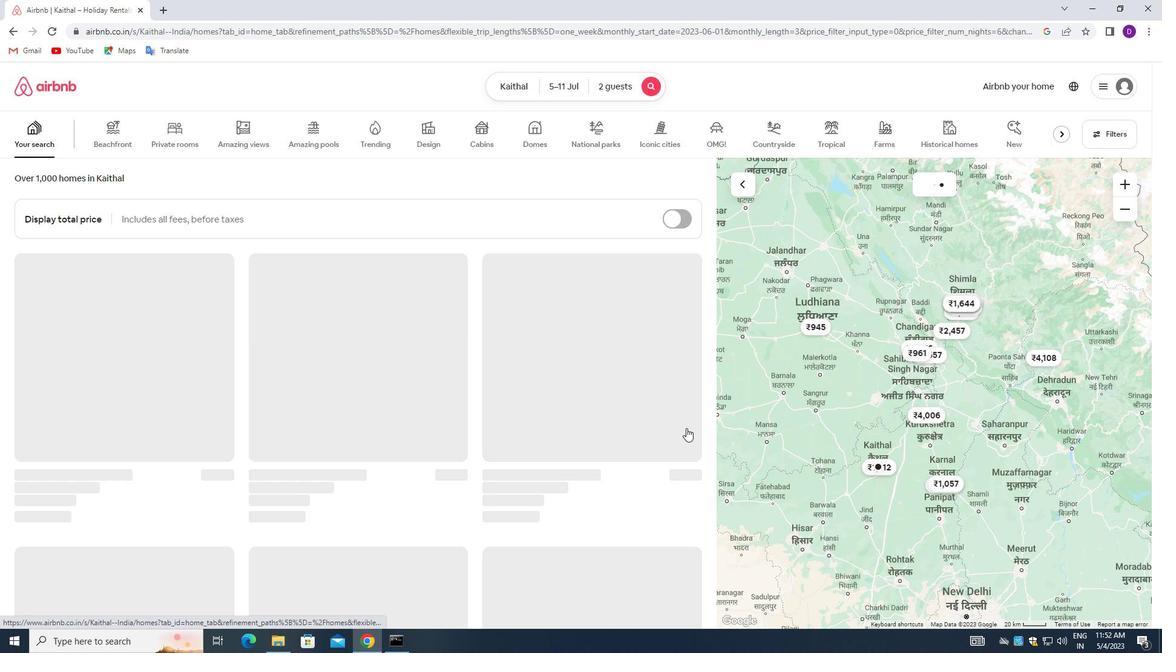
